 Task: Look for space in Pemba, Mozambique from 1st June, 2023 to 4th June, 2023 for 1 adult in price range Rs.6000 to Rs.16000. Place can be private room with 1  bedroom having 1 bed and 1 bathroom. Property type can be house, flat, guest house. Amenities needed are: wifi. Booking option can be shelf check-in. Required host language is English.
Action: Mouse moved to (519, 112)
Screenshot: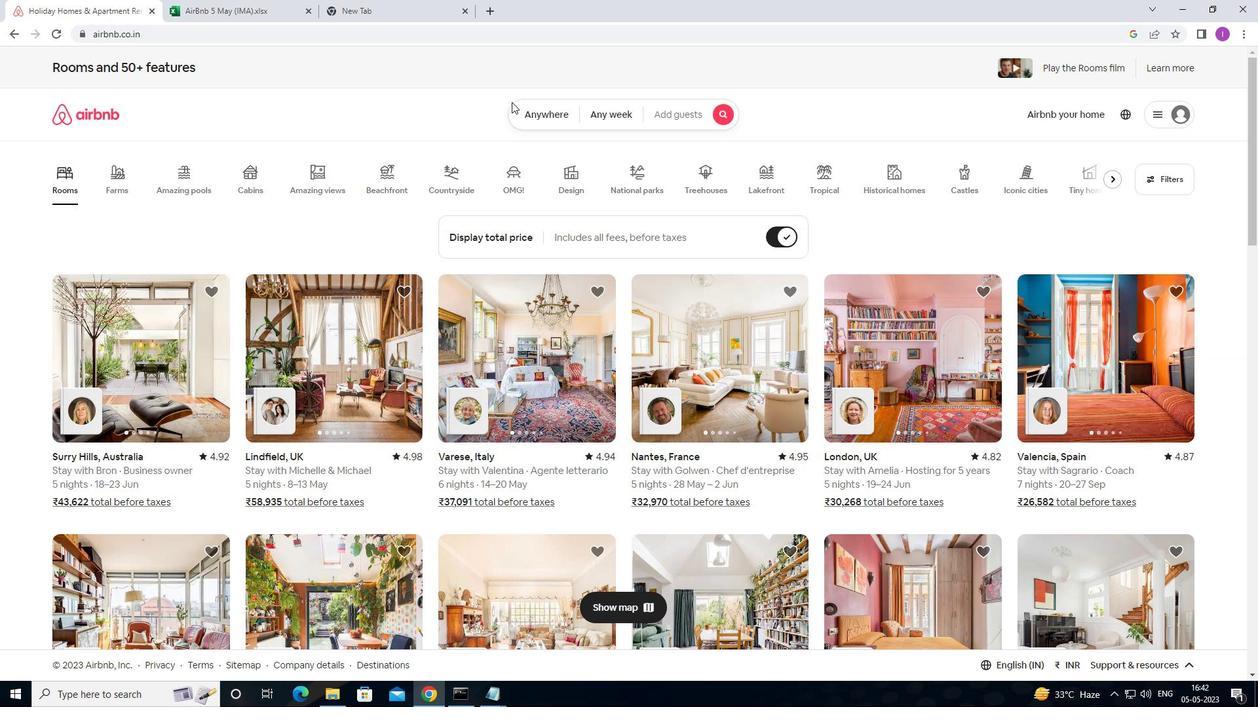 
Action: Mouse pressed left at (519, 112)
Screenshot: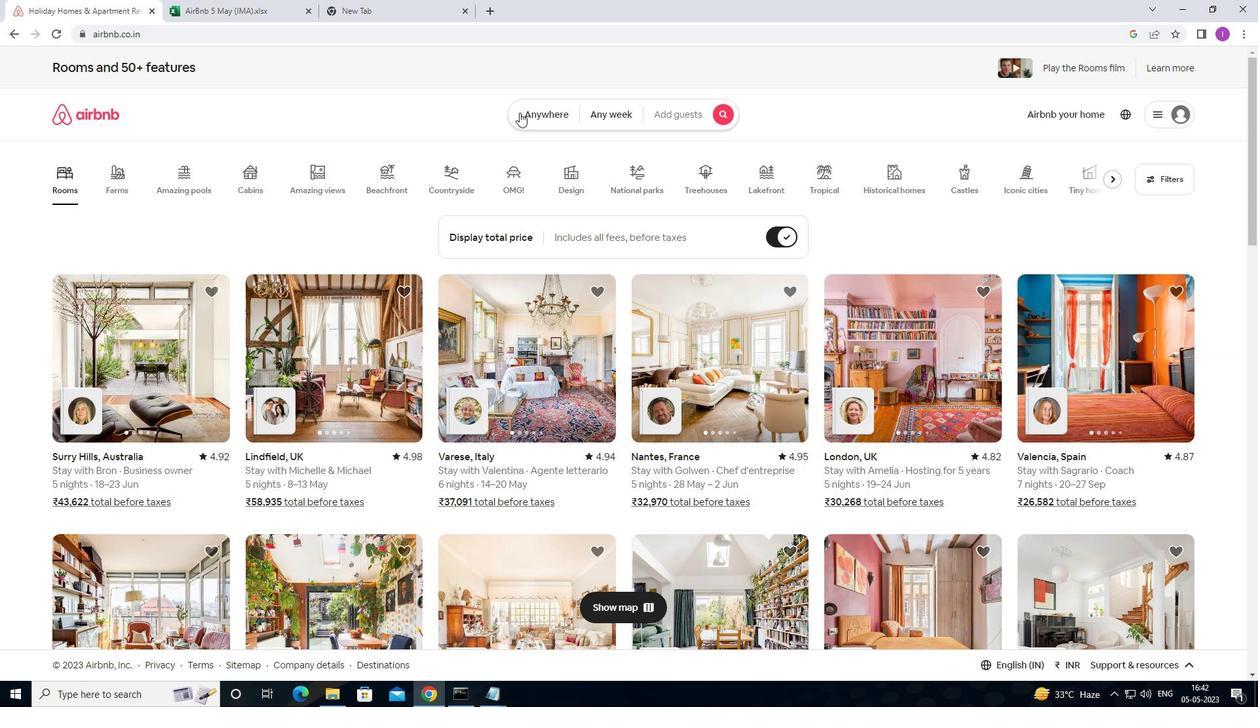 
Action: Mouse moved to (417, 161)
Screenshot: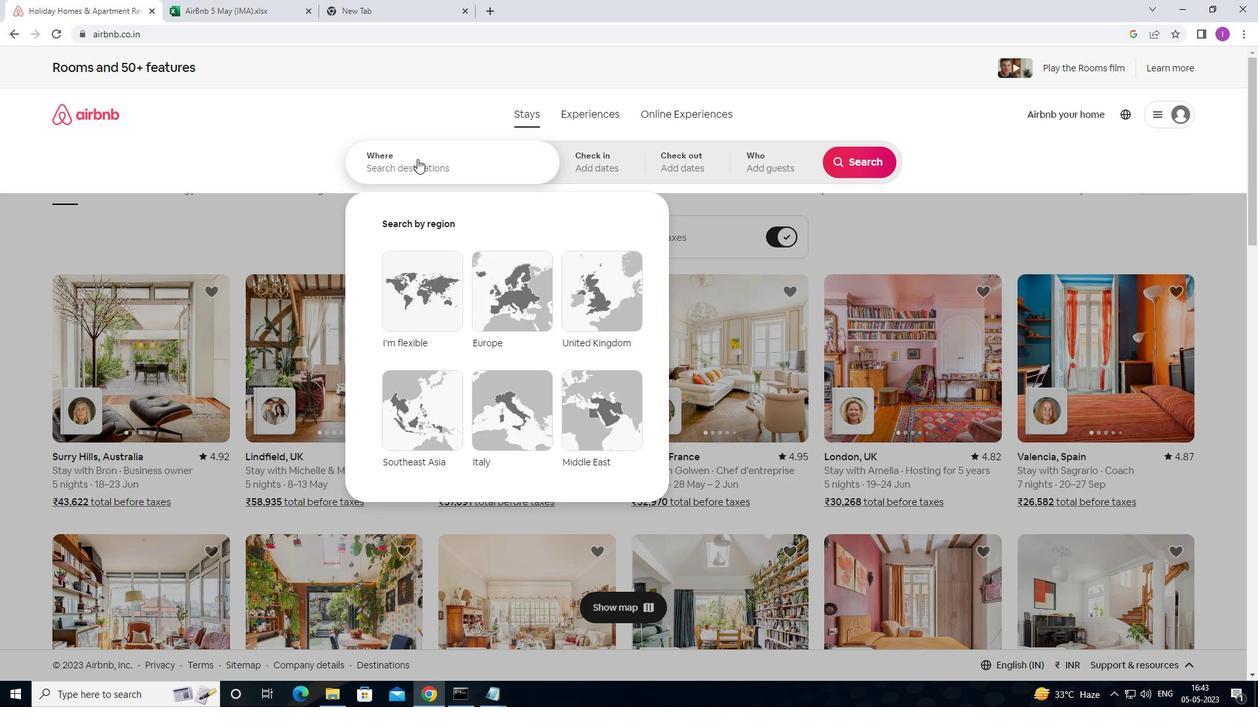 
Action: Mouse pressed left at (417, 161)
Screenshot: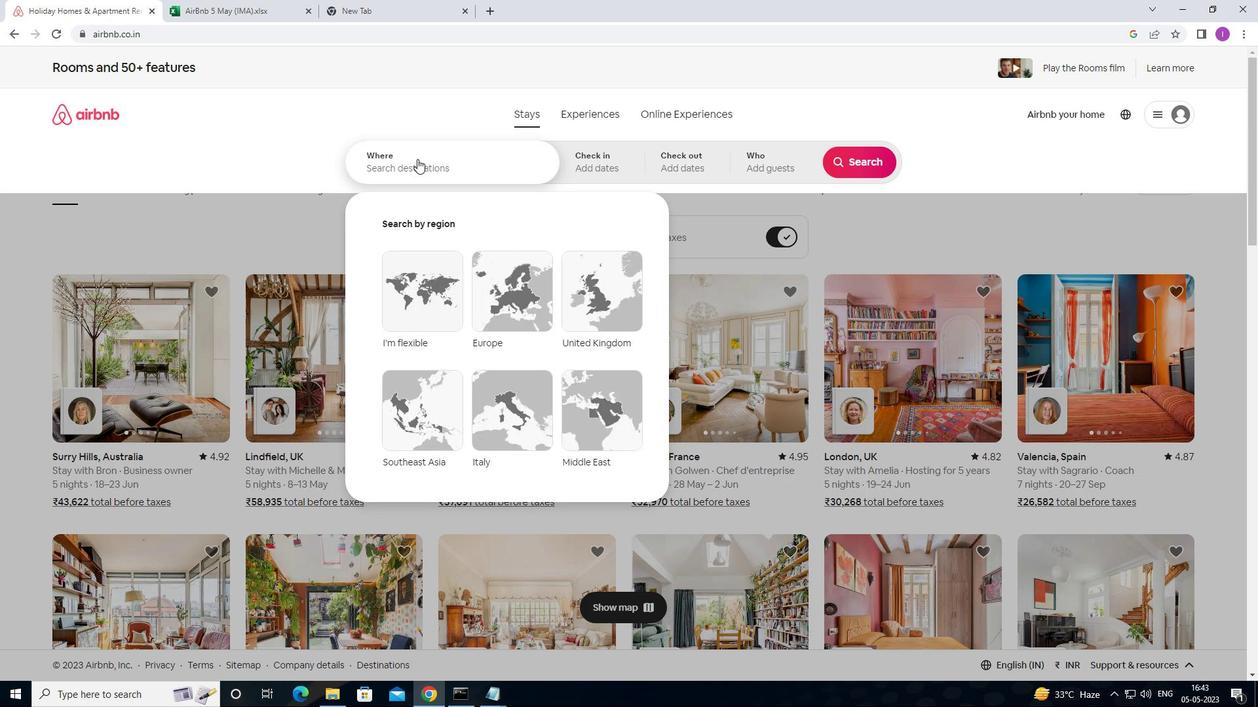 
Action: Key pressed <Key.shift><Key.shift><Key.shift><Key.shift><Key.shift><Key.shift><Key.shift><Key.shift><Key.shift><Key.shift><Key.shift><Key.shift><Key.shift><Key.shift><Key.shift><Key.shift><Key.shift><Key.shift><Key.shift><Key.shift><Key.shift><Key.shift><Key.shift><Key.shift><Key.shift><Key.shift><Key.shift><Key.shift><Key.shift><Key.shift><Key.shift><Key.shift><Key.shift><Key.shift><Key.shift><Key.shift><Key.shift><Key.shift><Key.shift><Key.shift><Key.shift><Key.shift><Key.shift><Key.shift><Key.shift><Key.shift>PEMBA,<Key.shift>MOZAM
Screenshot: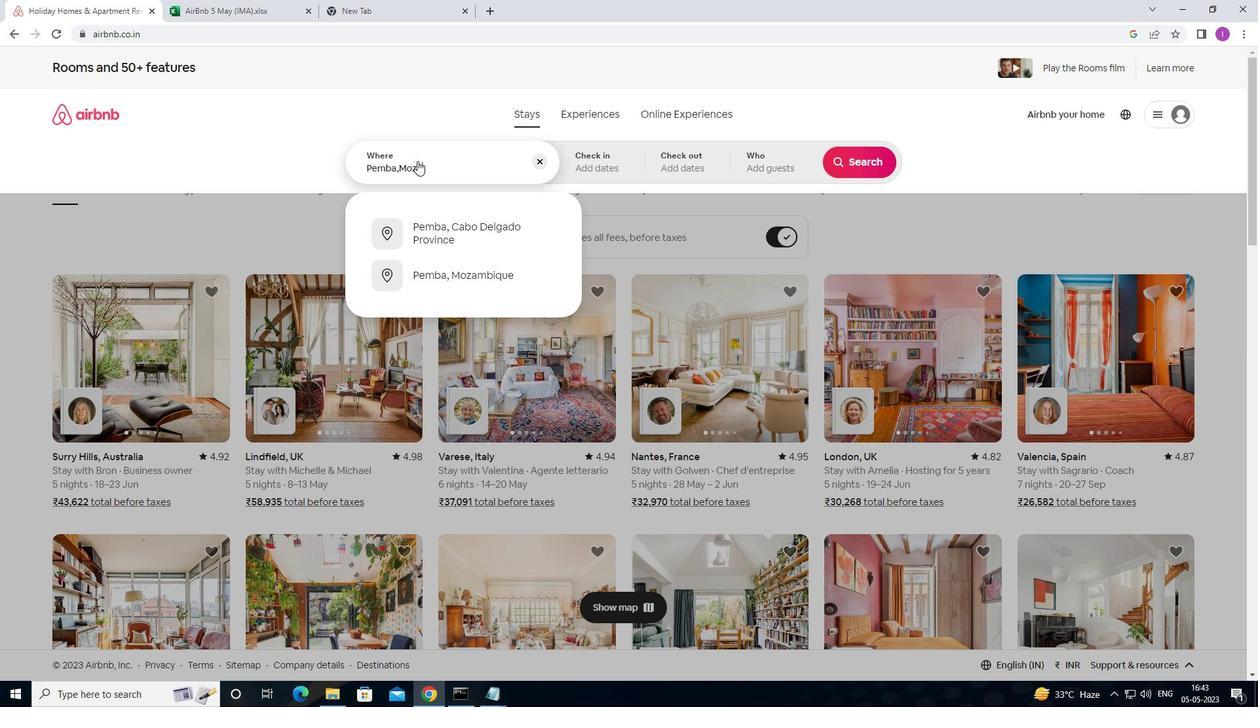 
Action: Mouse moved to (451, 284)
Screenshot: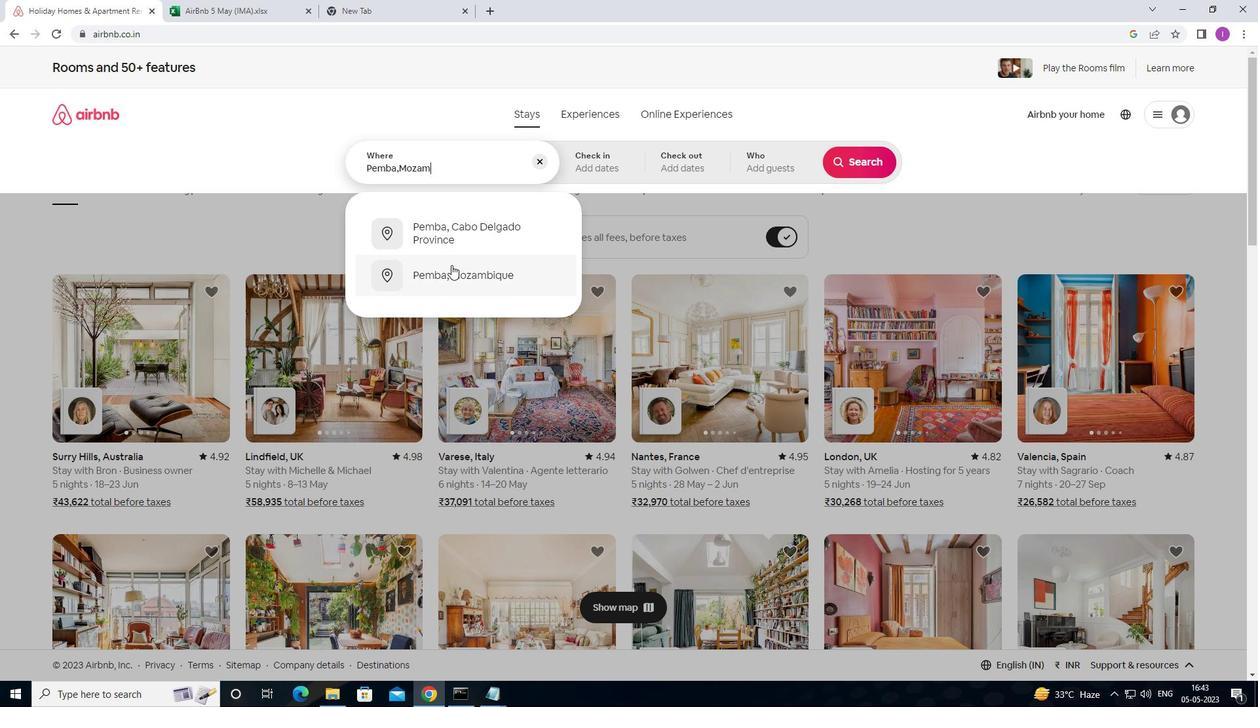 
Action: Mouse pressed left at (451, 284)
Screenshot: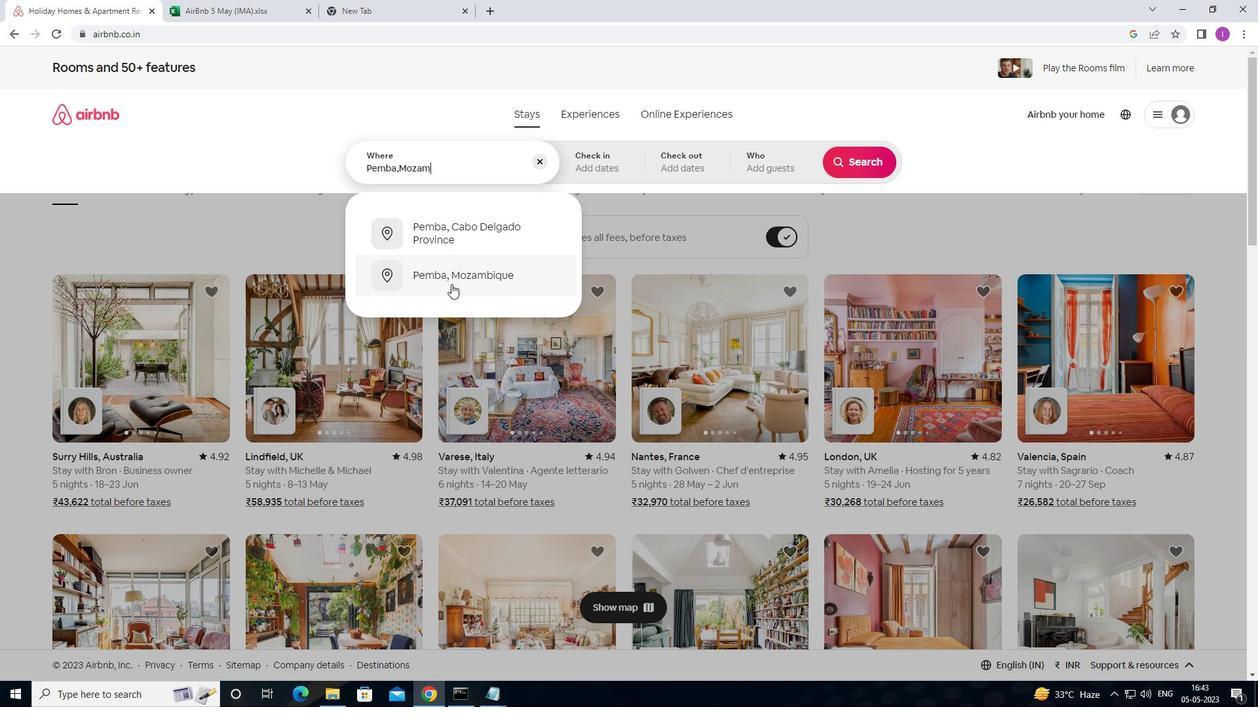 
Action: Mouse moved to (783, 311)
Screenshot: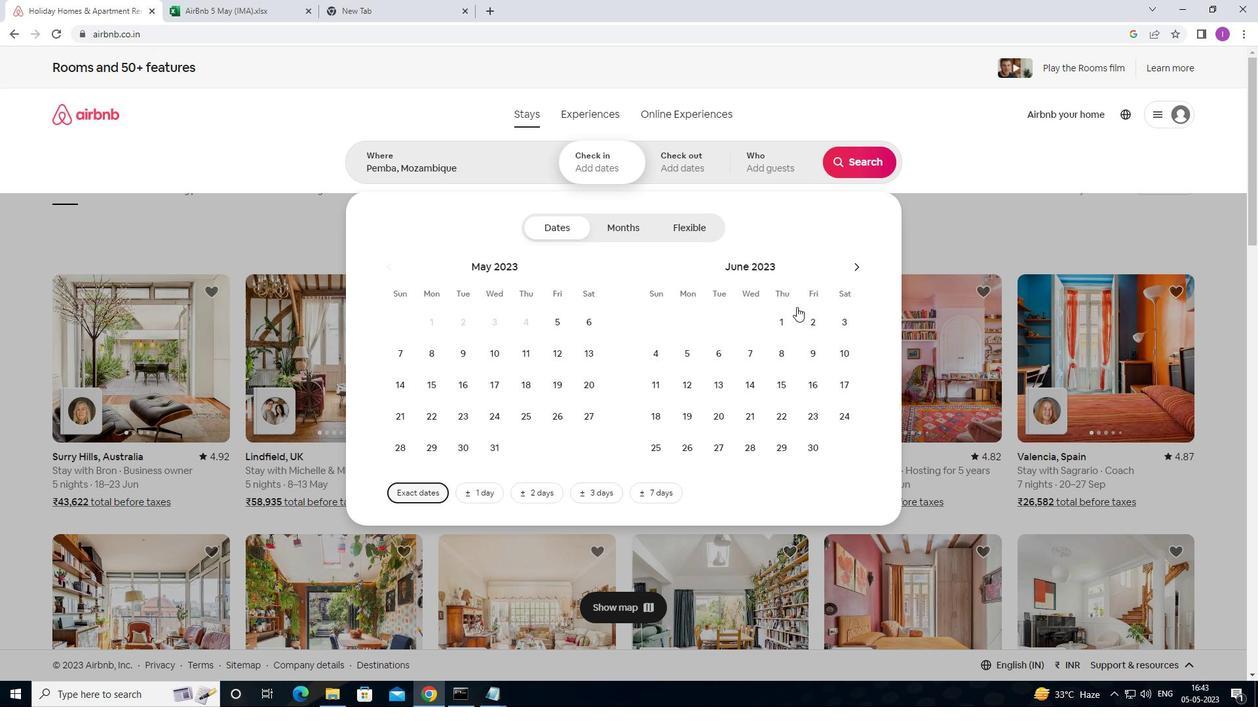 
Action: Mouse pressed left at (783, 311)
Screenshot: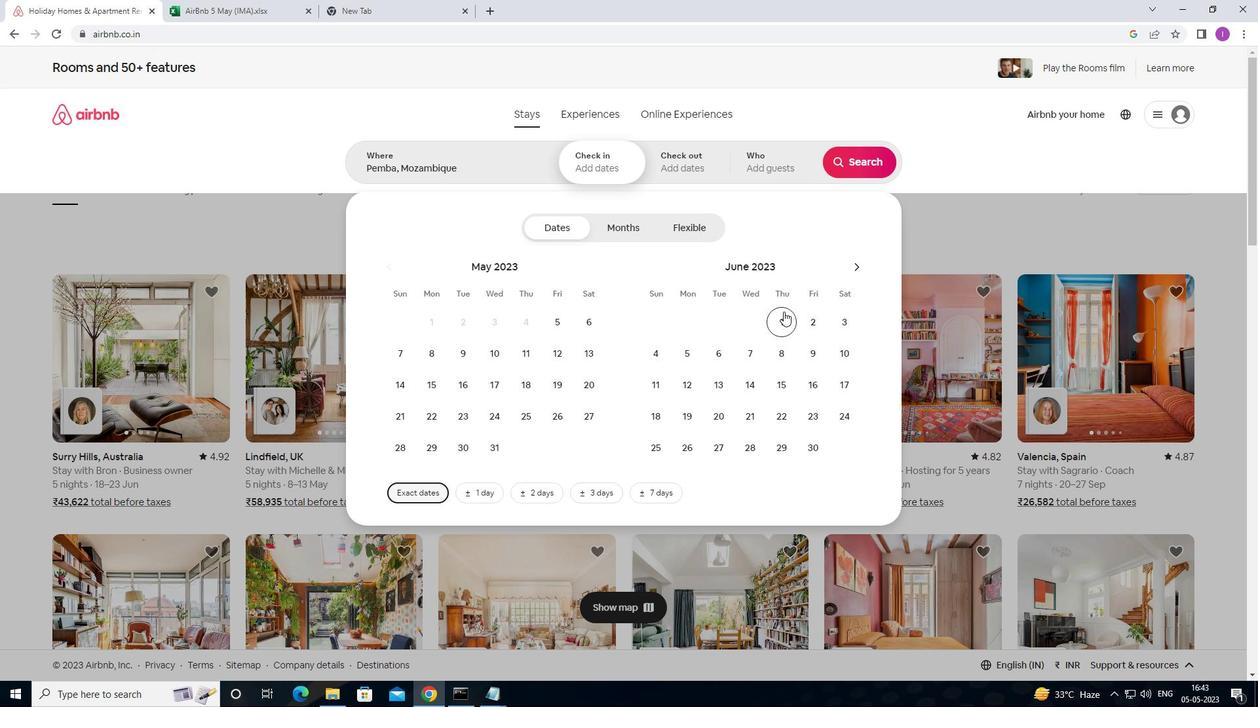 
Action: Mouse moved to (661, 354)
Screenshot: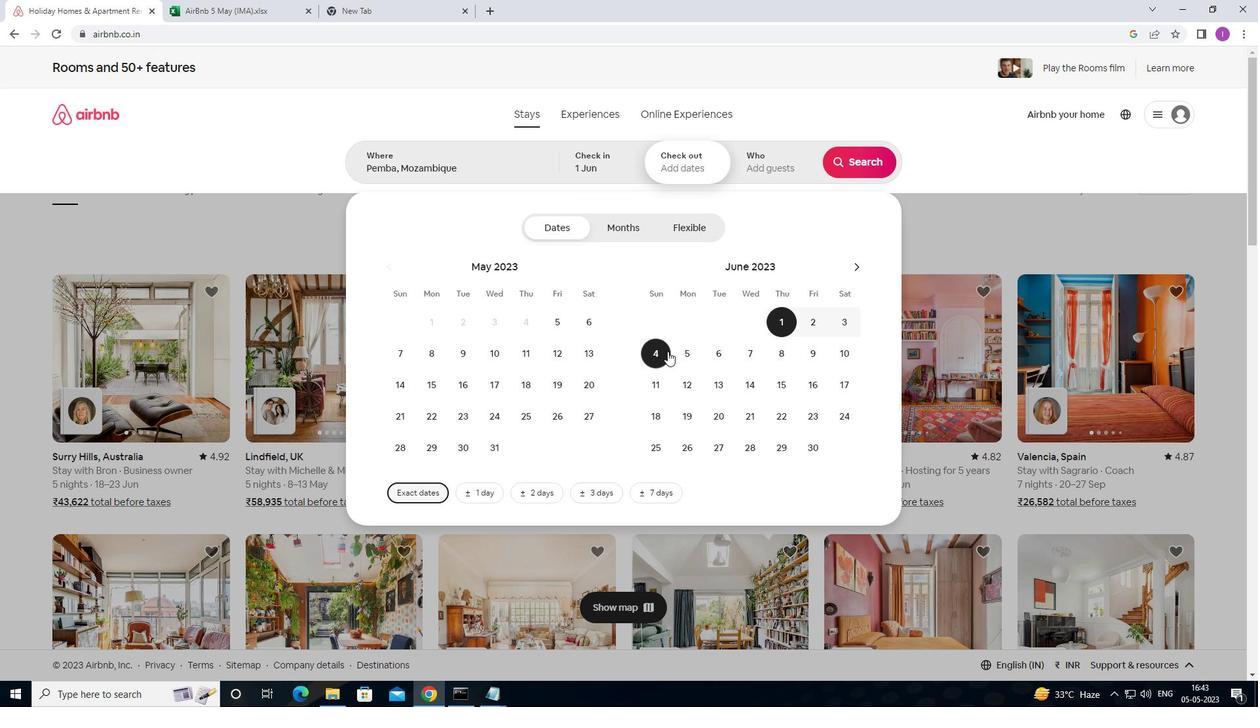 
Action: Mouse pressed left at (661, 354)
Screenshot: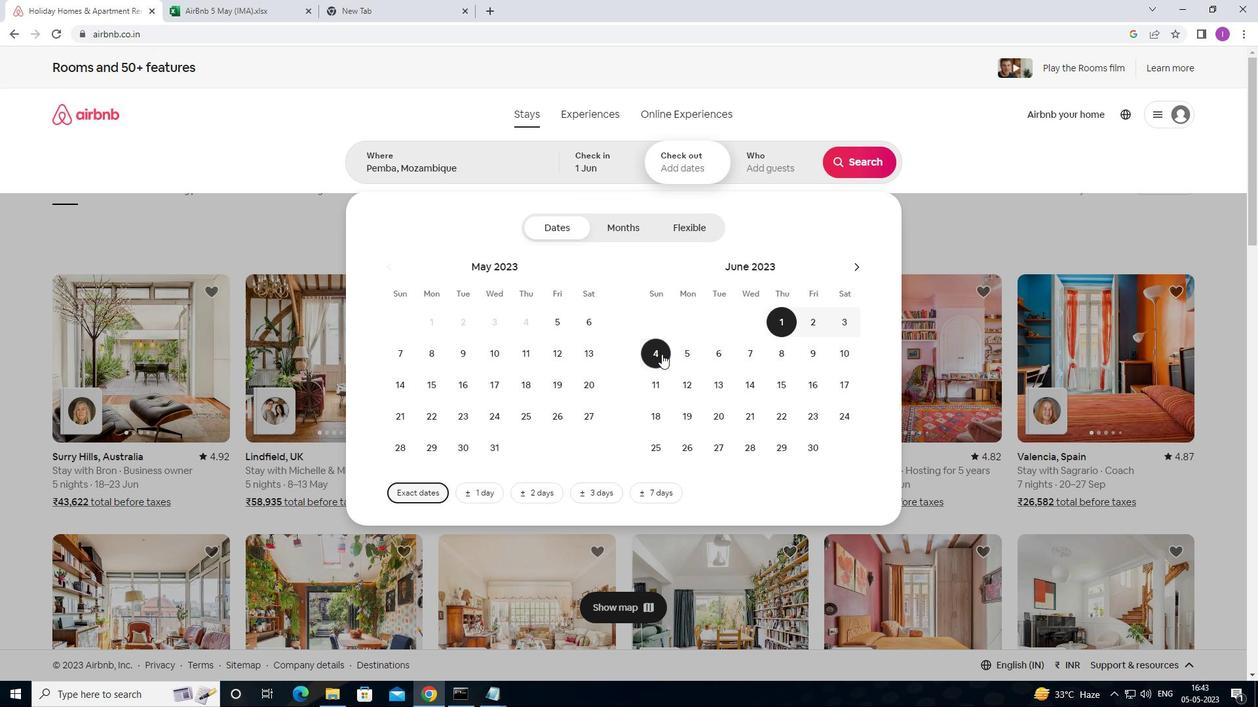 
Action: Mouse moved to (770, 171)
Screenshot: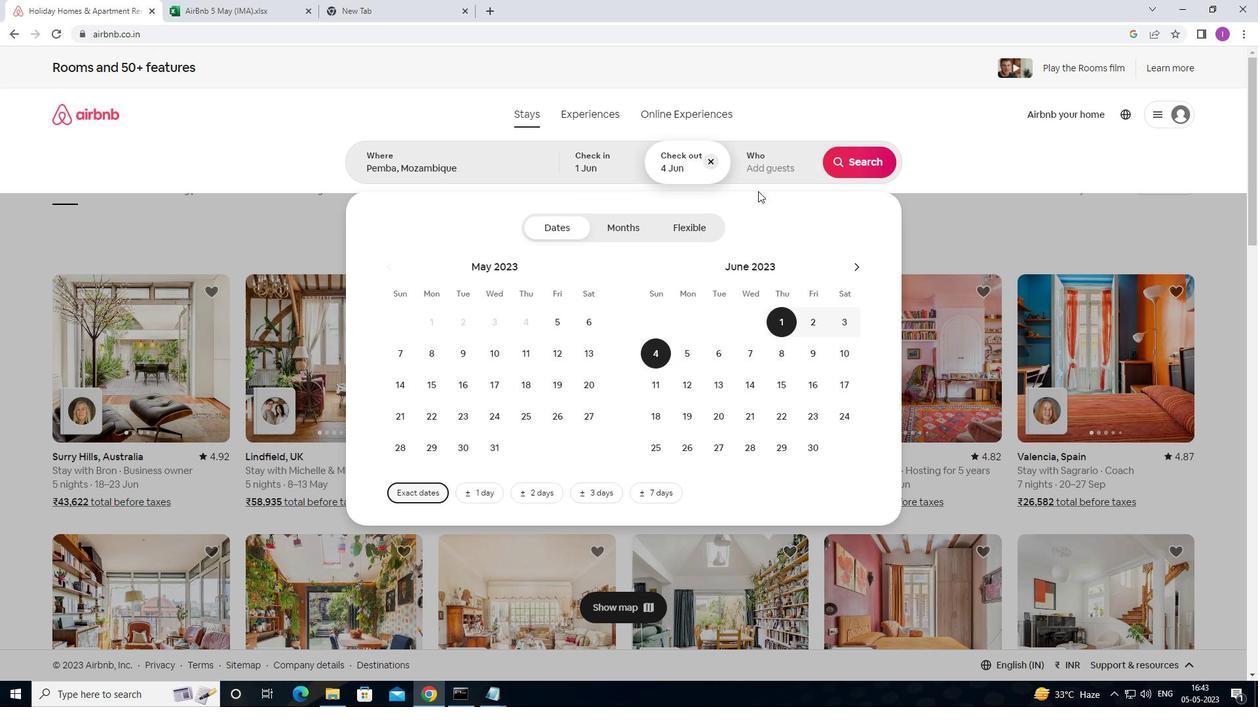 
Action: Mouse pressed left at (770, 171)
Screenshot: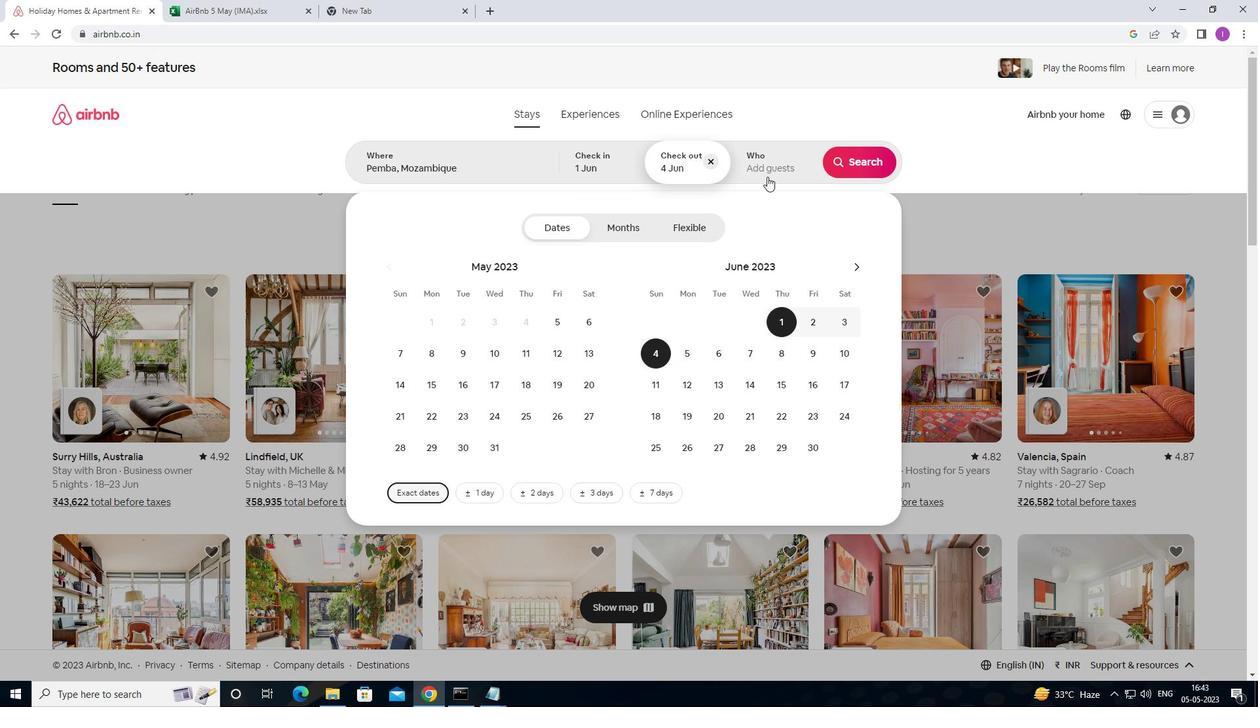 
Action: Mouse moved to (863, 236)
Screenshot: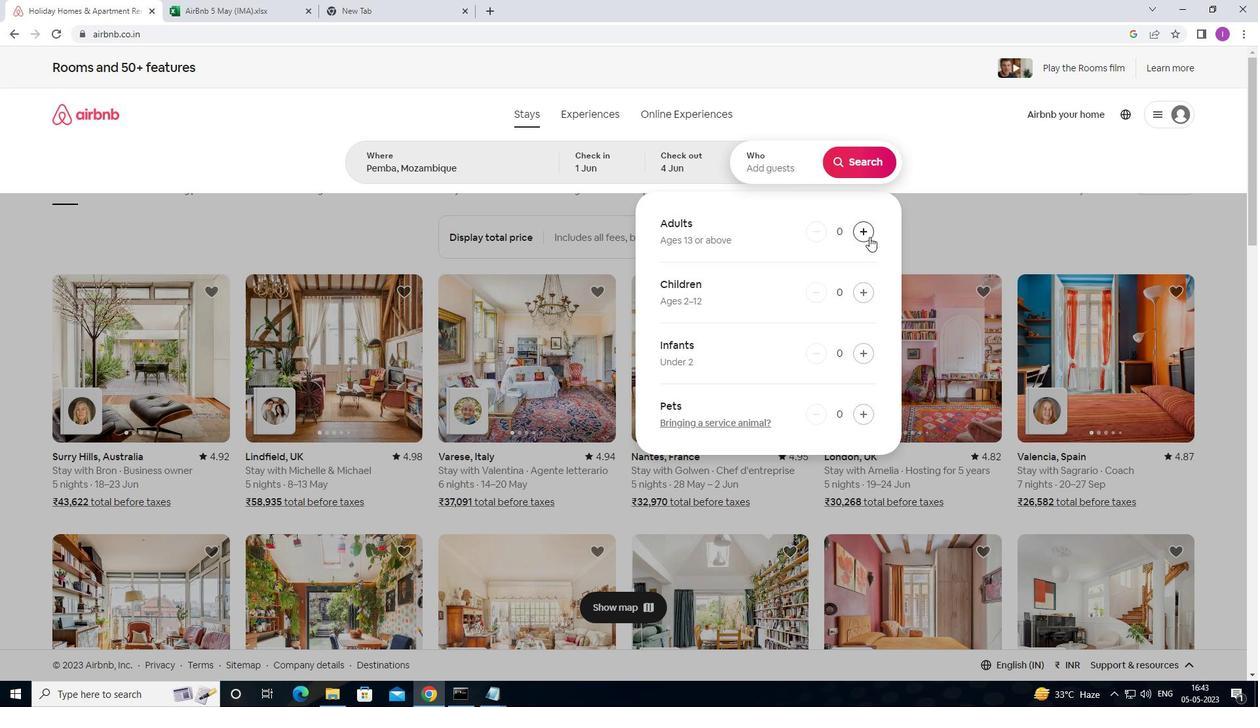 
Action: Mouse pressed left at (863, 236)
Screenshot: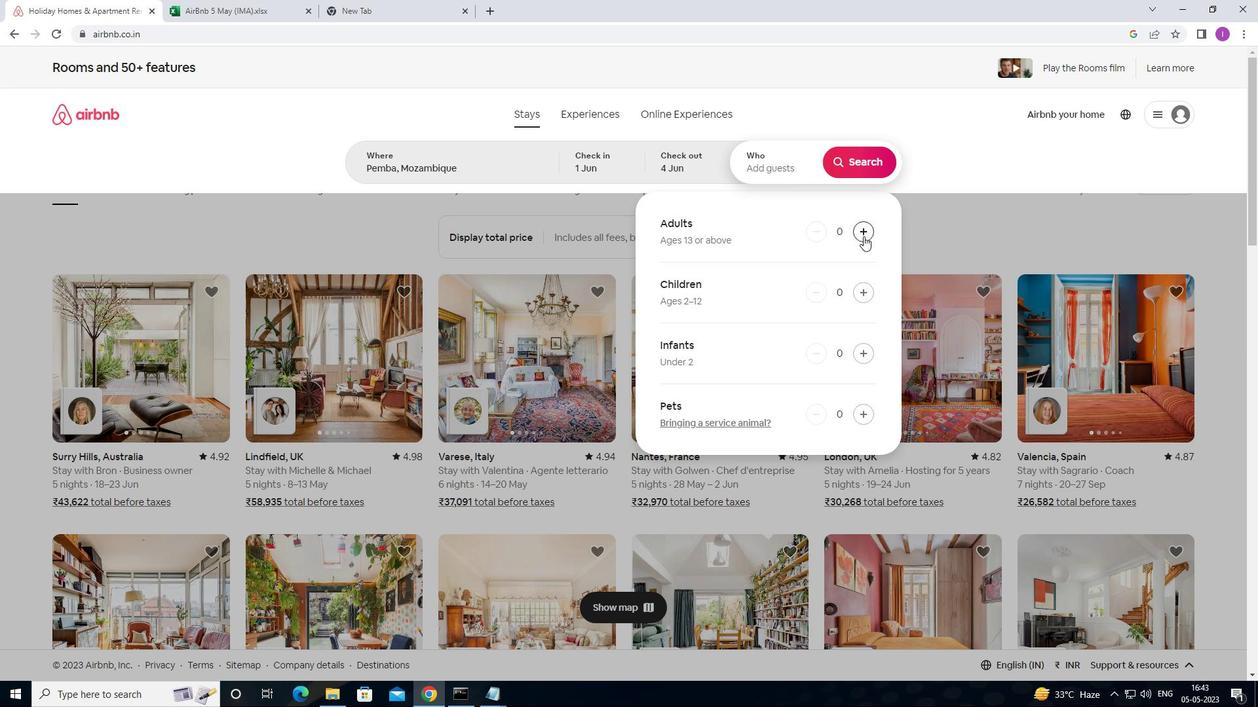 
Action: Mouse moved to (841, 167)
Screenshot: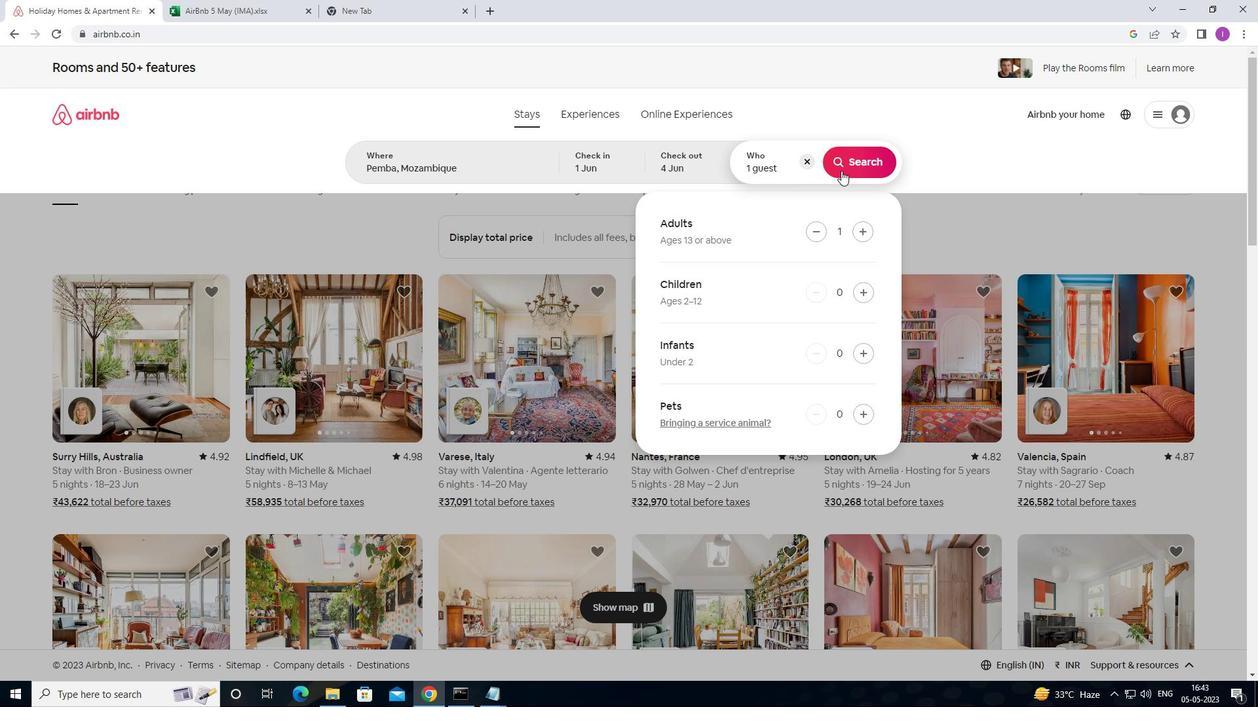 
Action: Mouse pressed left at (841, 167)
Screenshot: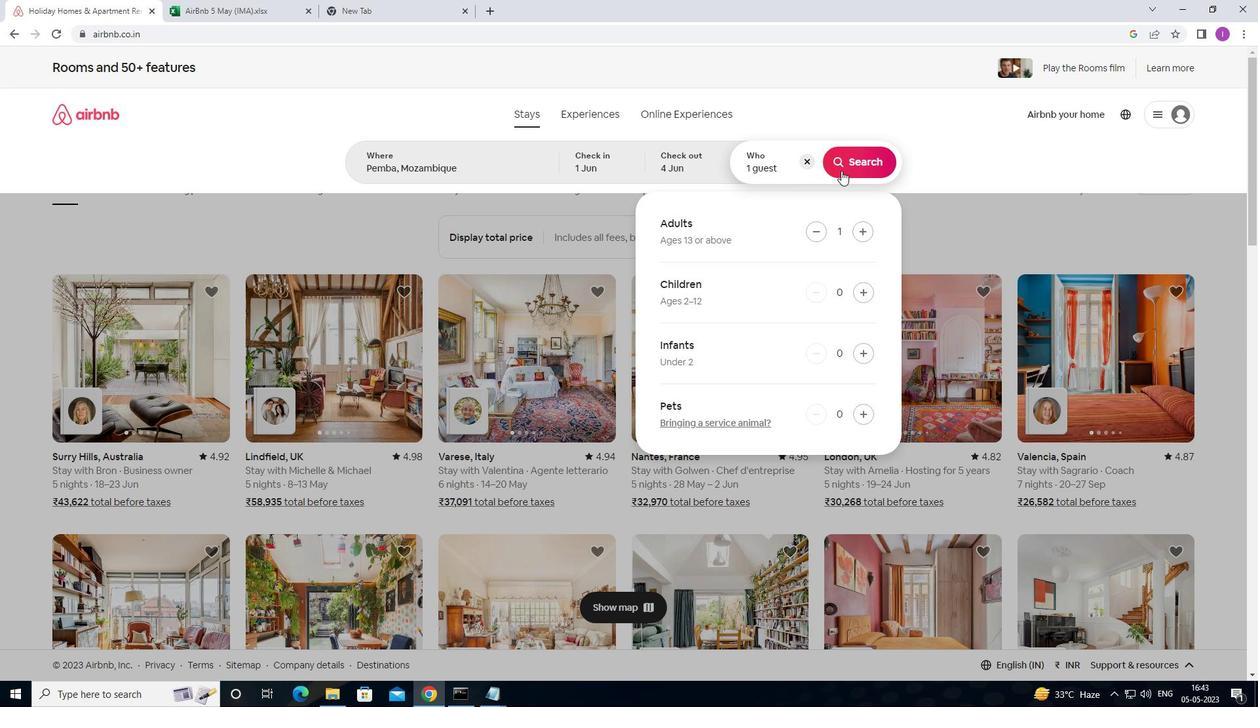 
Action: Mouse moved to (1206, 123)
Screenshot: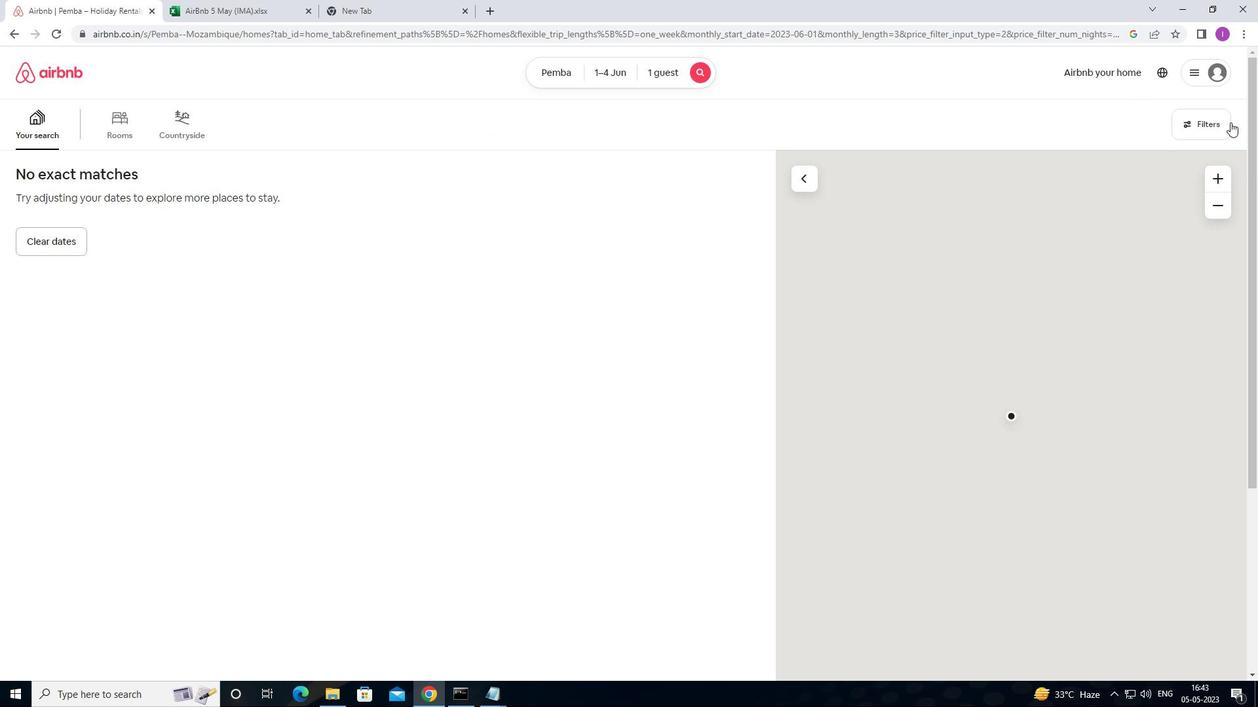 
Action: Mouse pressed left at (1206, 123)
Screenshot: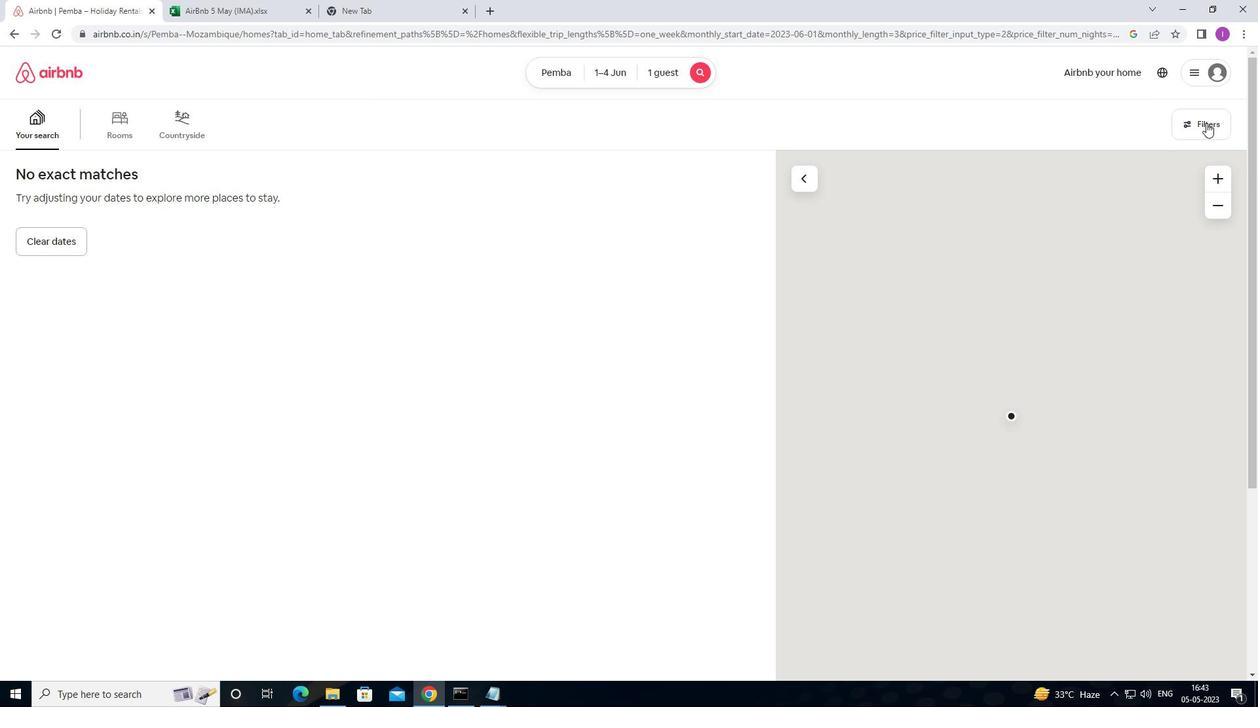 
Action: Mouse moved to (481, 449)
Screenshot: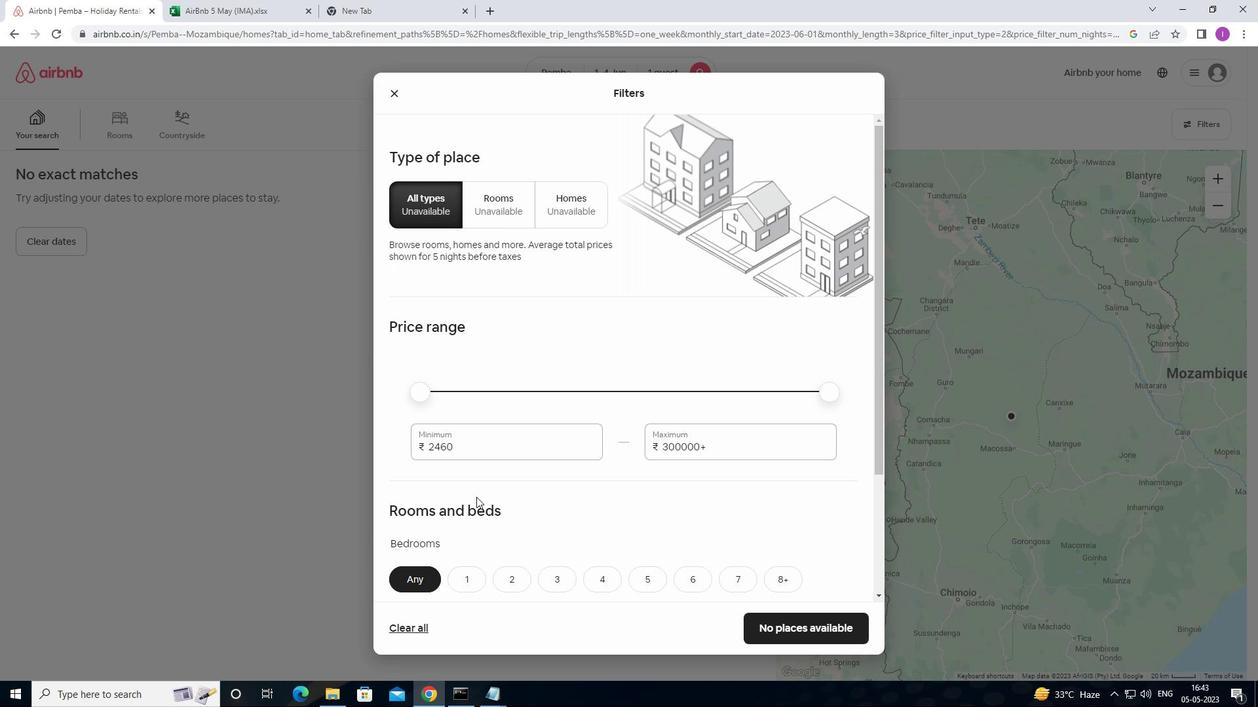 
Action: Mouse pressed left at (481, 449)
Screenshot: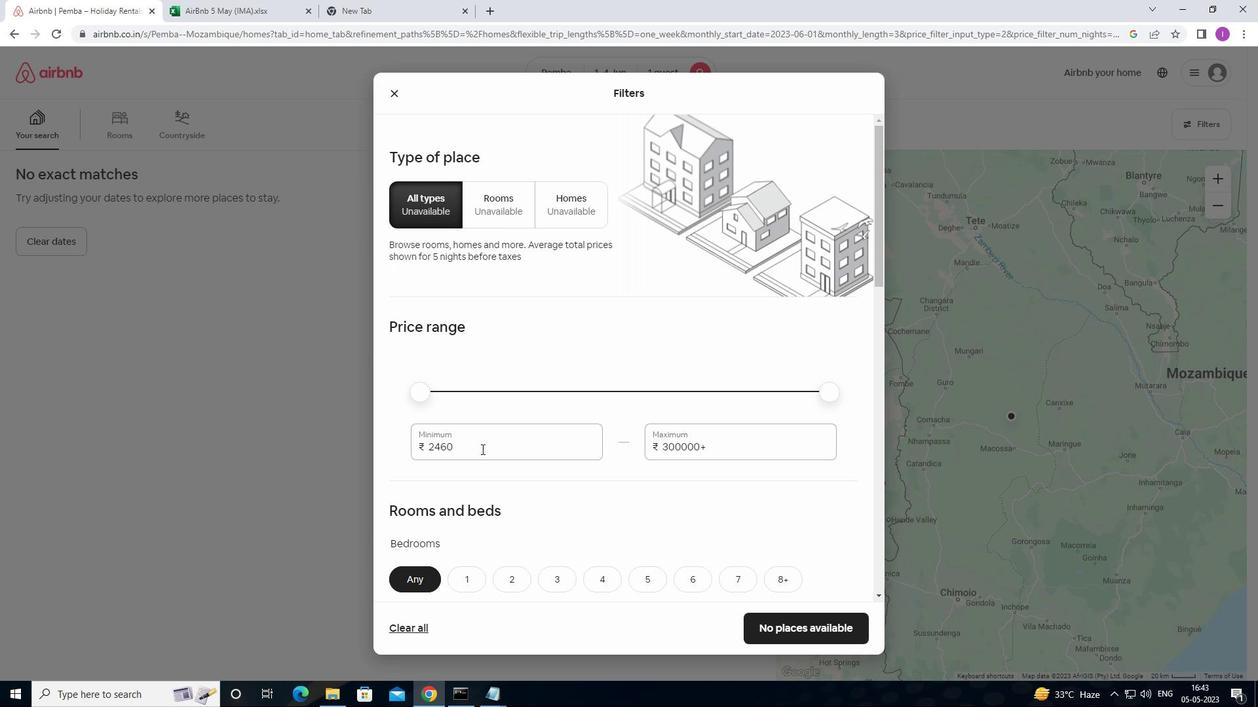 
Action: Mouse moved to (535, 440)
Screenshot: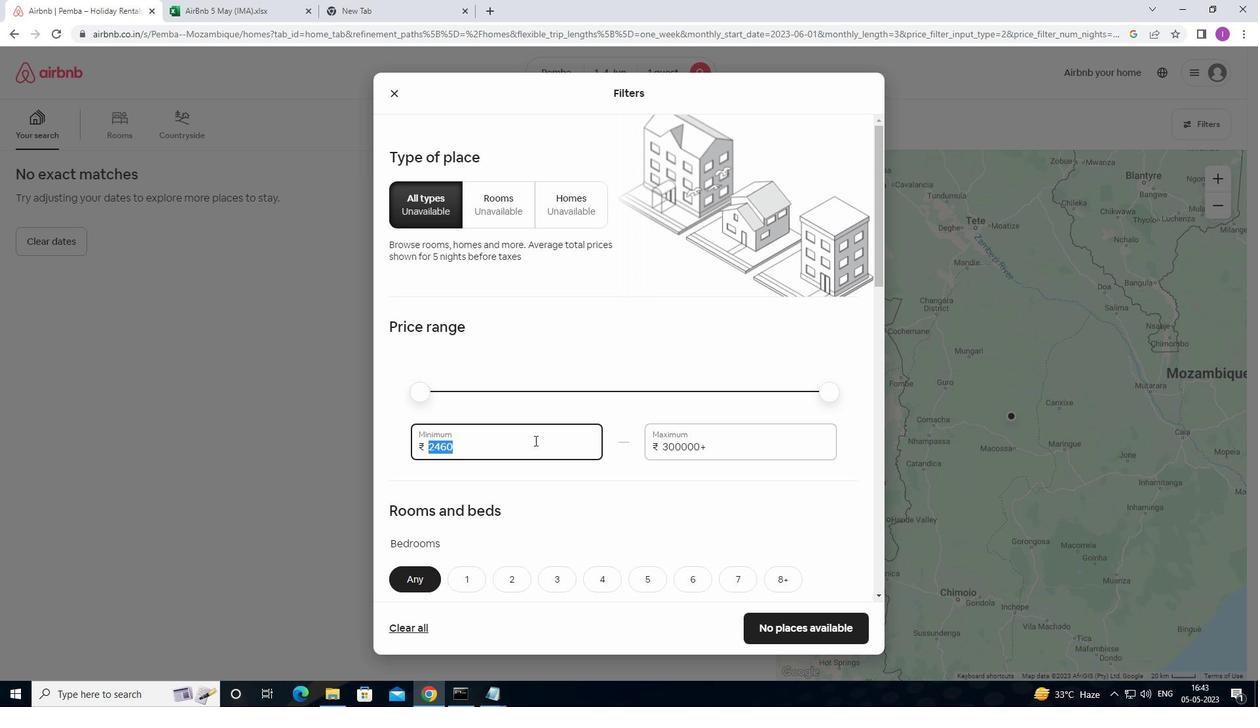 
Action: Key pressed 6
Screenshot: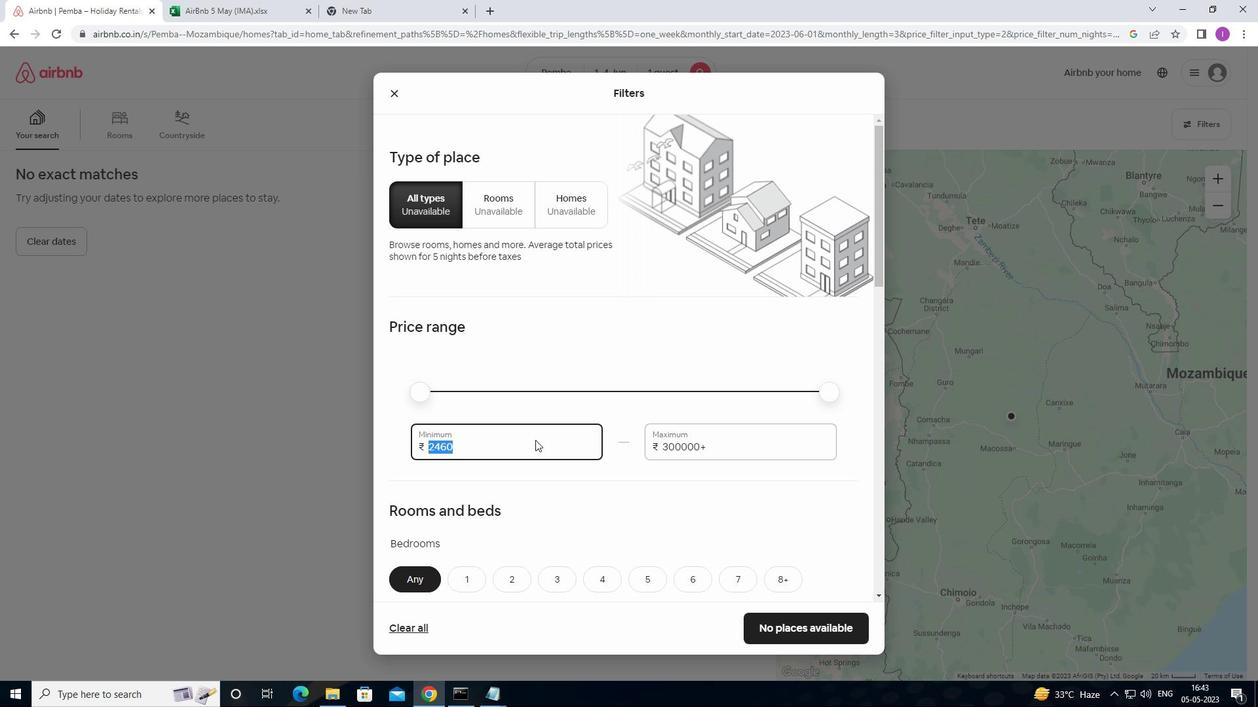 
Action: Mouse moved to (538, 439)
Screenshot: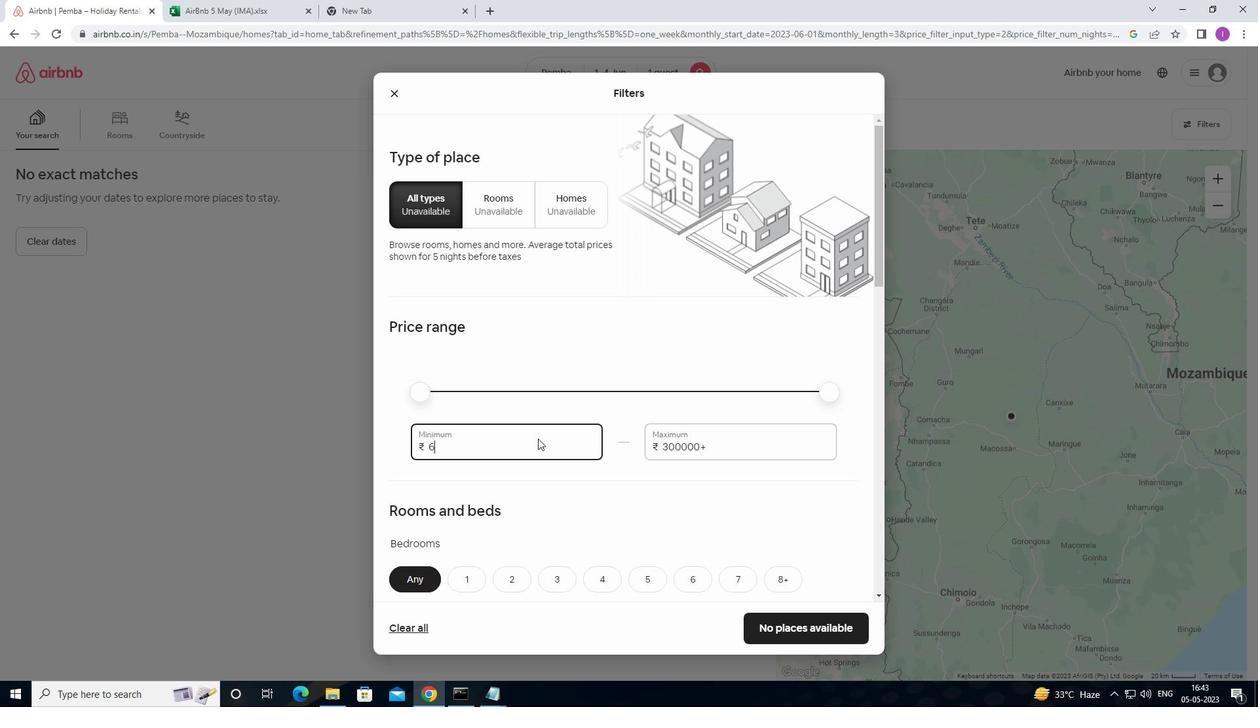 
Action: Key pressed 000
Screenshot: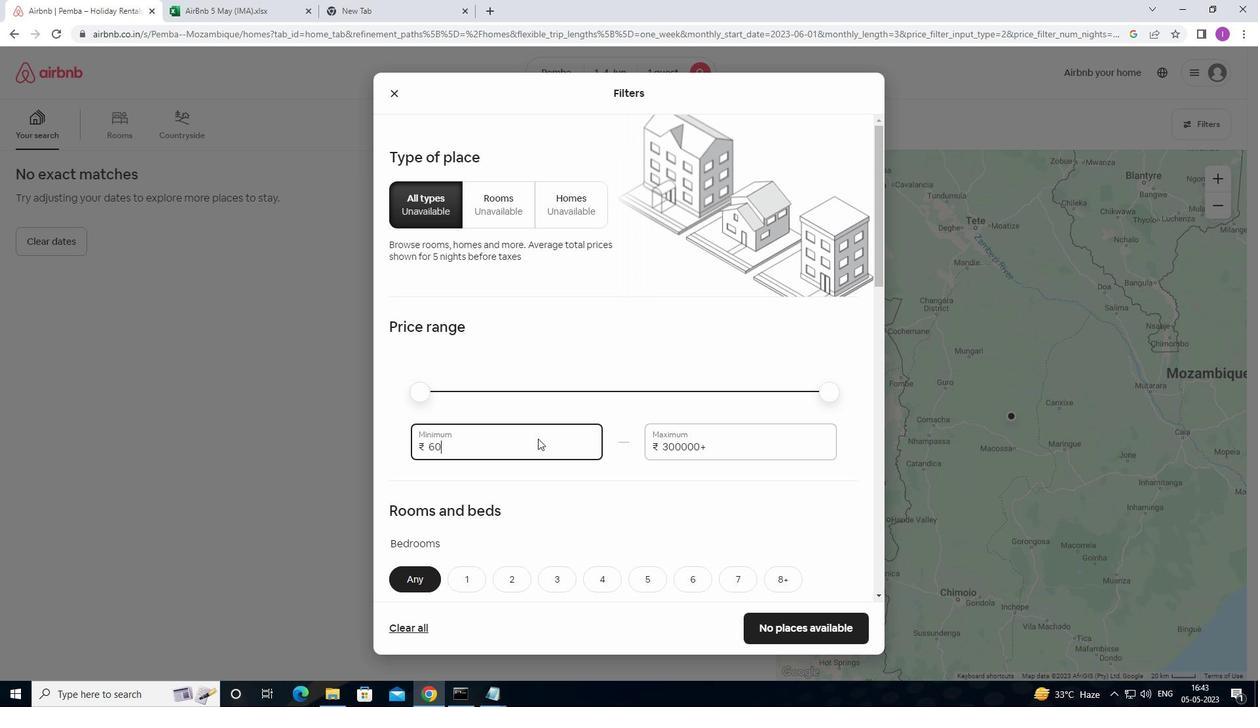 
Action: Mouse moved to (722, 448)
Screenshot: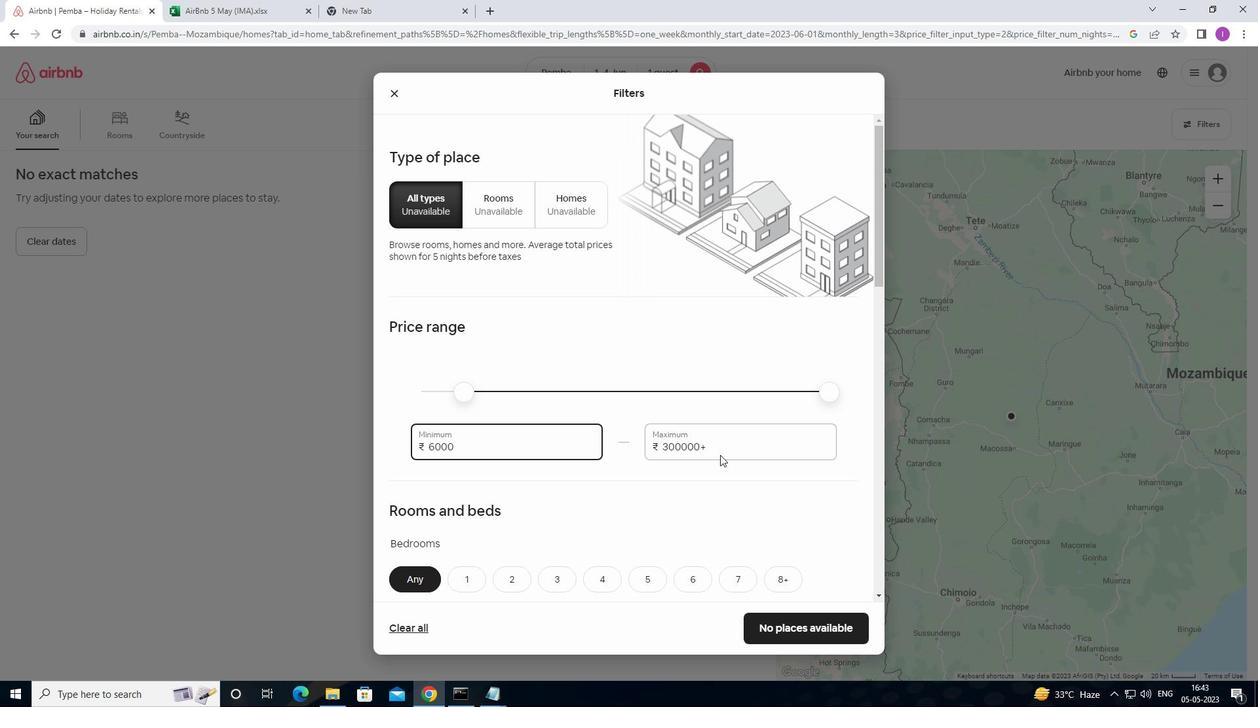 
Action: Mouse pressed left at (722, 448)
Screenshot: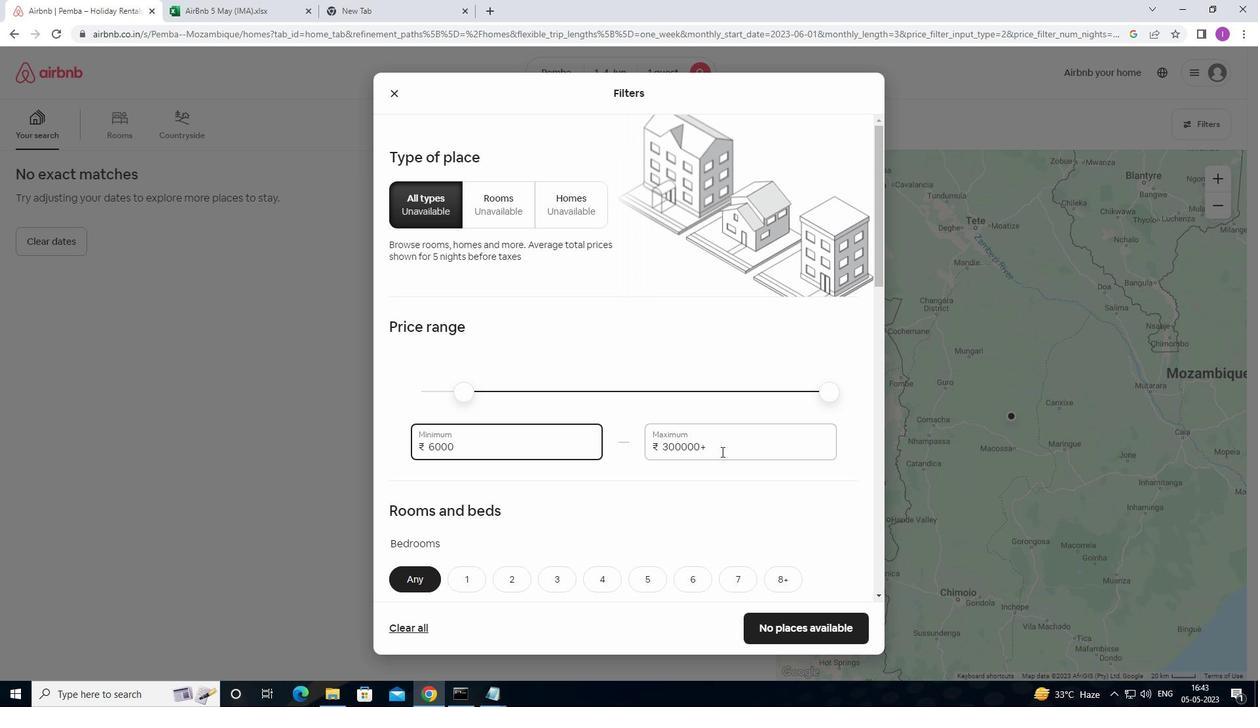 
Action: Mouse moved to (658, 452)
Screenshot: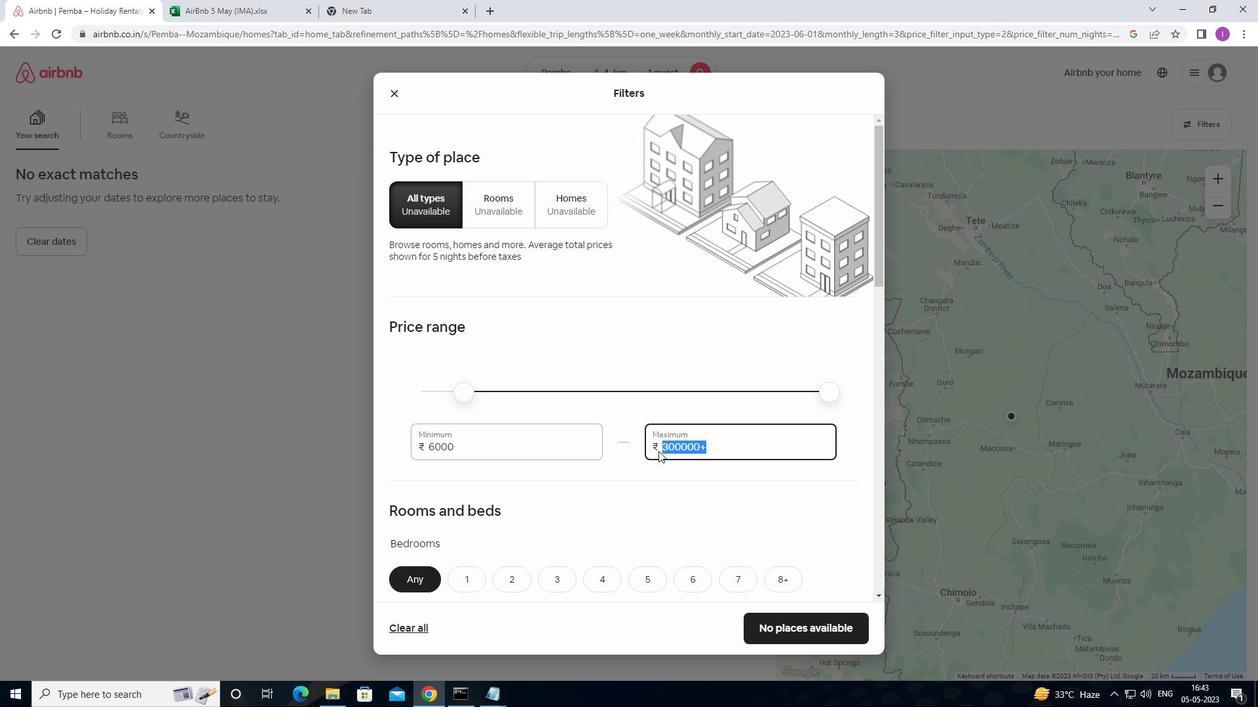 
Action: Key pressed 160
Screenshot: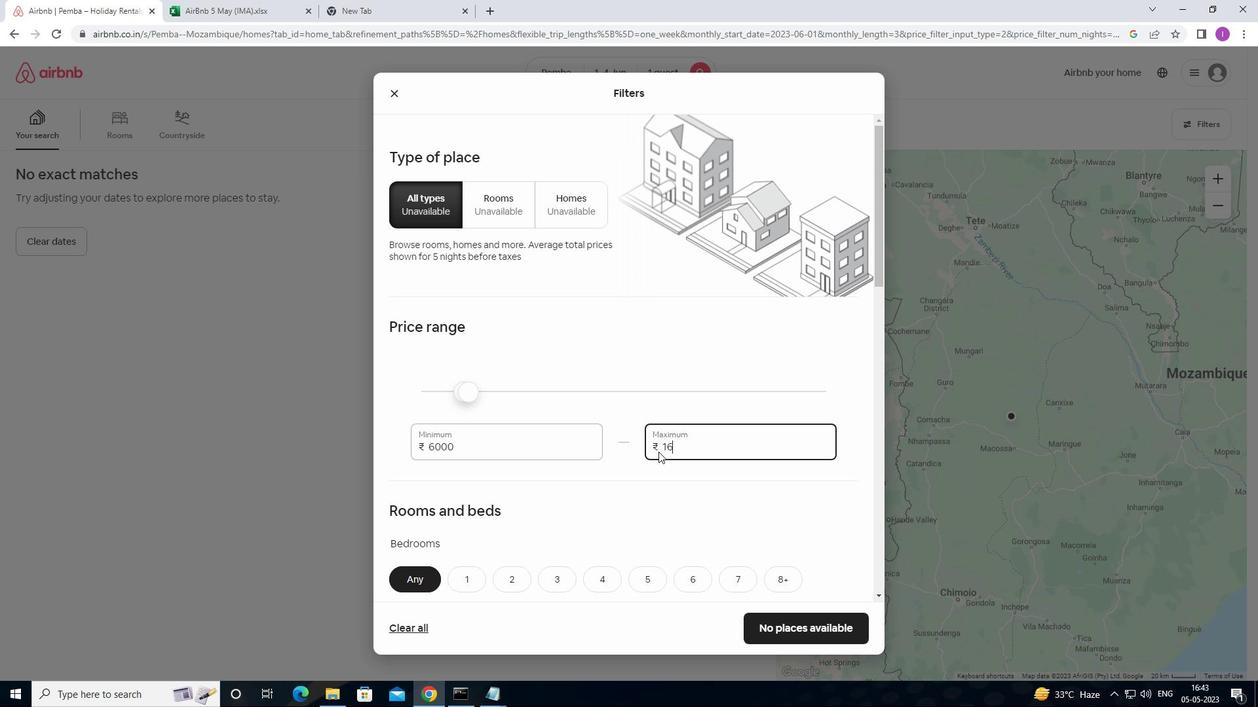 
Action: Mouse moved to (658, 452)
Screenshot: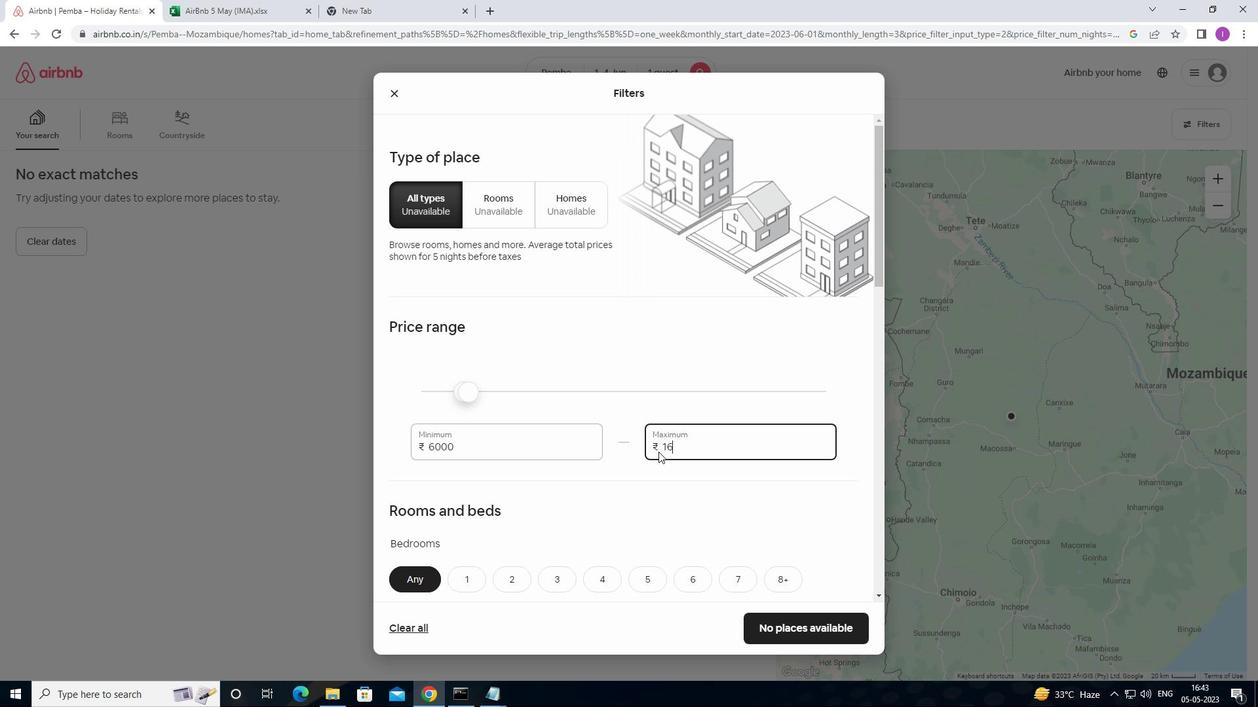 
Action: Key pressed 00
Screenshot: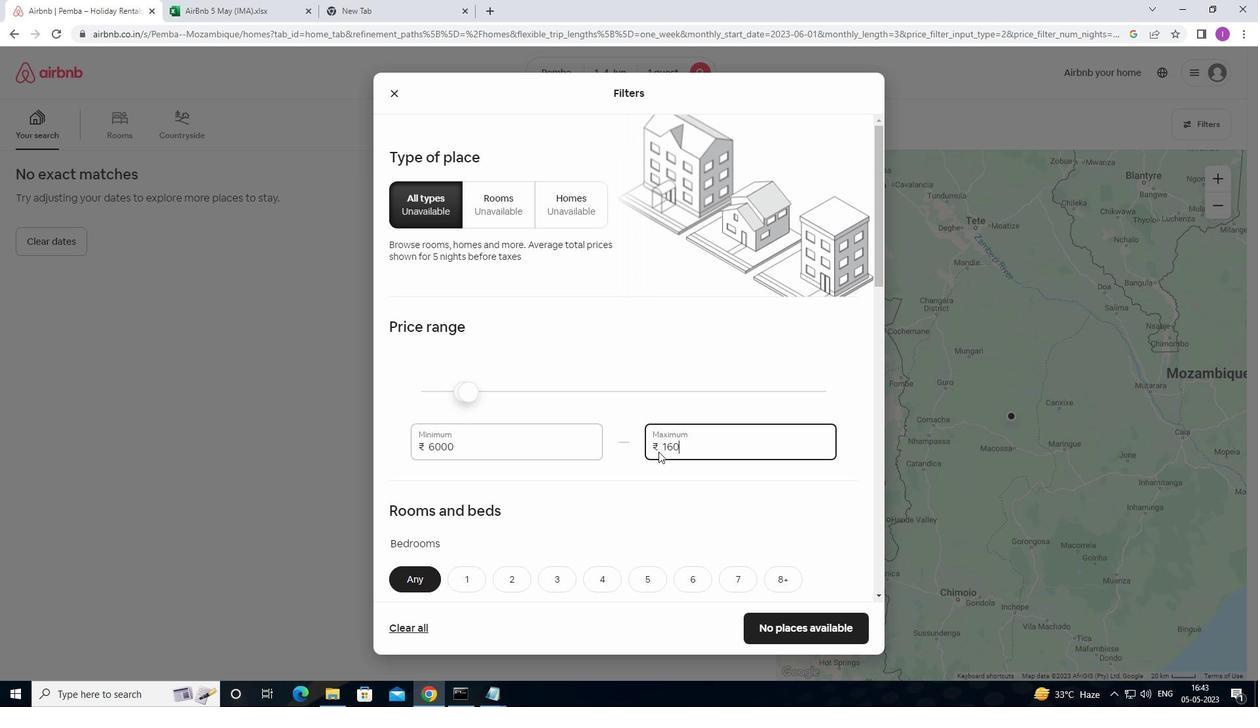 
Action: Mouse moved to (670, 459)
Screenshot: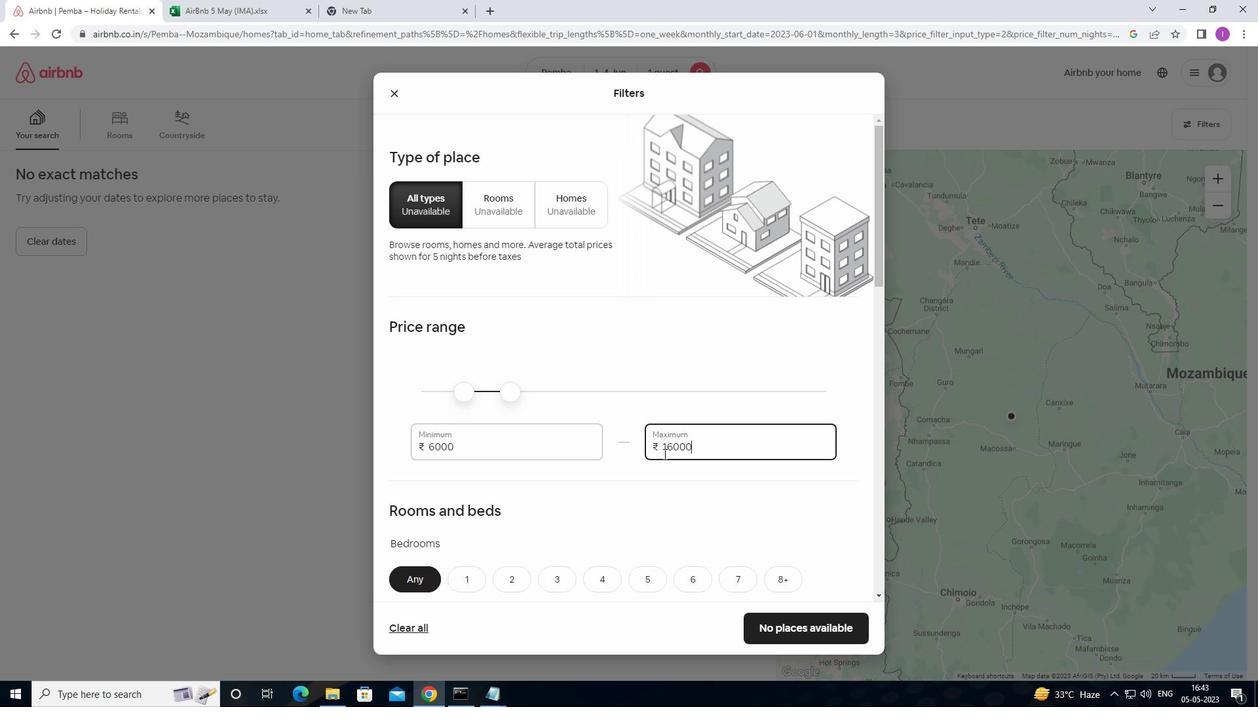 
Action: Mouse scrolled (670, 458) with delta (0, 0)
Screenshot: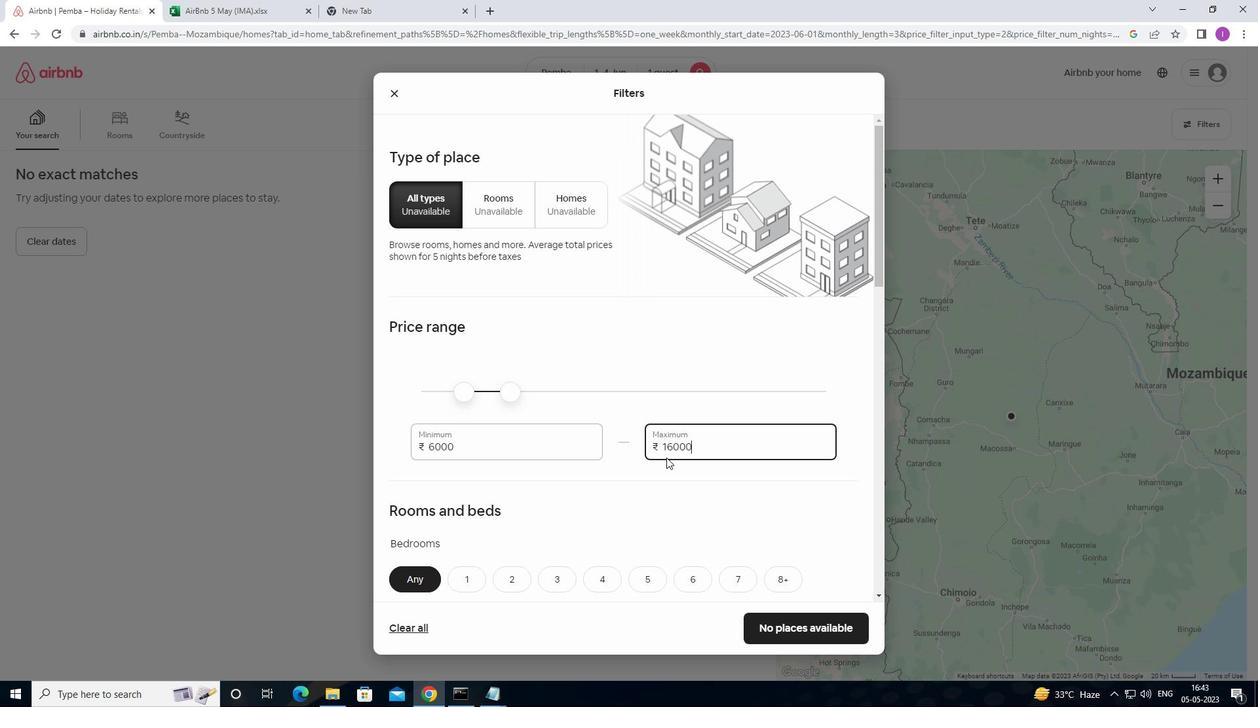 
Action: Mouse moved to (670, 461)
Screenshot: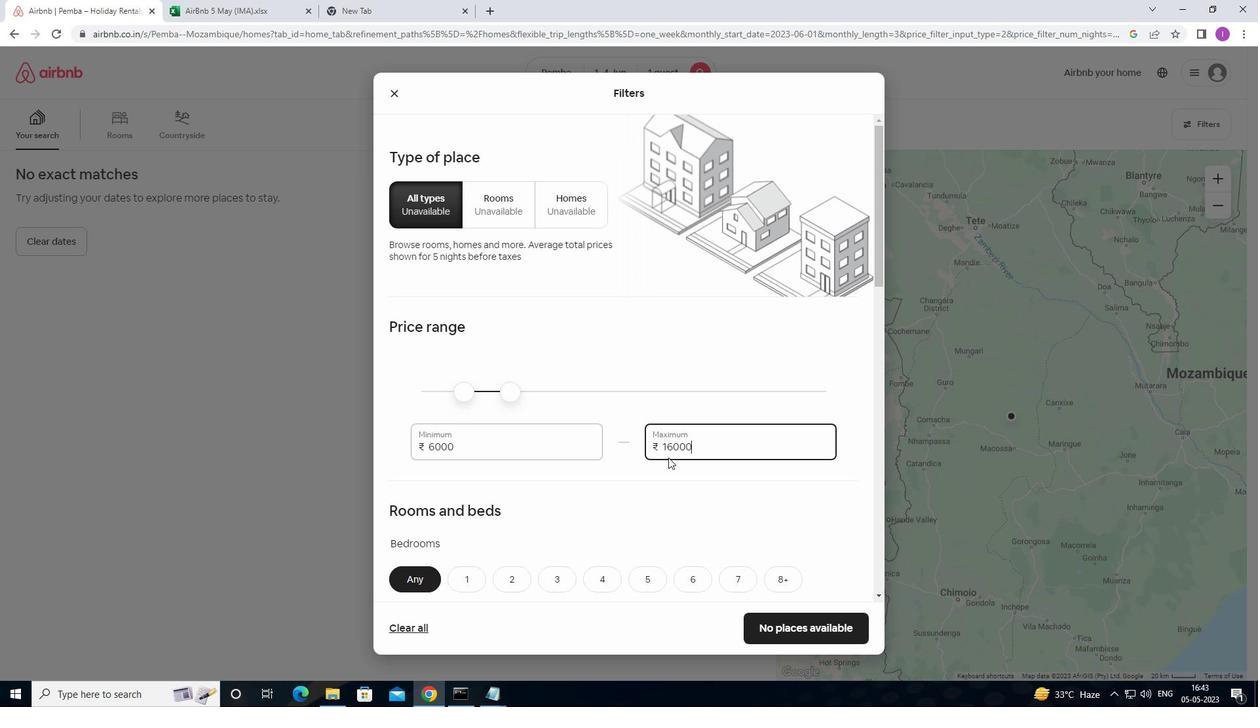 
Action: Mouse scrolled (670, 460) with delta (0, 0)
Screenshot: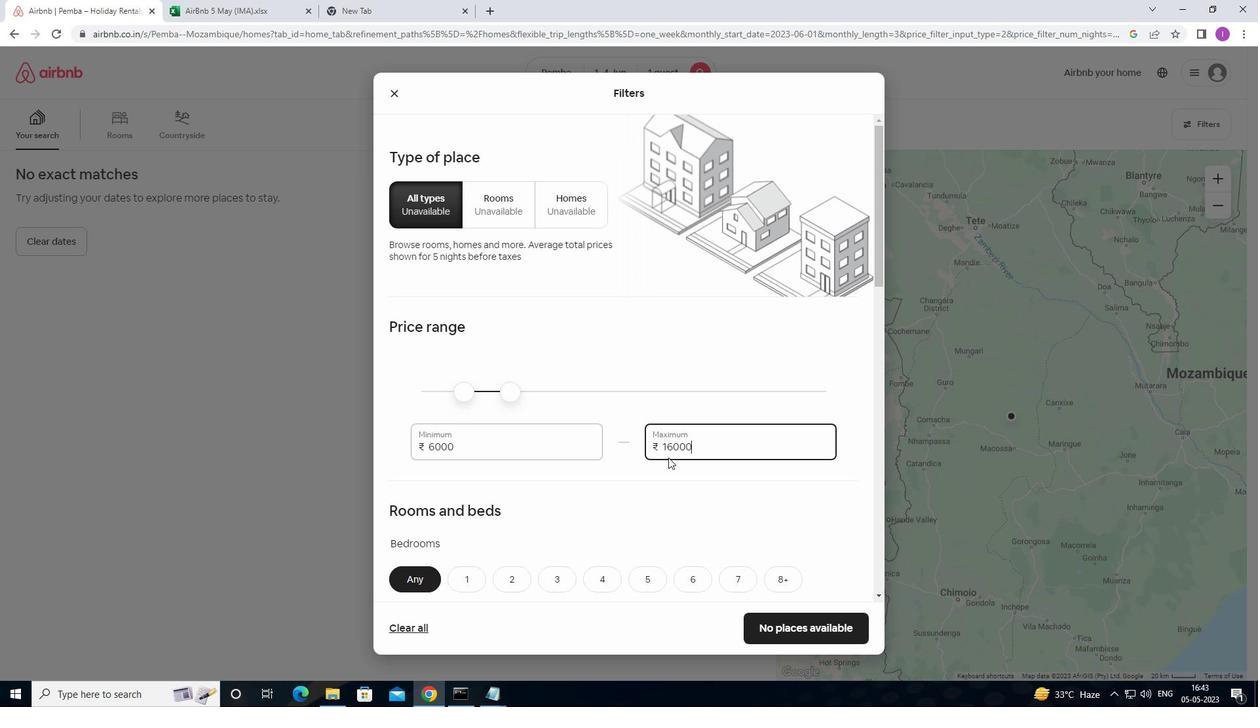 
Action: Mouse scrolled (670, 460) with delta (0, 0)
Screenshot: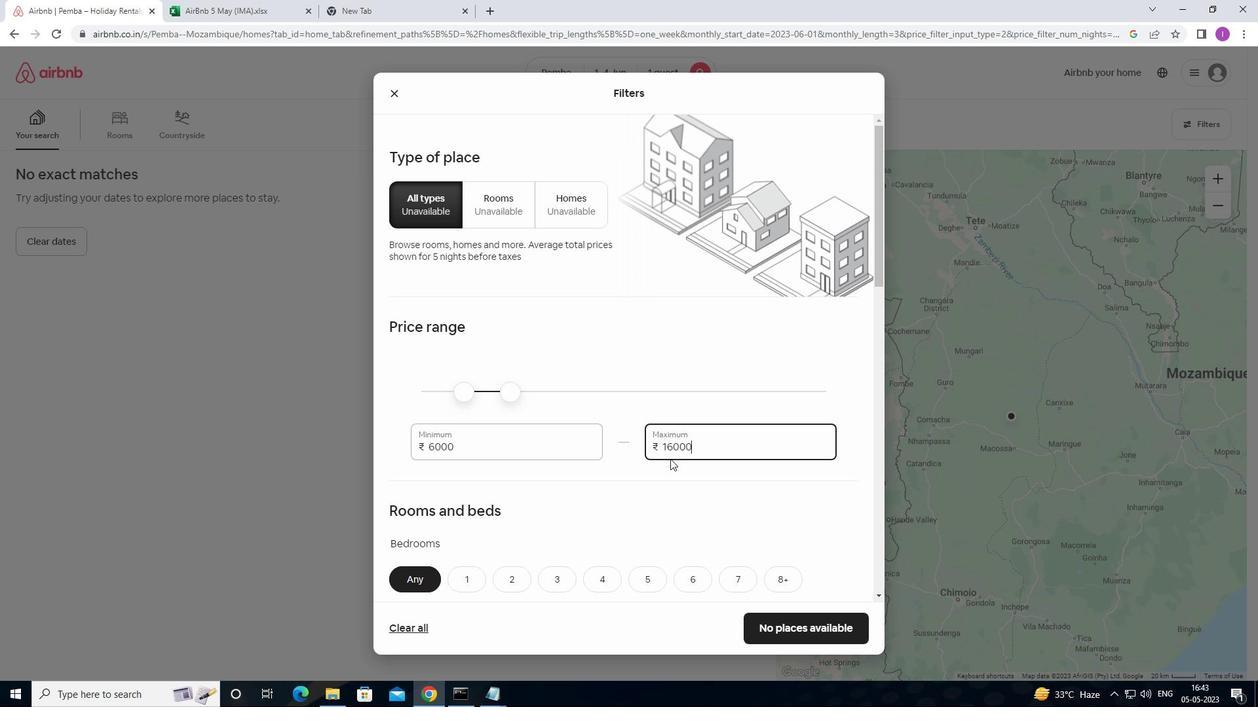 
Action: Mouse moved to (477, 384)
Screenshot: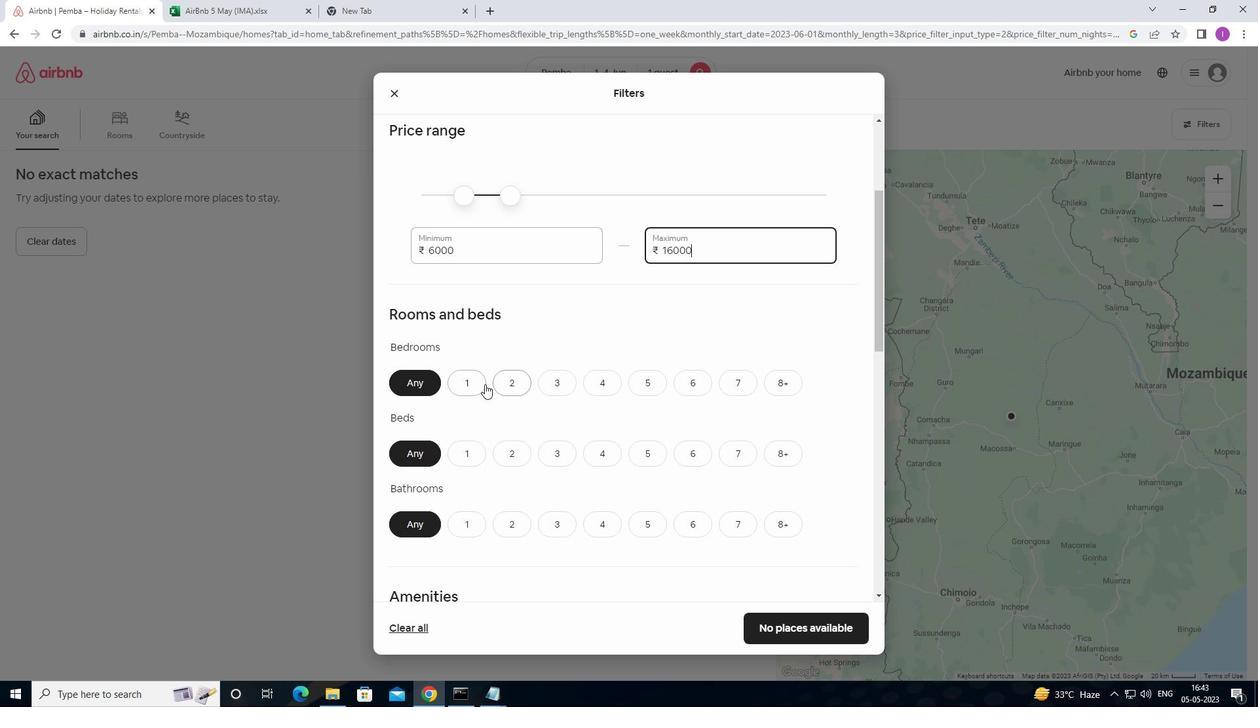 
Action: Mouse pressed left at (477, 384)
Screenshot: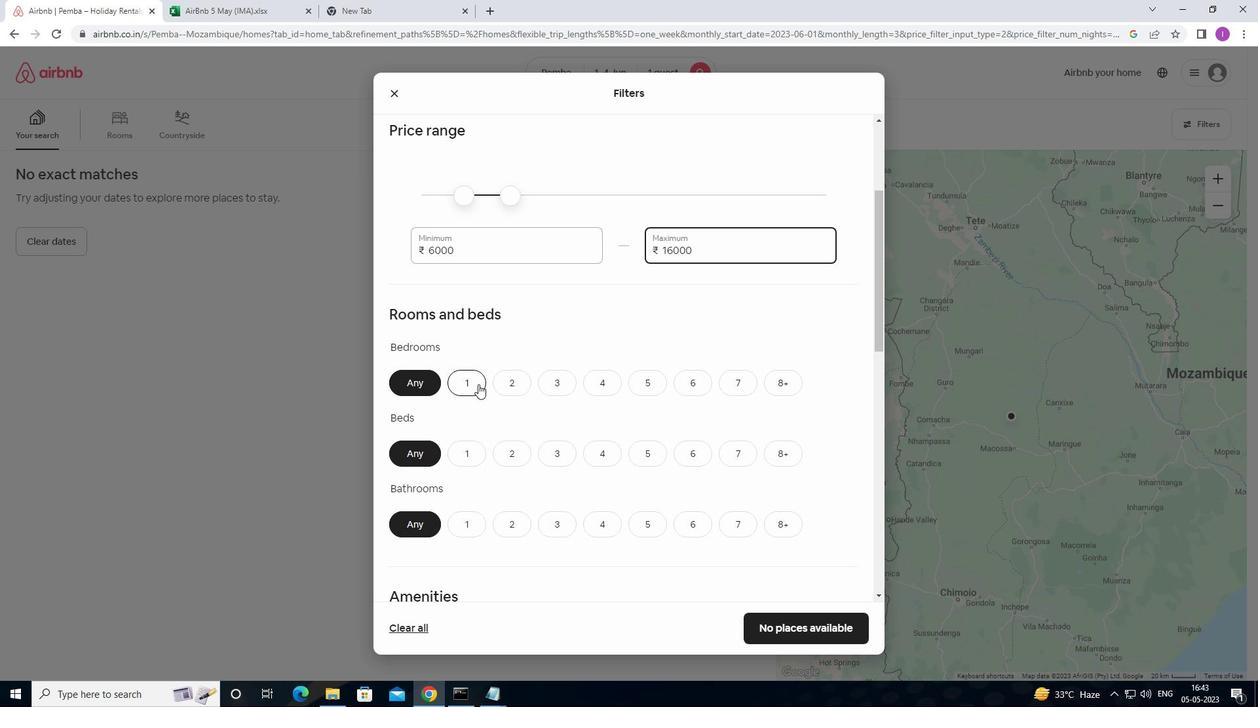 
Action: Mouse moved to (469, 460)
Screenshot: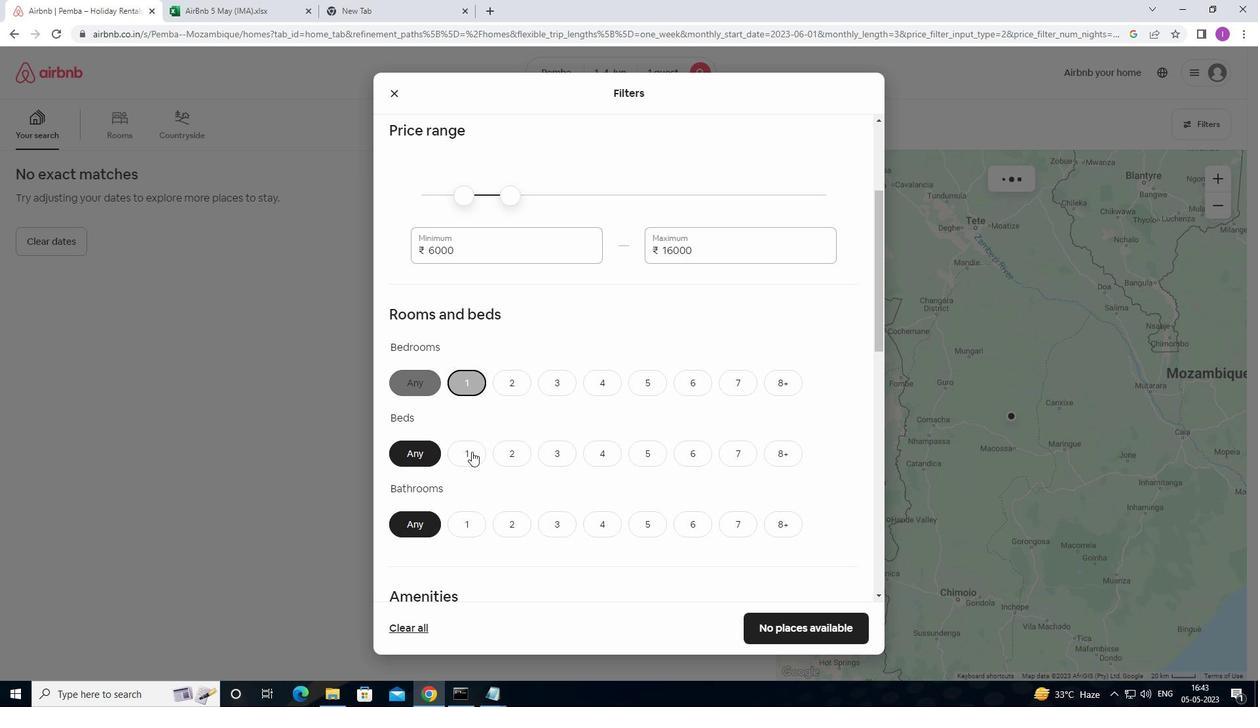 
Action: Mouse pressed left at (469, 460)
Screenshot: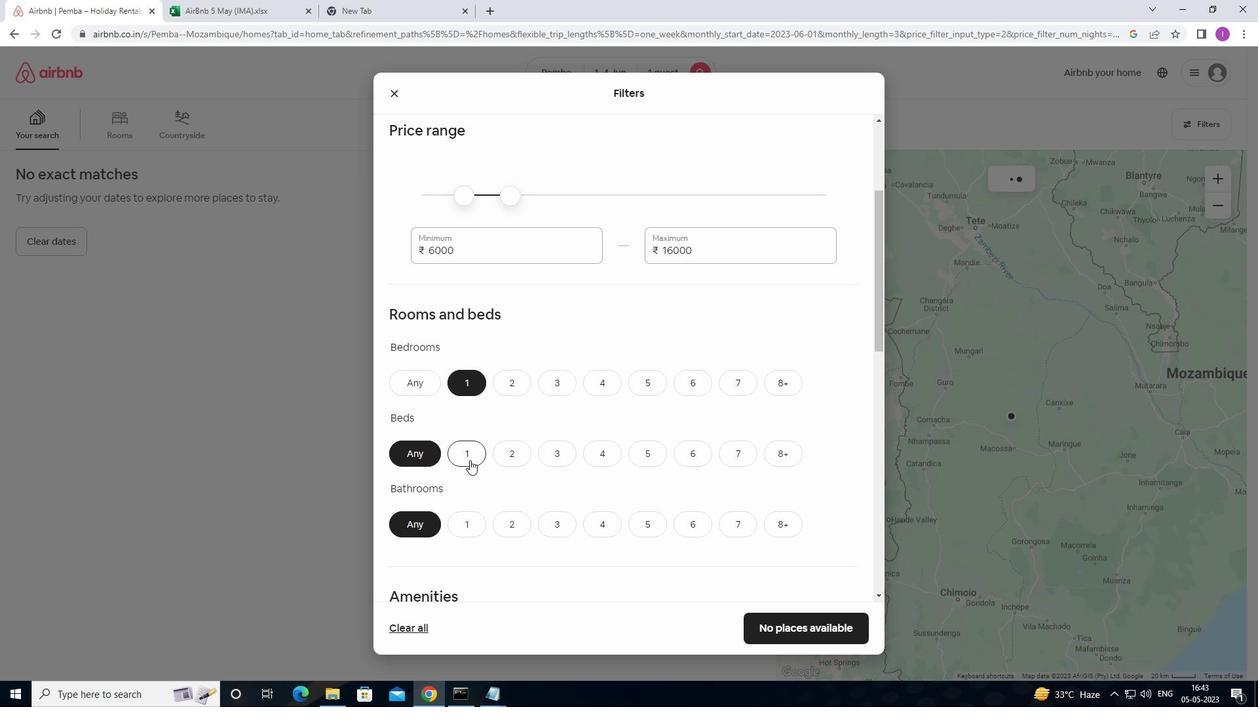 
Action: Mouse moved to (460, 523)
Screenshot: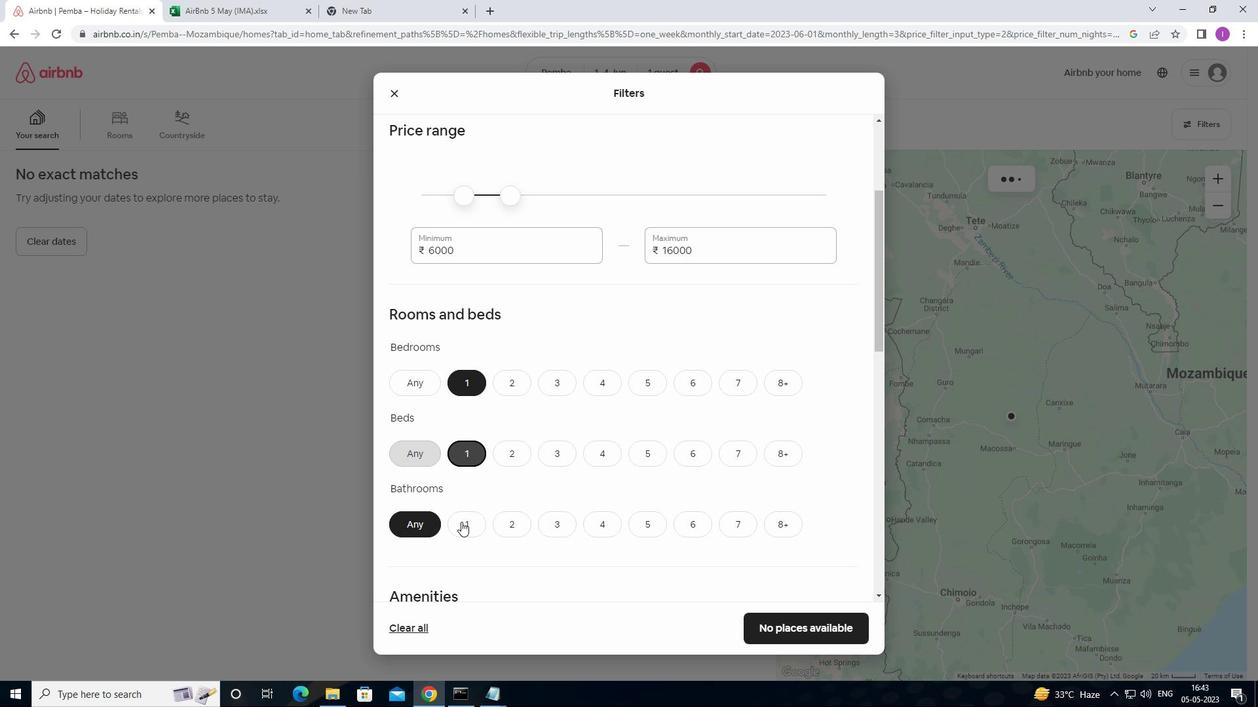 
Action: Mouse pressed left at (460, 523)
Screenshot: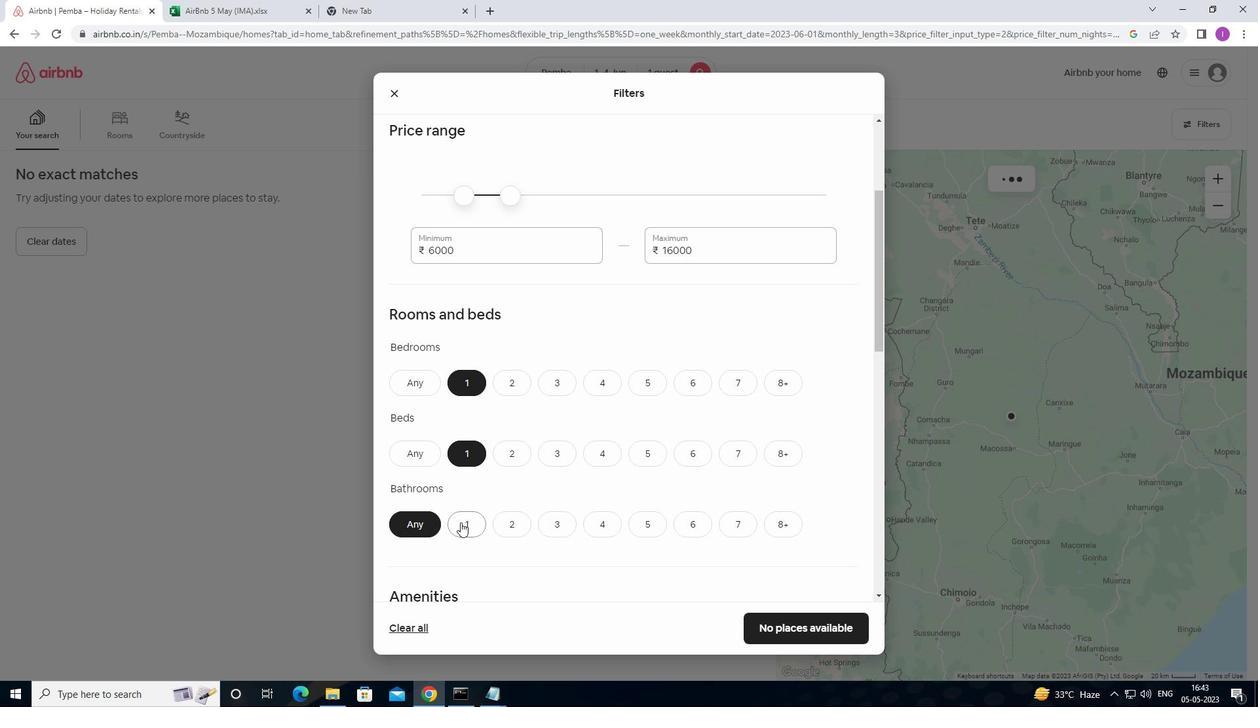 
Action: Mouse moved to (545, 508)
Screenshot: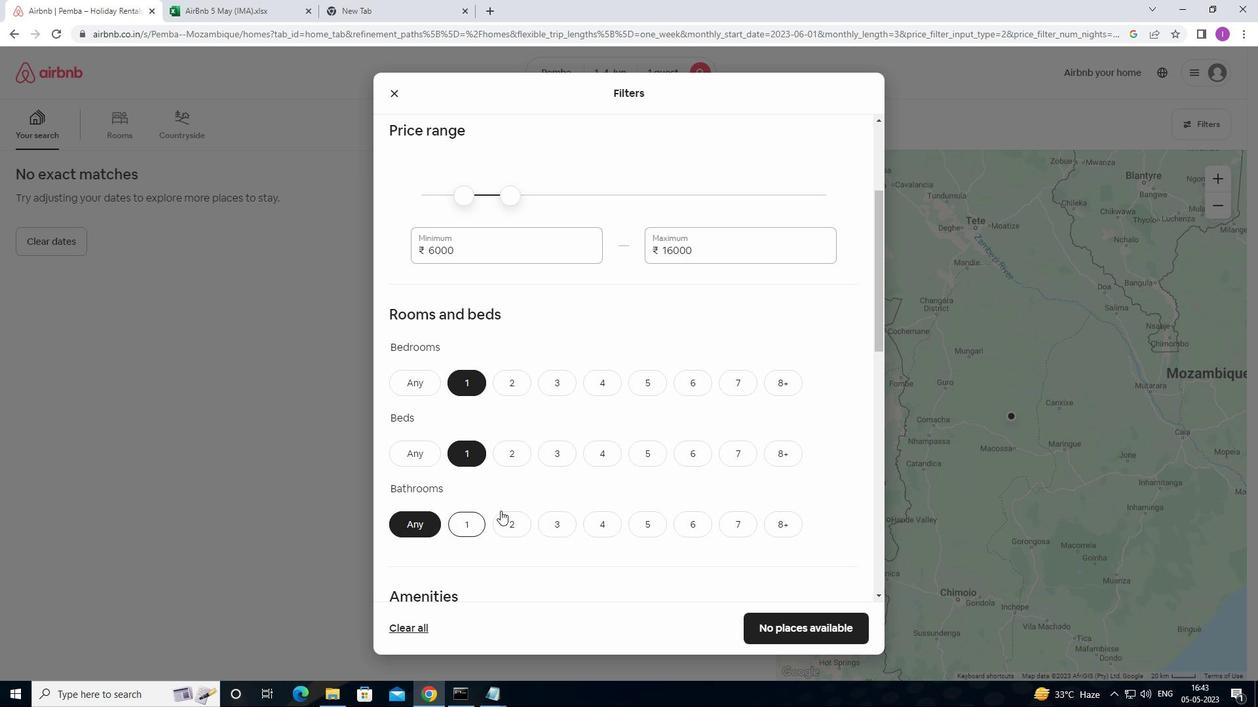 
Action: Mouse scrolled (545, 507) with delta (0, 0)
Screenshot: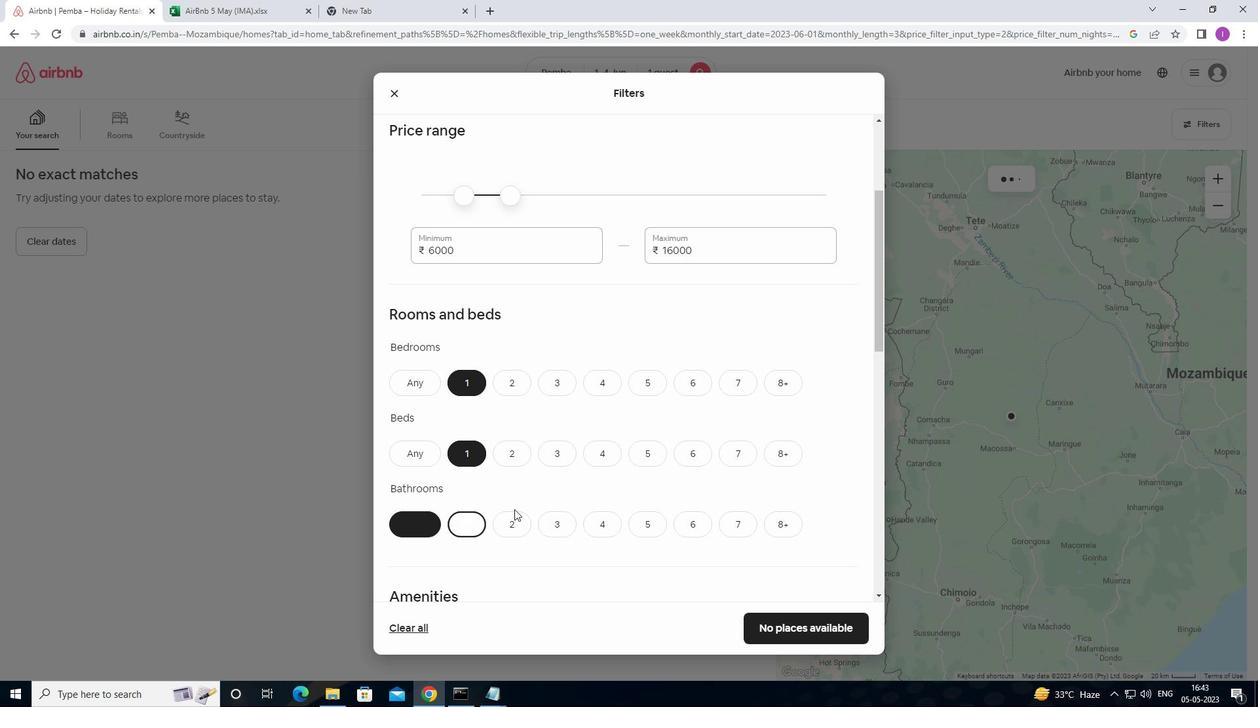 
Action: Mouse scrolled (545, 507) with delta (0, 0)
Screenshot: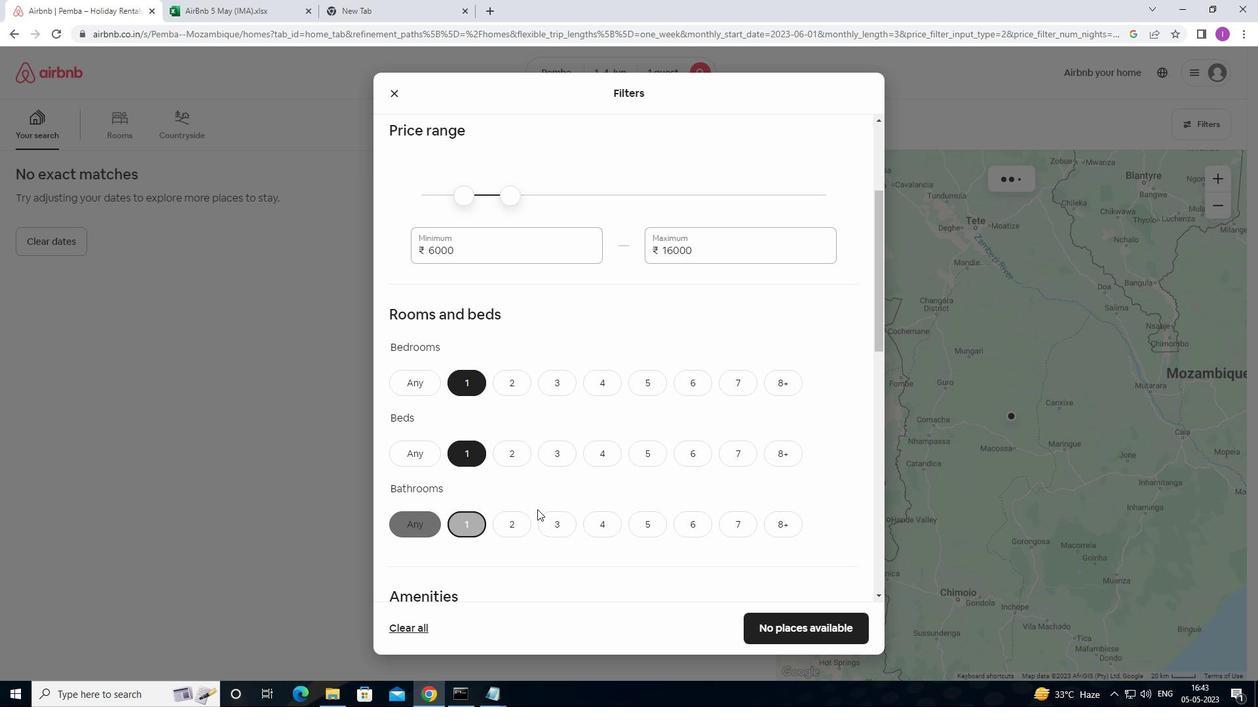 
Action: Mouse scrolled (545, 507) with delta (0, 0)
Screenshot: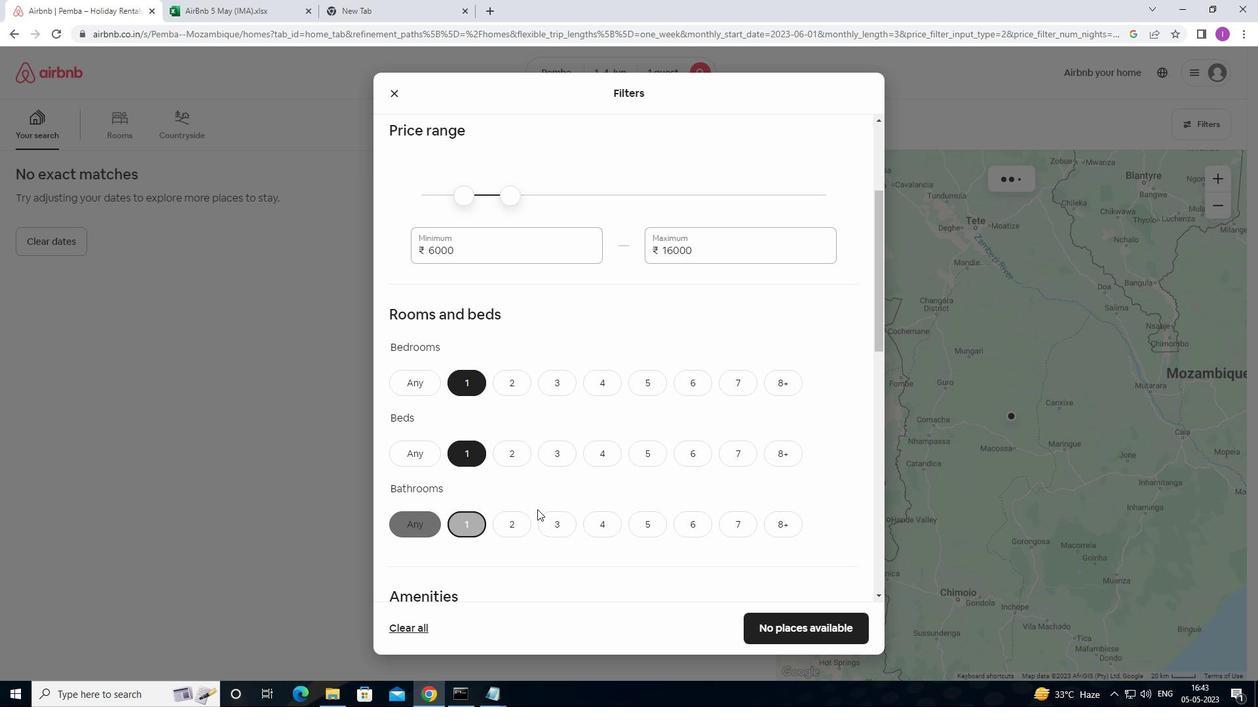 
Action: Mouse scrolled (545, 507) with delta (0, 0)
Screenshot: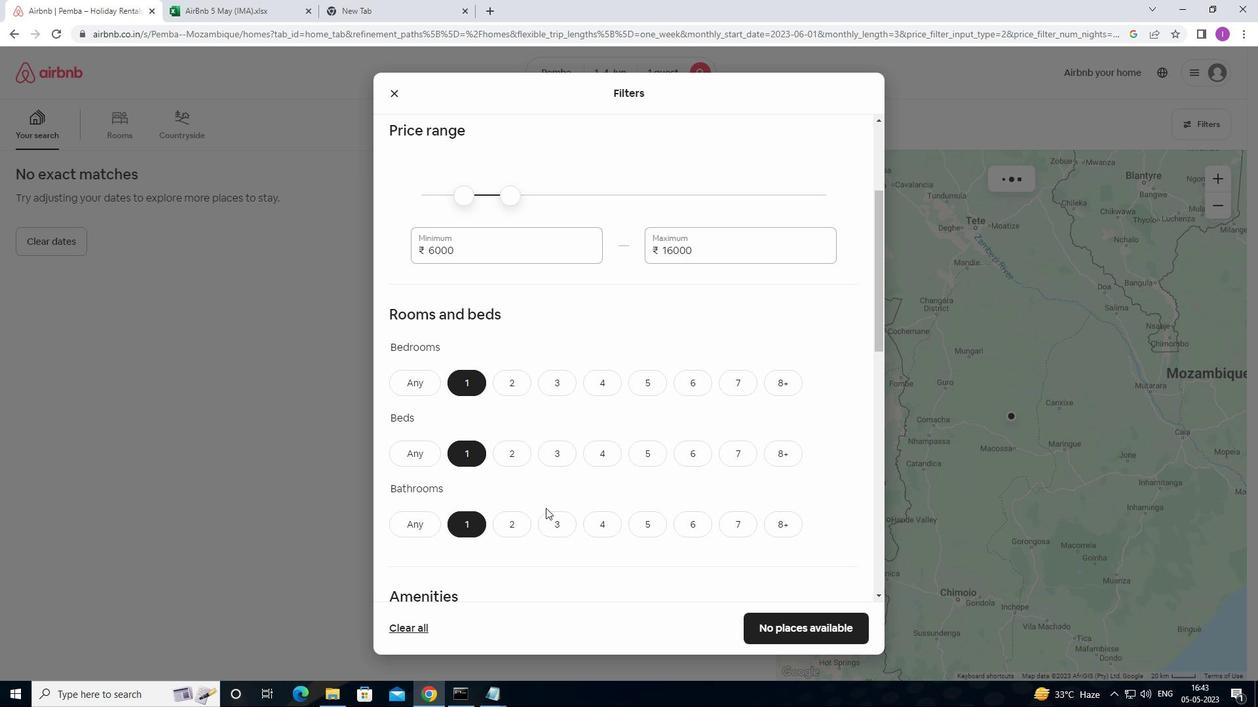 
Action: Mouse moved to (537, 472)
Screenshot: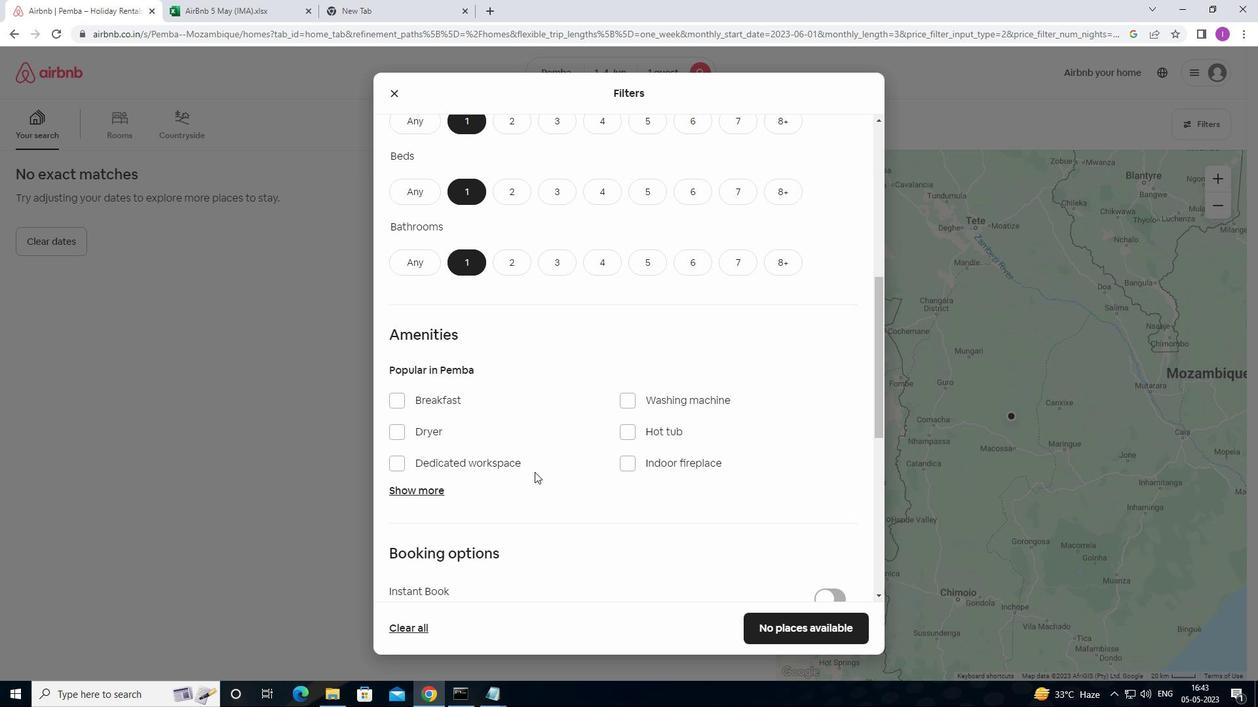 
Action: Mouse scrolled (537, 471) with delta (0, 0)
Screenshot: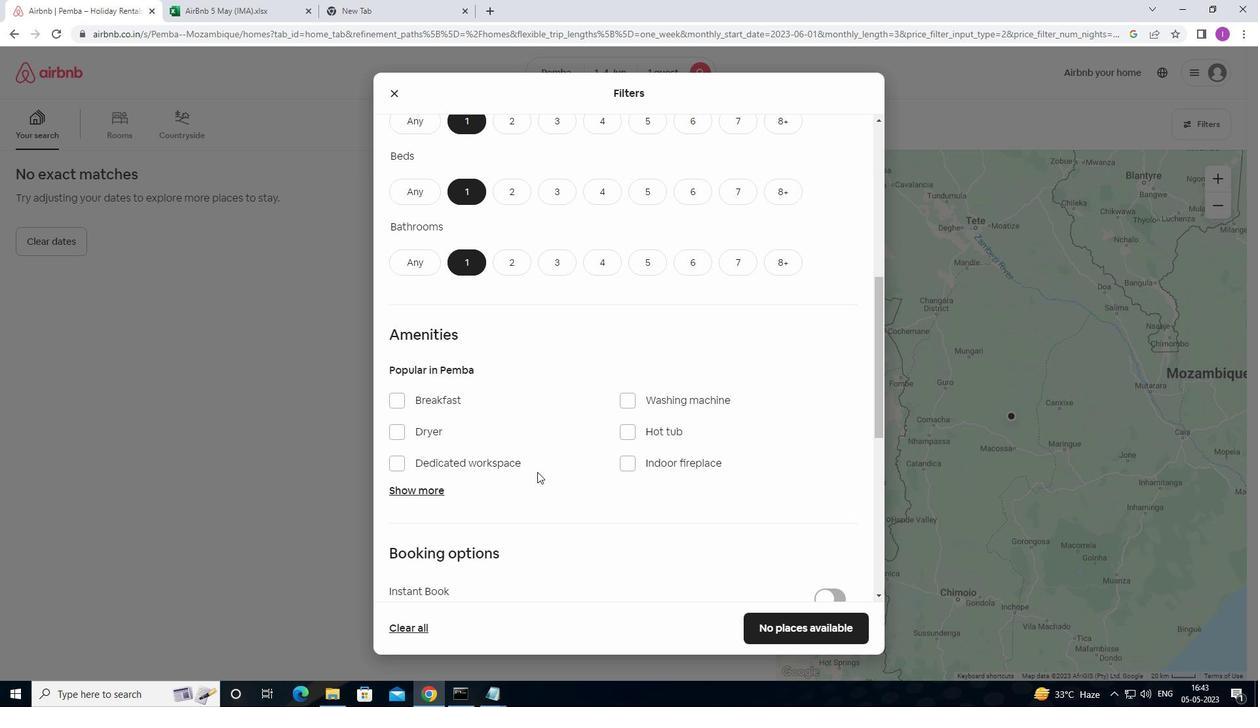 
Action: Mouse moved to (421, 427)
Screenshot: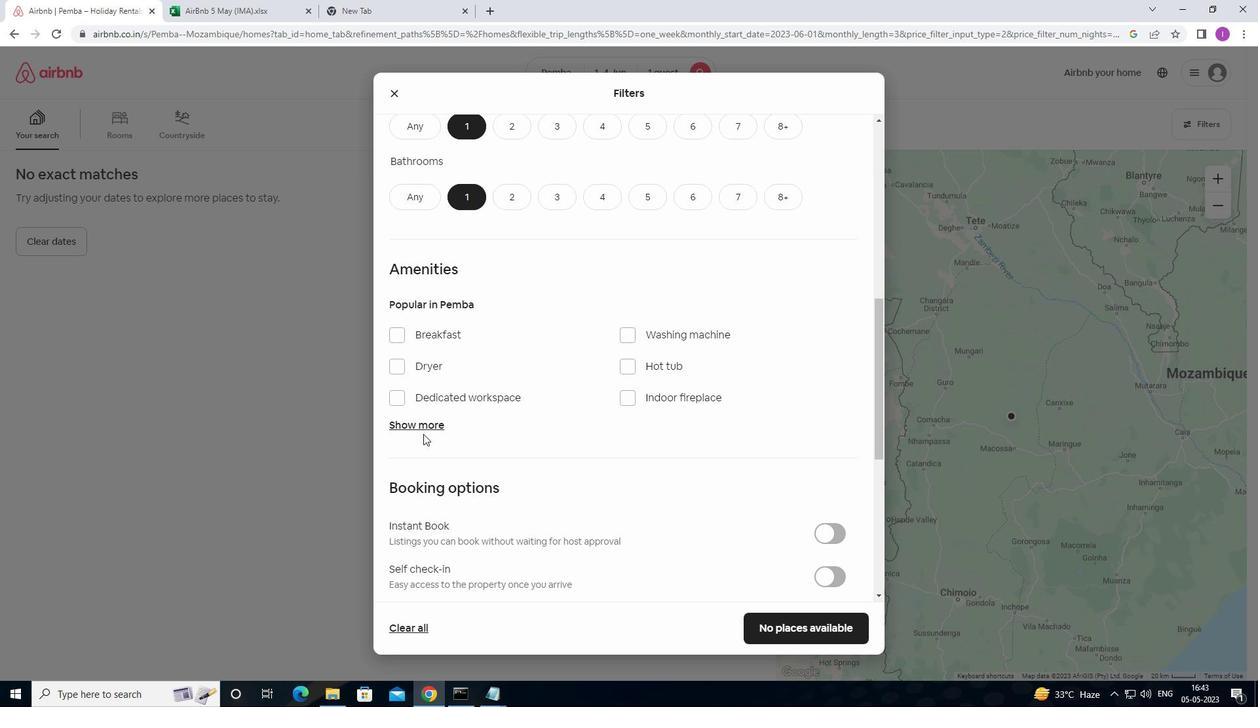 
Action: Mouse pressed left at (421, 427)
Screenshot: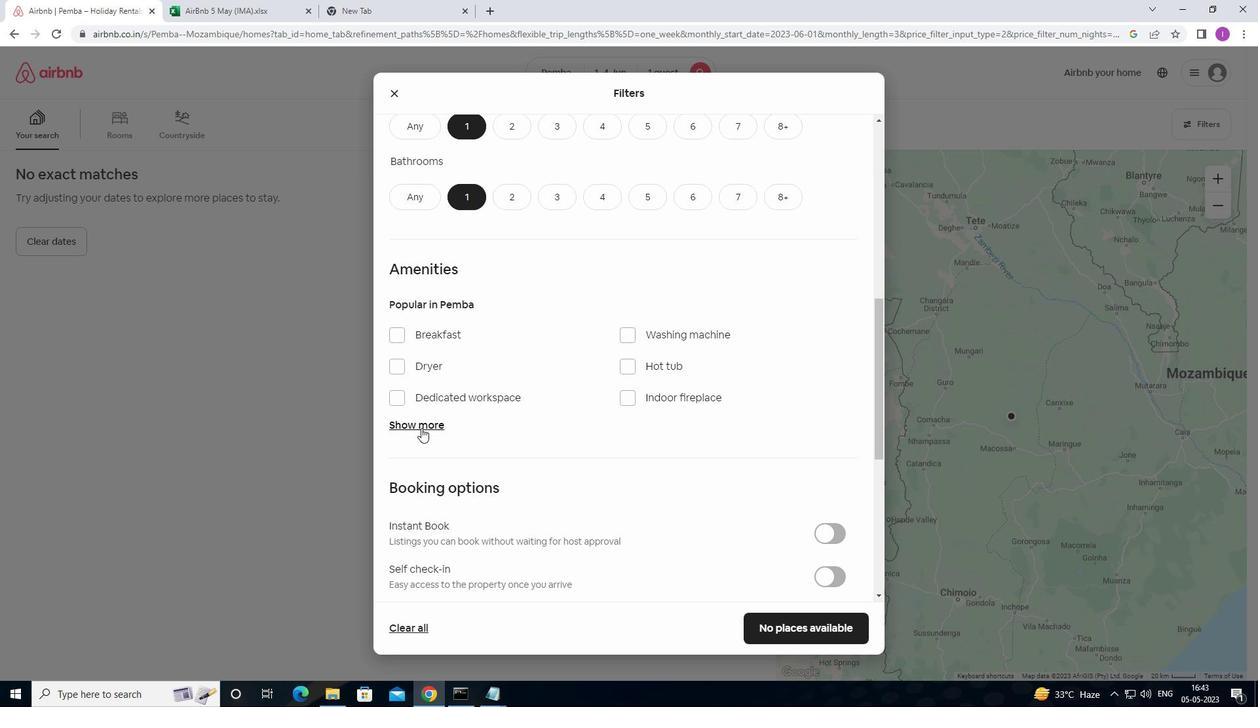
Action: Mouse moved to (395, 473)
Screenshot: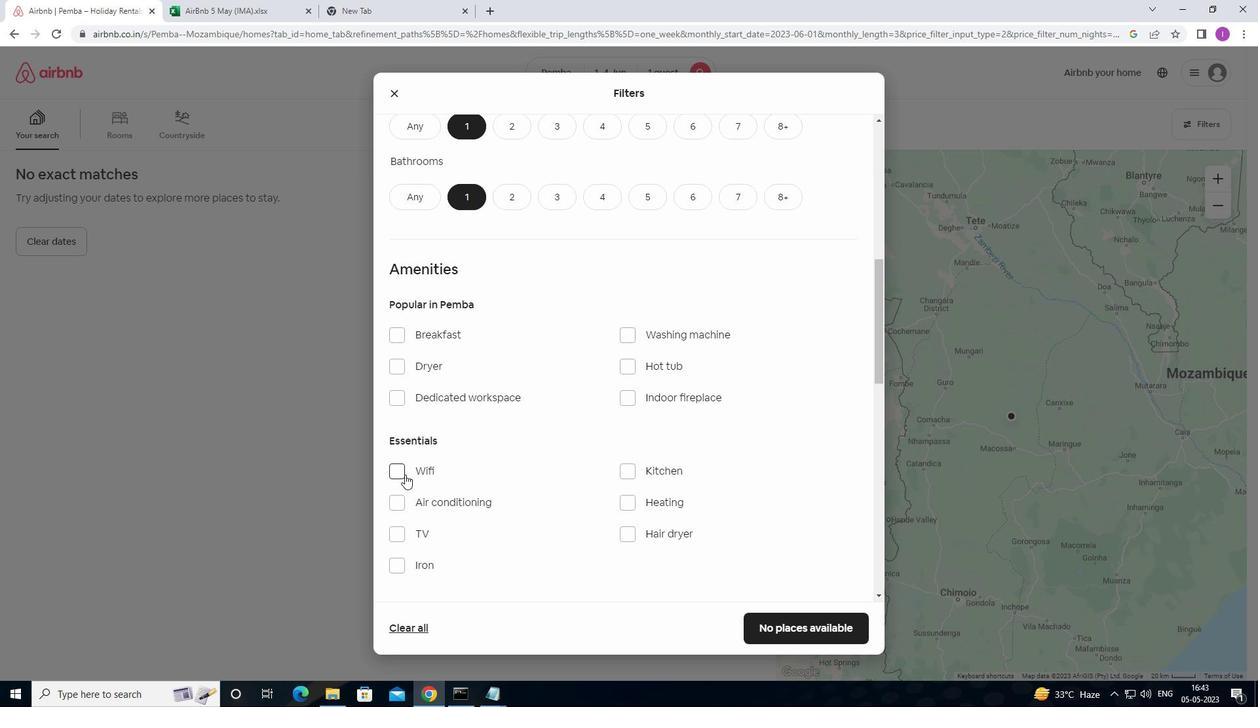 
Action: Mouse pressed left at (395, 473)
Screenshot: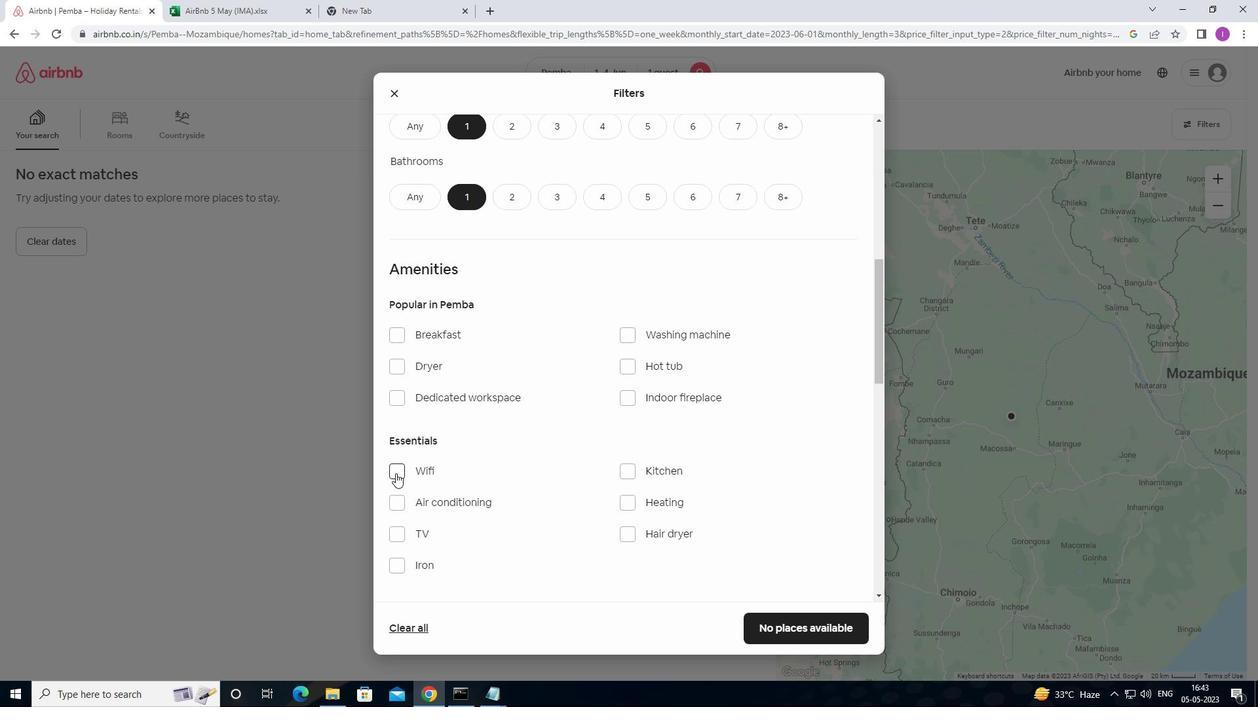 
Action: Mouse moved to (550, 470)
Screenshot: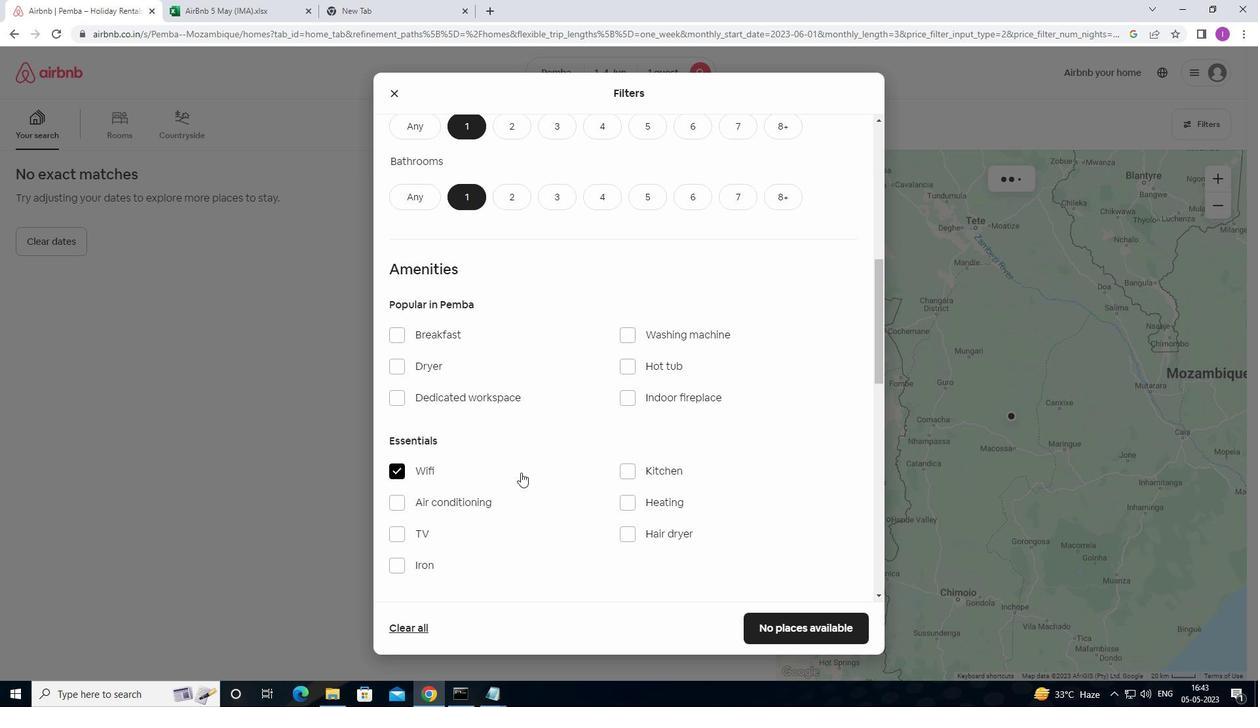 
Action: Mouse scrolled (550, 469) with delta (0, 0)
Screenshot: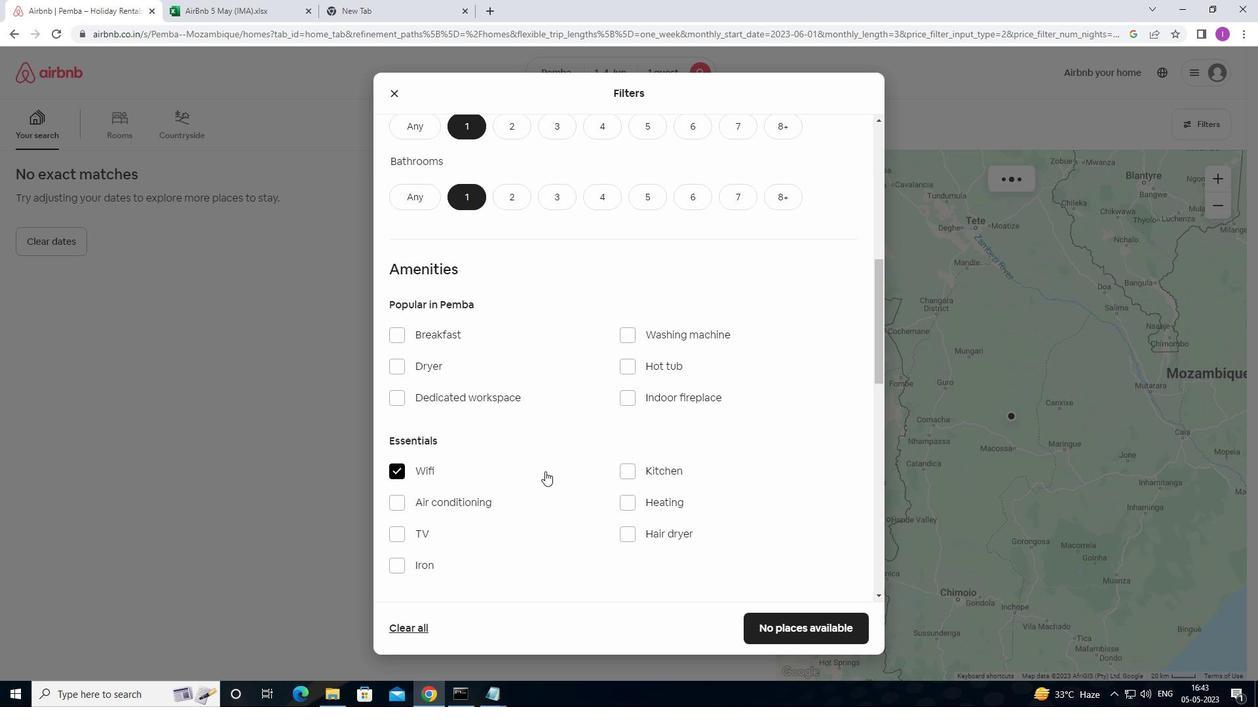 
Action: Mouse scrolled (550, 469) with delta (0, 0)
Screenshot: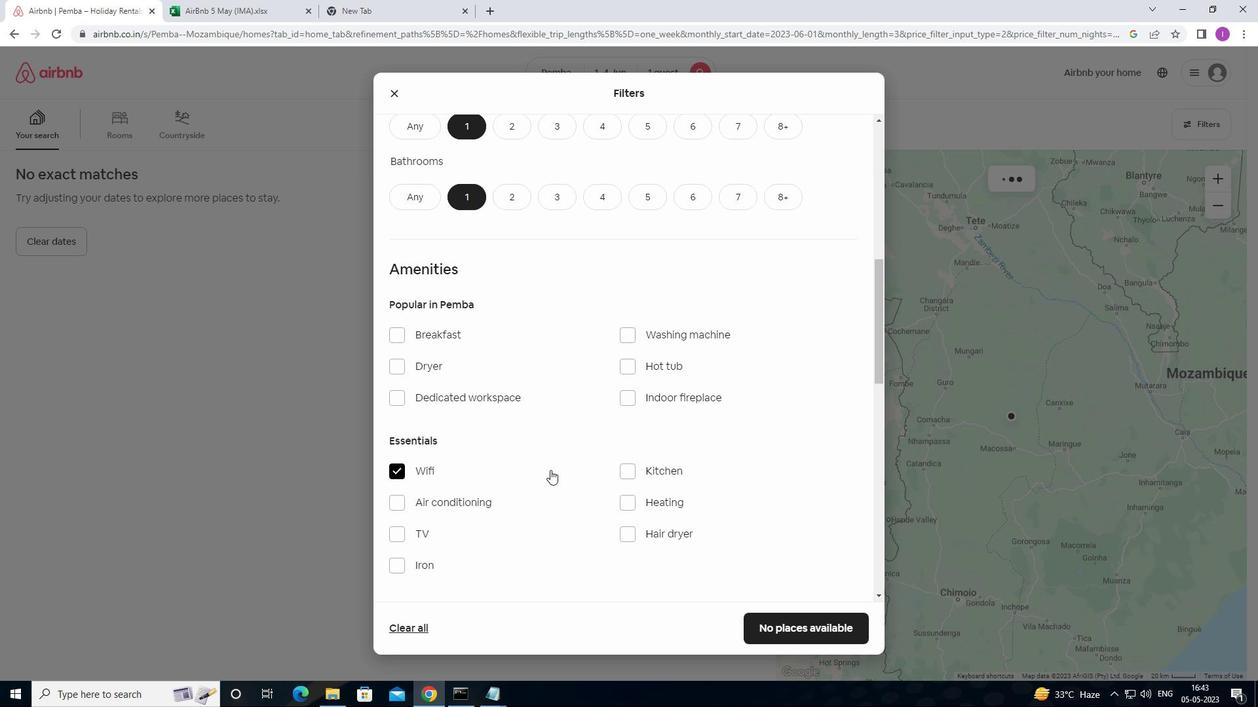 
Action: Mouse scrolled (550, 469) with delta (0, 0)
Screenshot: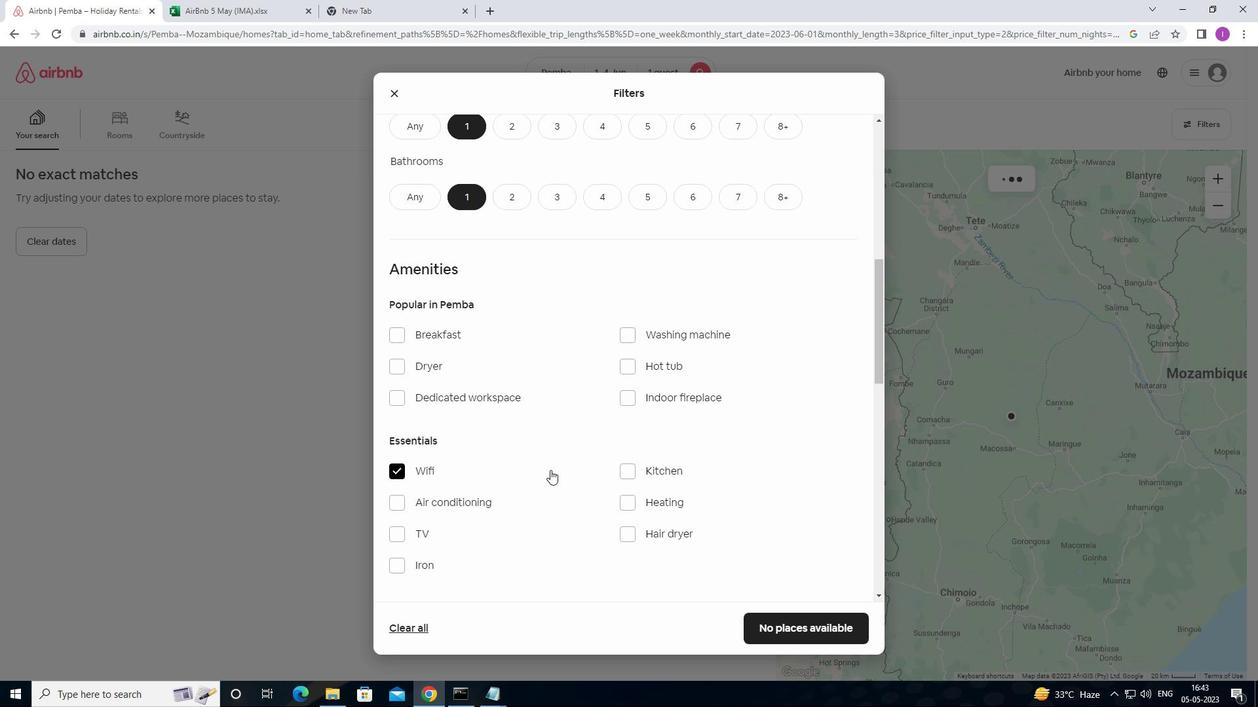
Action: Mouse scrolled (550, 469) with delta (0, 0)
Screenshot: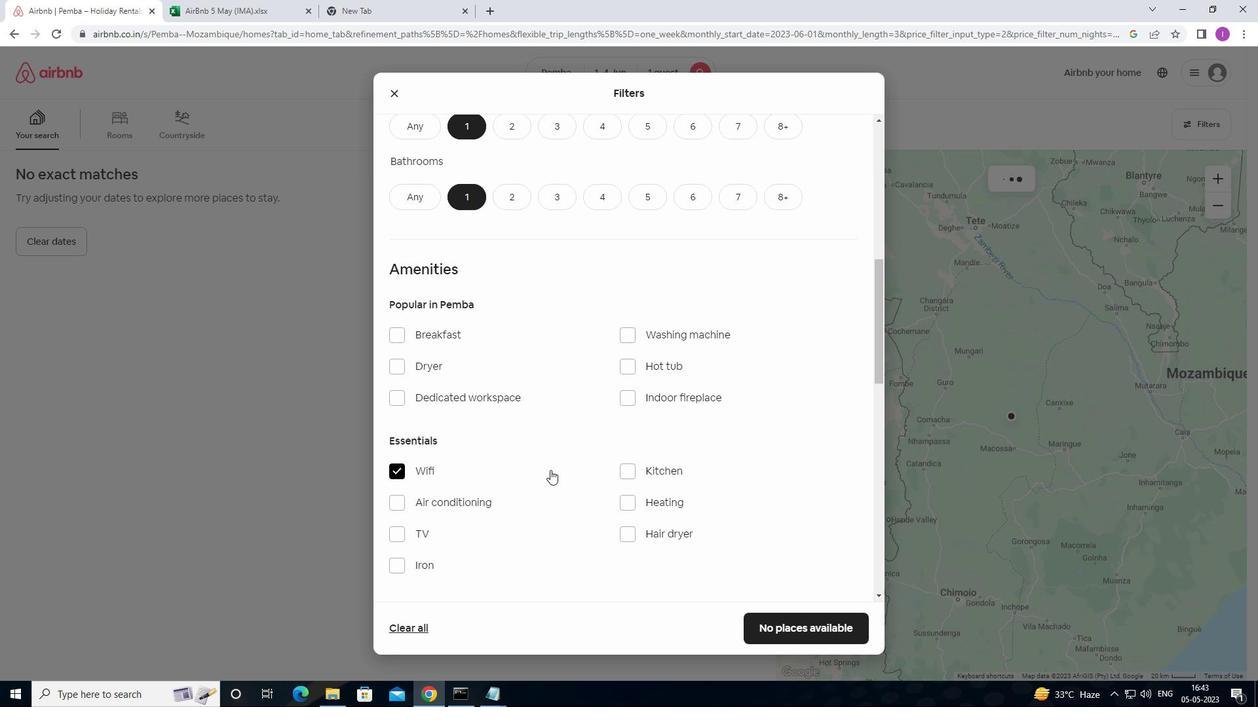 
Action: Mouse moved to (634, 464)
Screenshot: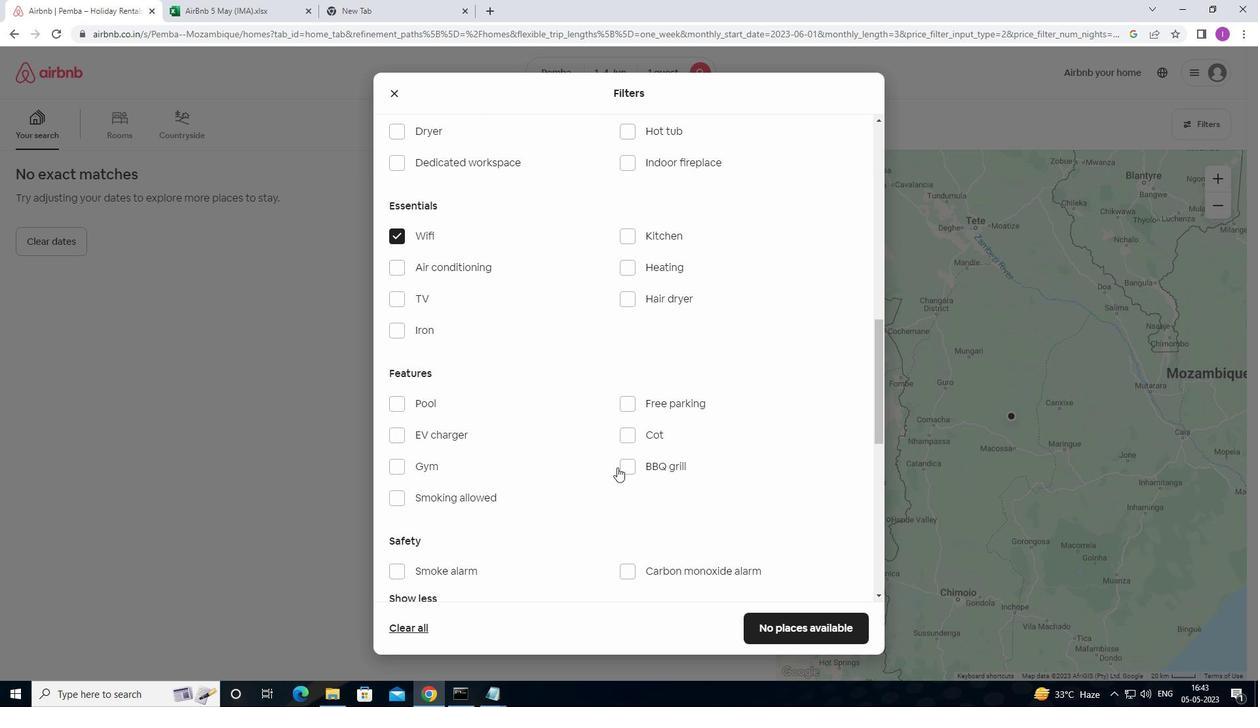 
Action: Mouse scrolled (634, 464) with delta (0, 0)
Screenshot: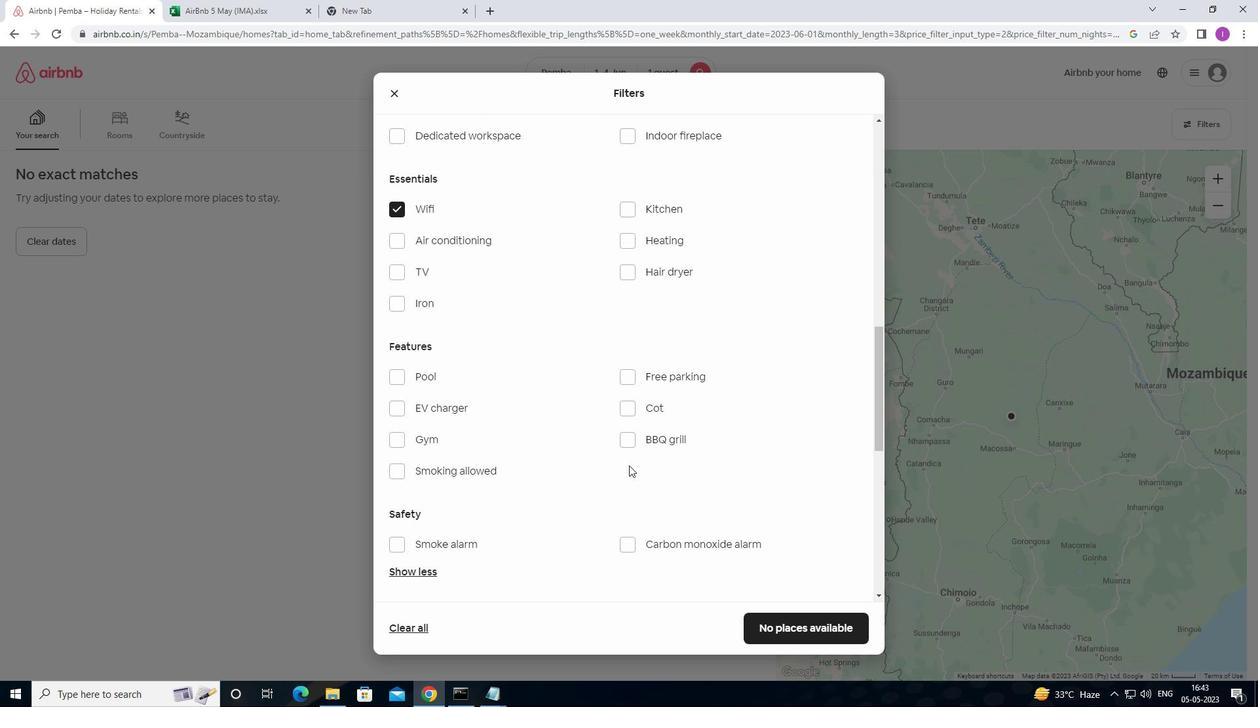 
Action: Mouse scrolled (634, 464) with delta (0, 0)
Screenshot: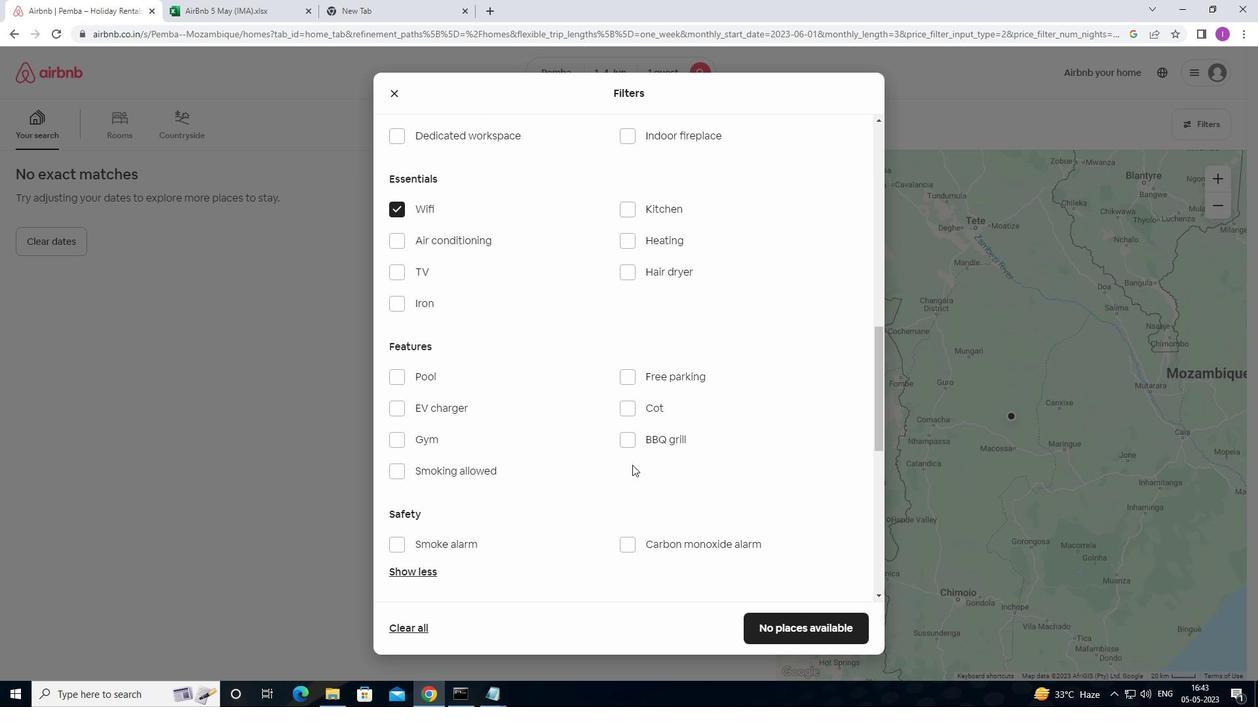 
Action: Mouse scrolled (634, 464) with delta (0, 0)
Screenshot: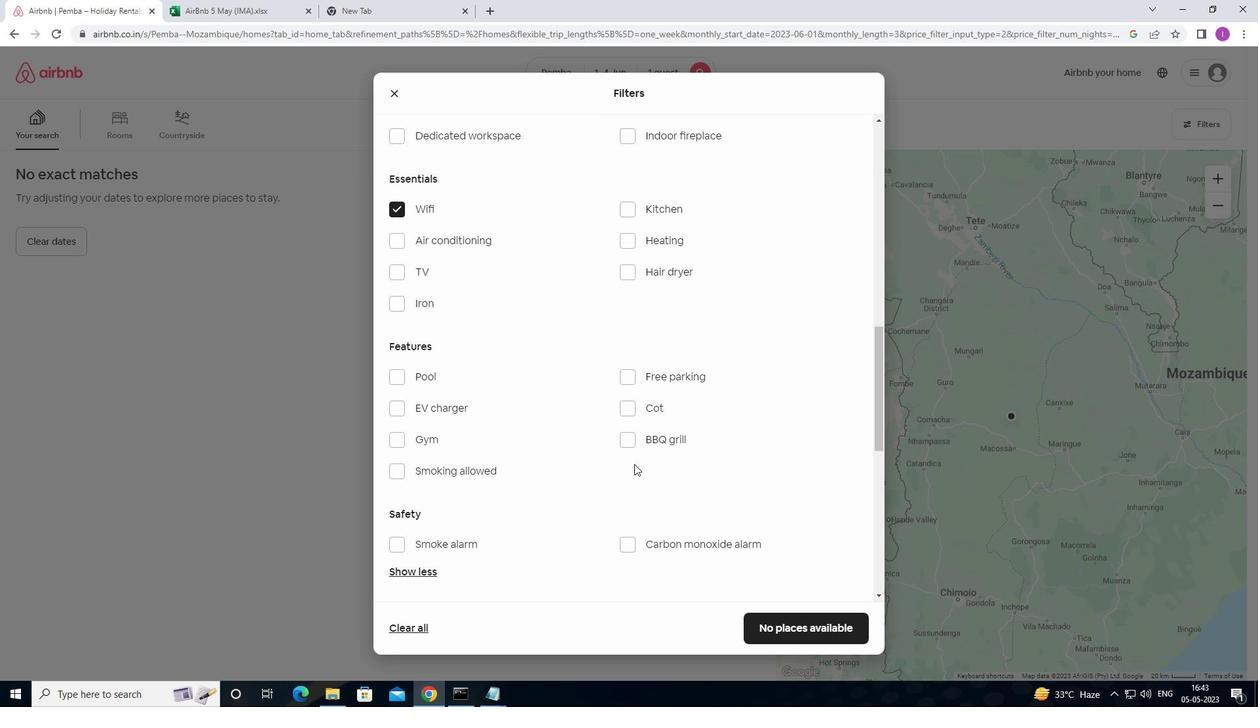 
Action: Mouse scrolled (634, 464) with delta (0, 0)
Screenshot: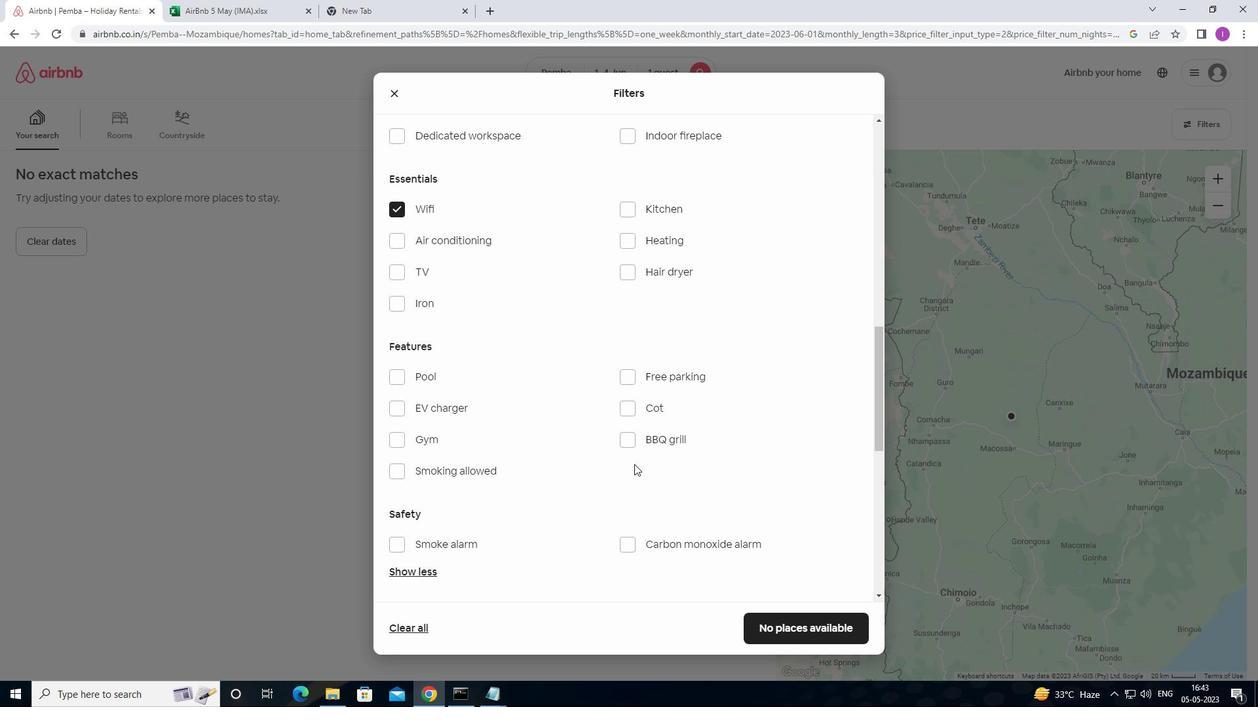 
Action: Mouse moved to (826, 461)
Screenshot: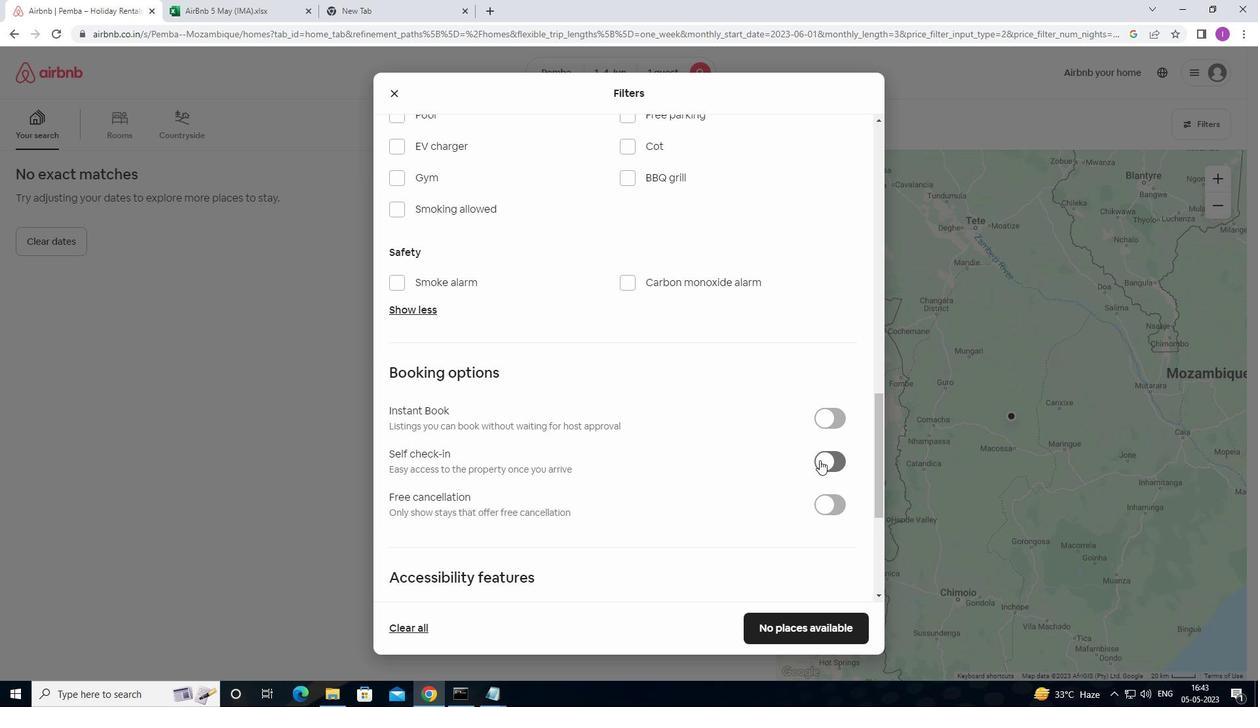 
Action: Mouse pressed left at (826, 461)
Screenshot: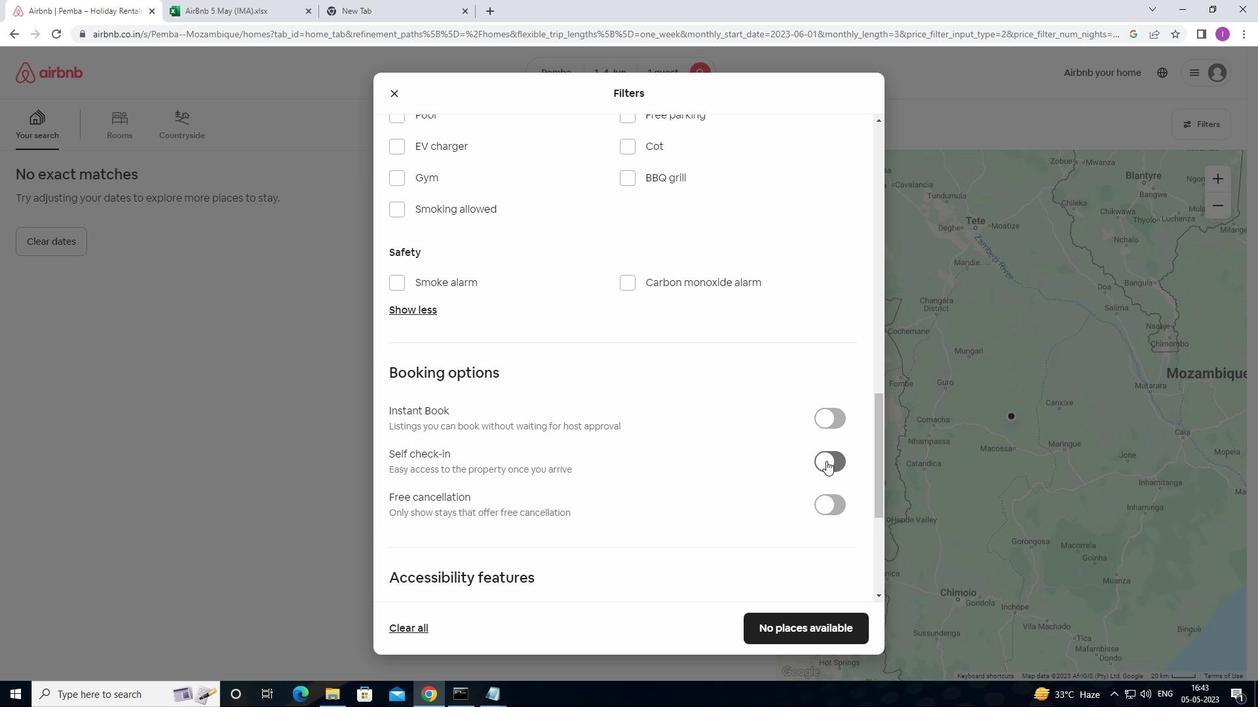 
Action: Mouse moved to (640, 521)
Screenshot: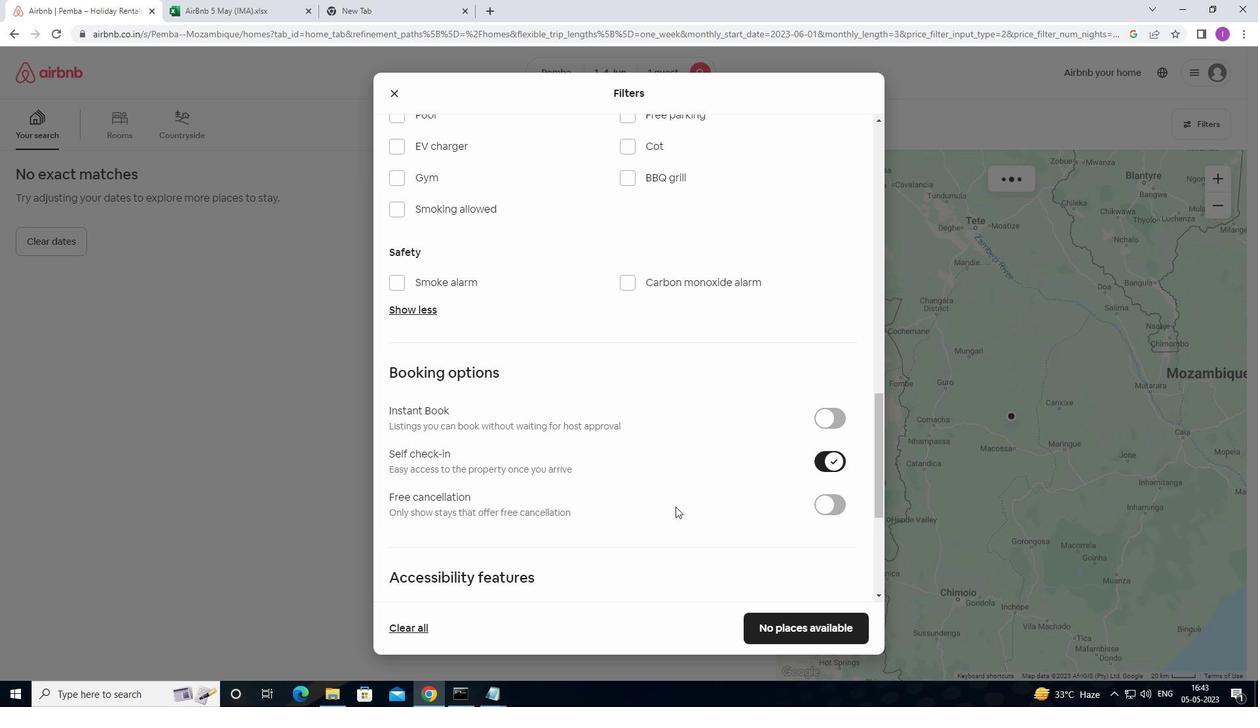 
Action: Mouse scrolled (640, 520) with delta (0, 0)
Screenshot: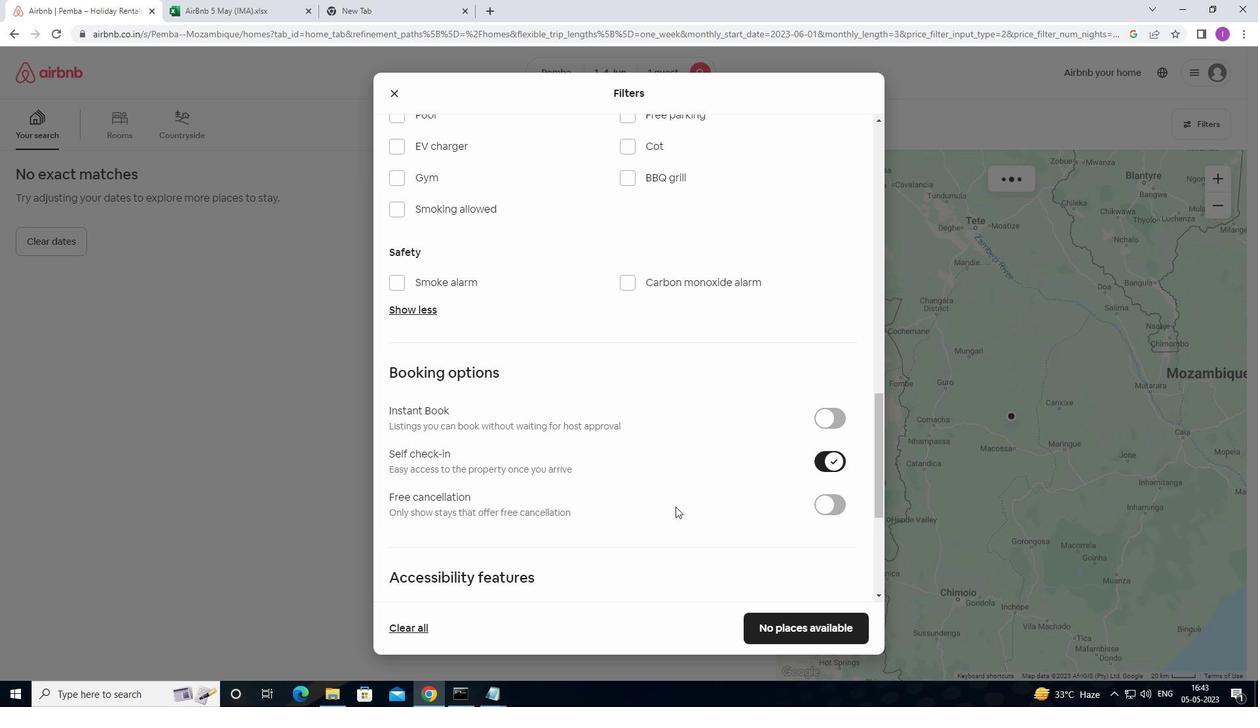 
Action: Mouse moved to (639, 521)
Screenshot: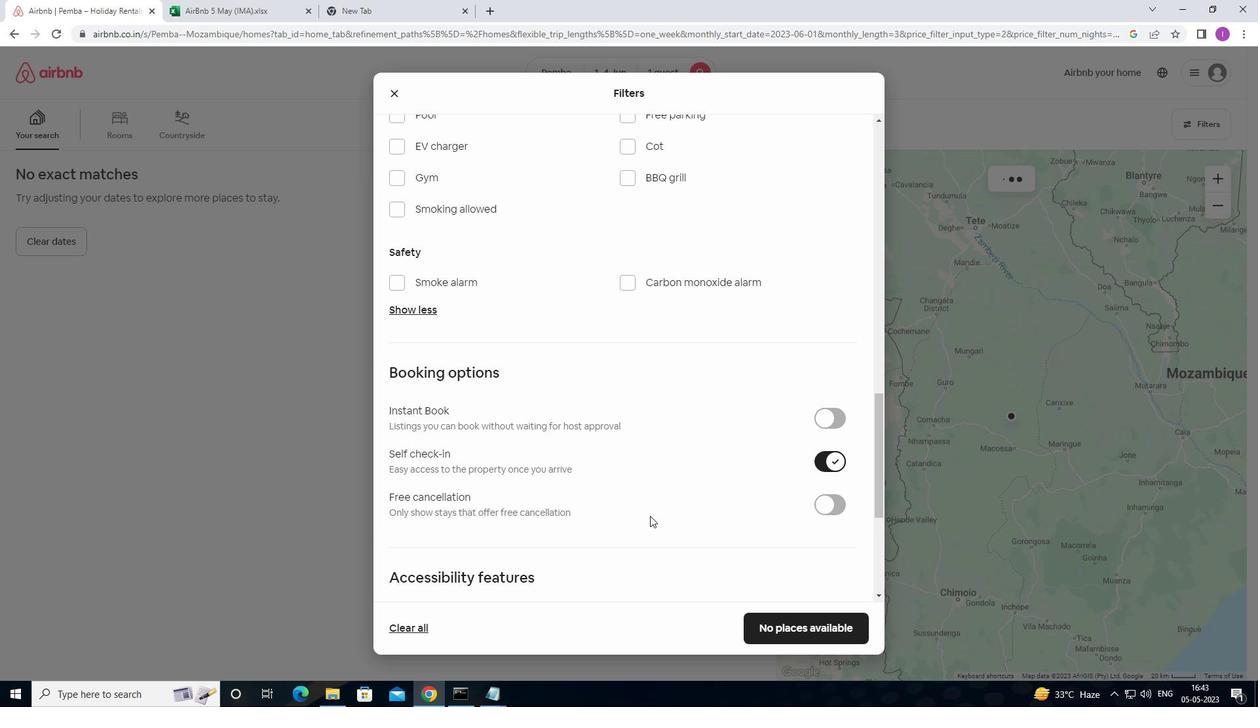 
Action: Mouse scrolled (639, 521) with delta (0, 0)
Screenshot: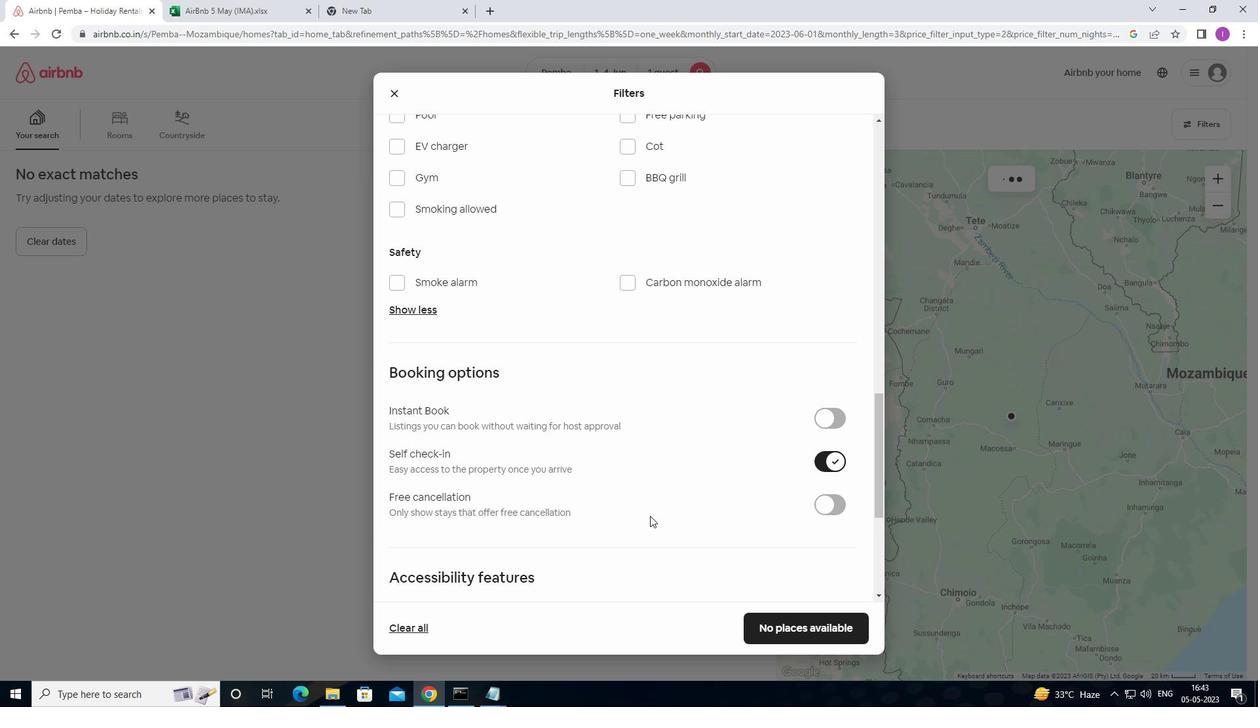 
Action: Mouse moved to (639, 521)
Screenshot: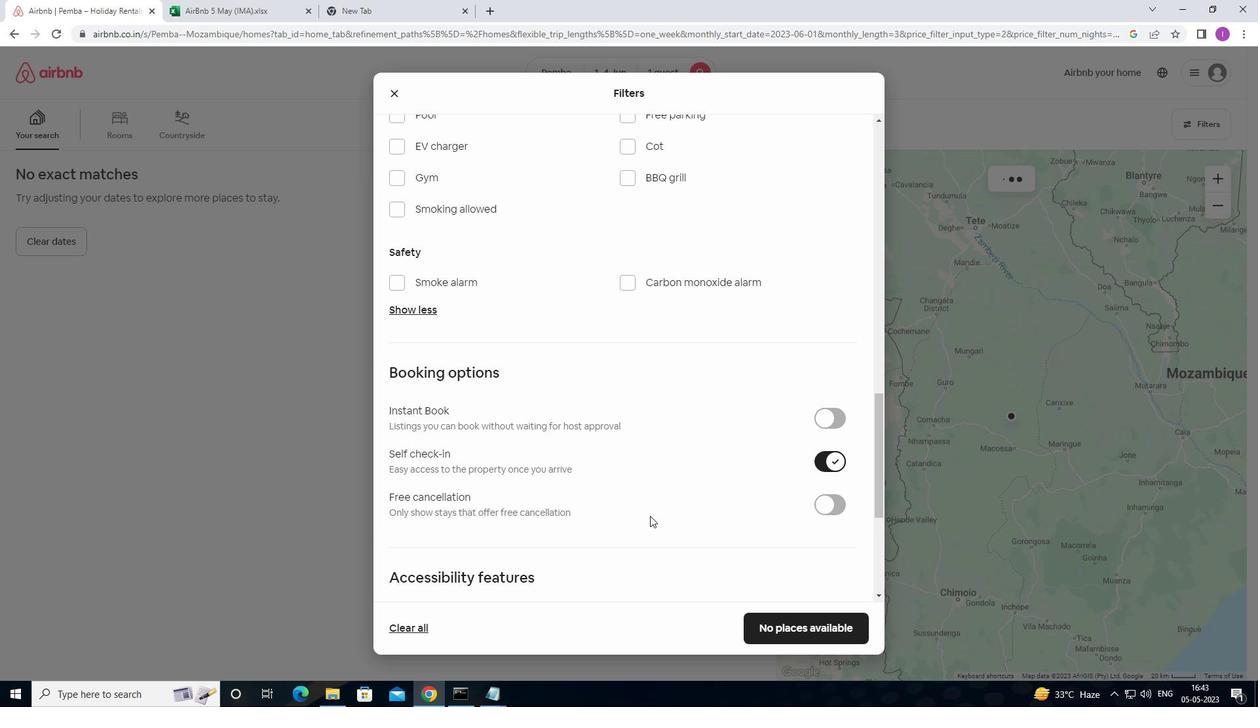 
Action: Mouse scrolled (639, 521) with delta (0, 0)
Screenshot: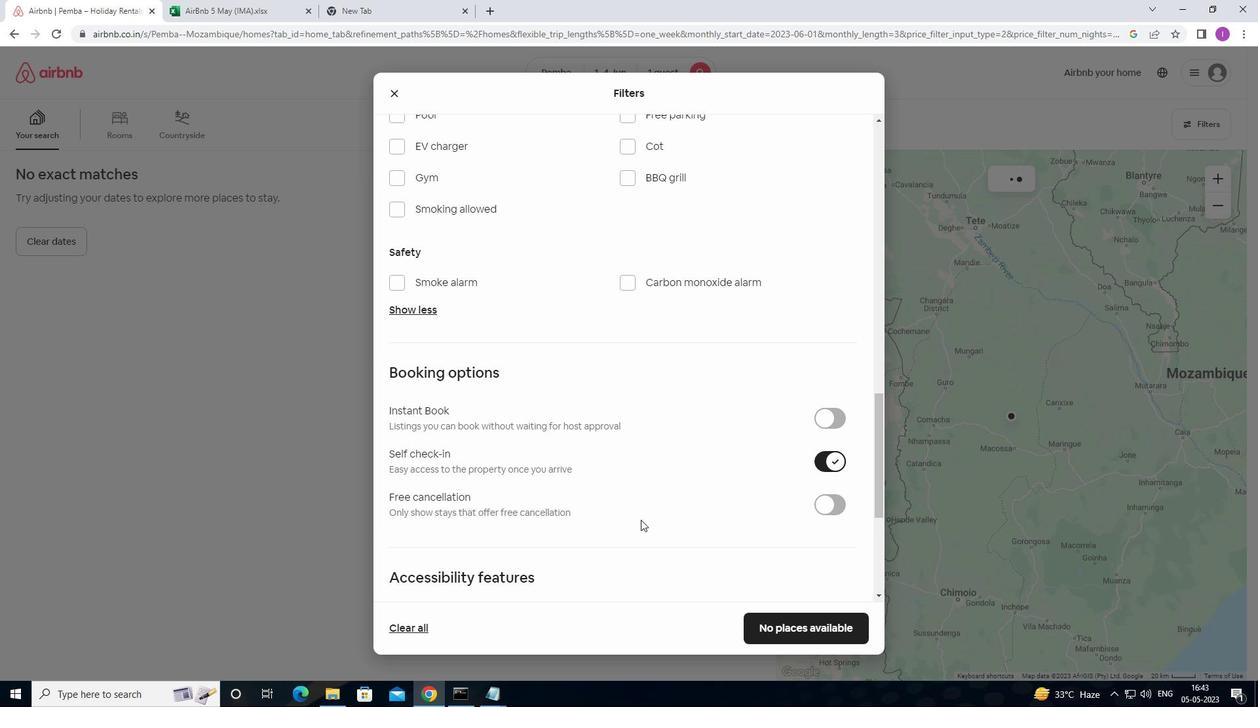 
Action: Mouse moved to (639, 522)
Screenshot: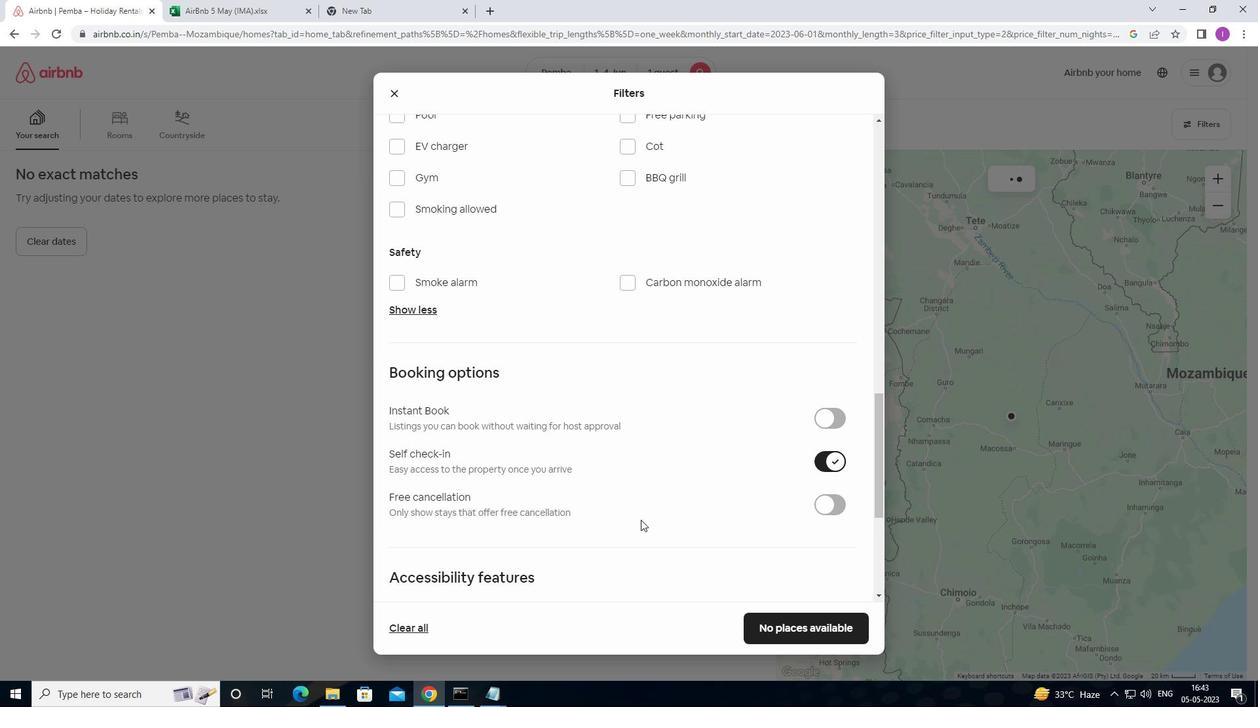 
Action: Mouse scrolled (639, 521) with delta (0, 0)
Screenshot: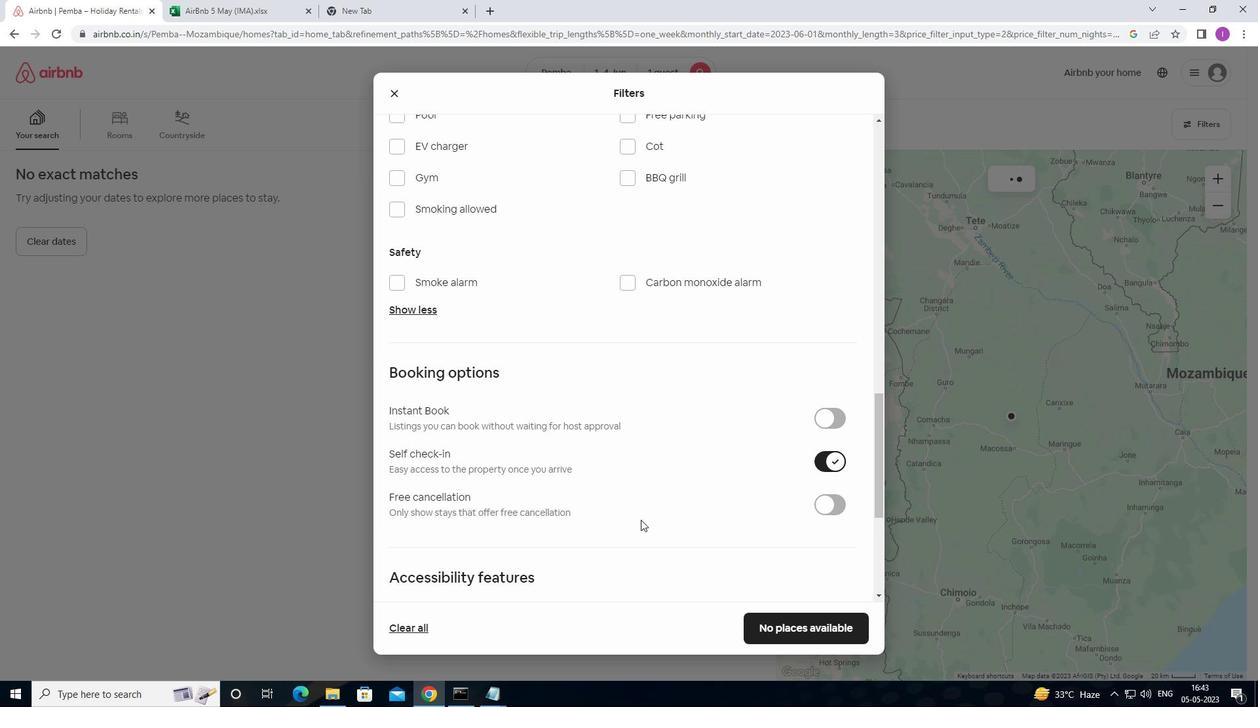 
Action: Mouse moved to (635, 523)
Screenshot: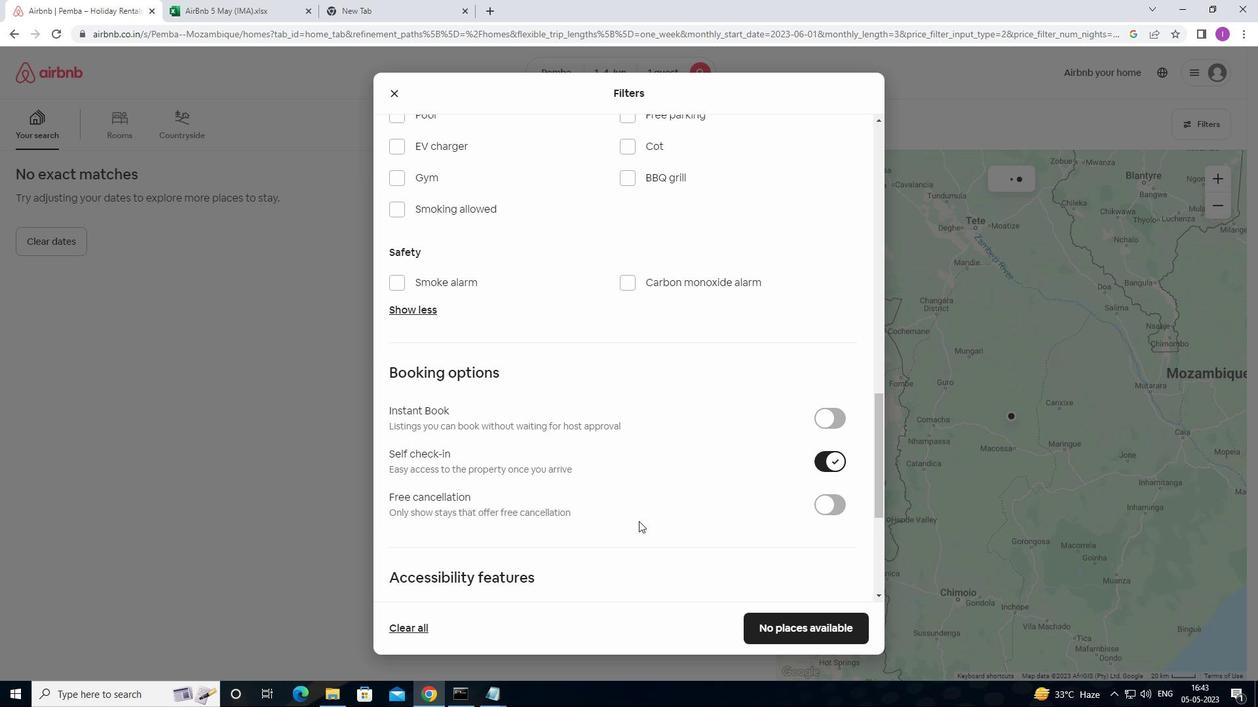 
Action: Mouse scrolled (635, 523) with delta (0, 0)
Screenshot: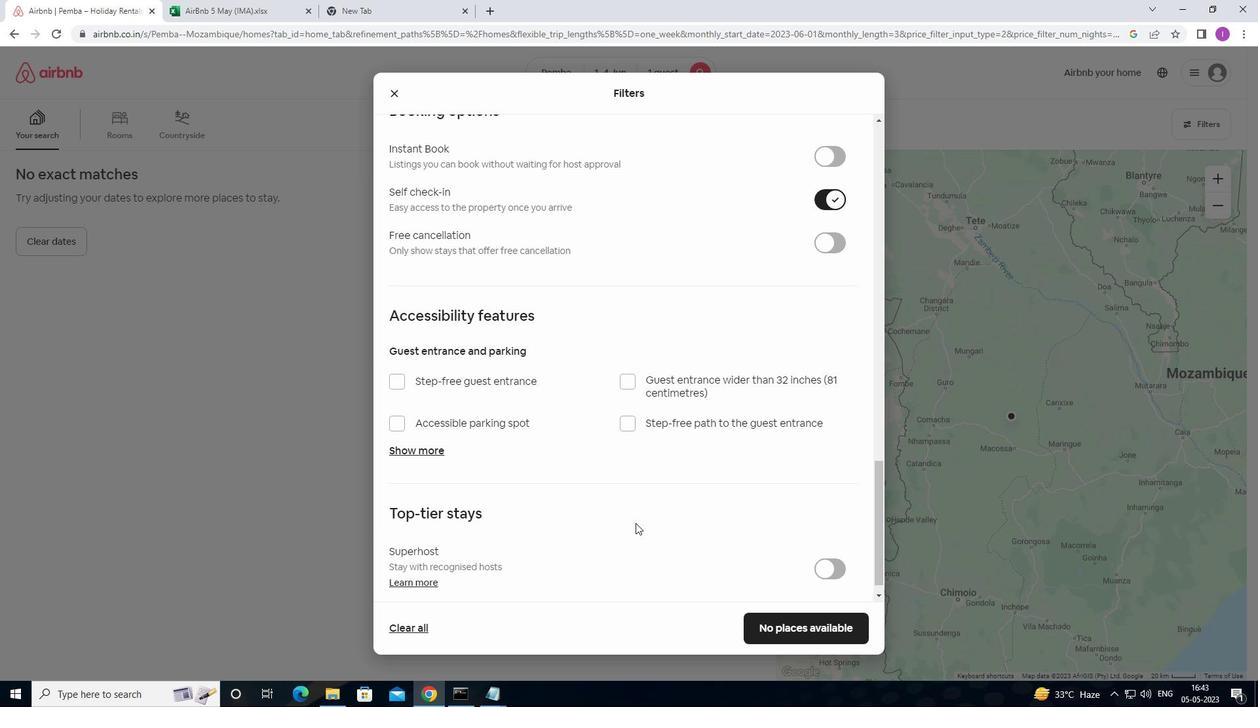 
Action: Mouse scrolled (635, 523) with delta (0, 0)
Screenshot: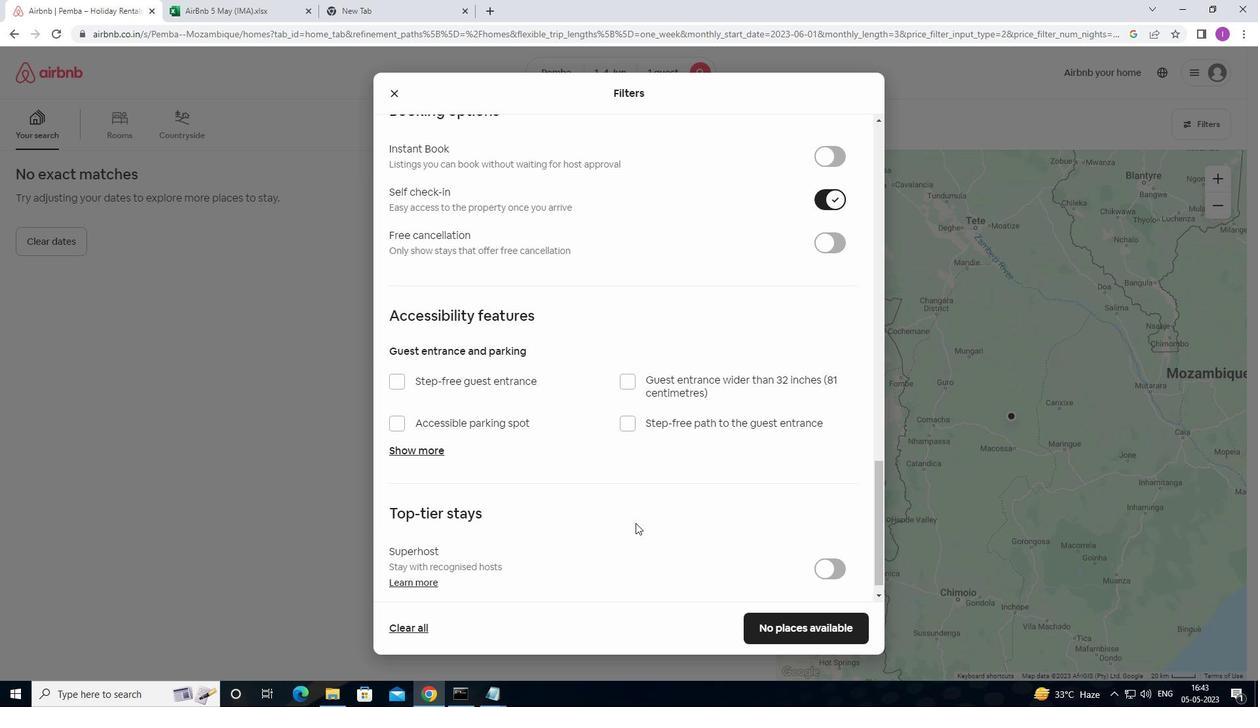 
Action: Mouse scrolled (635, 523) with delta (0, 0)
Screenshot: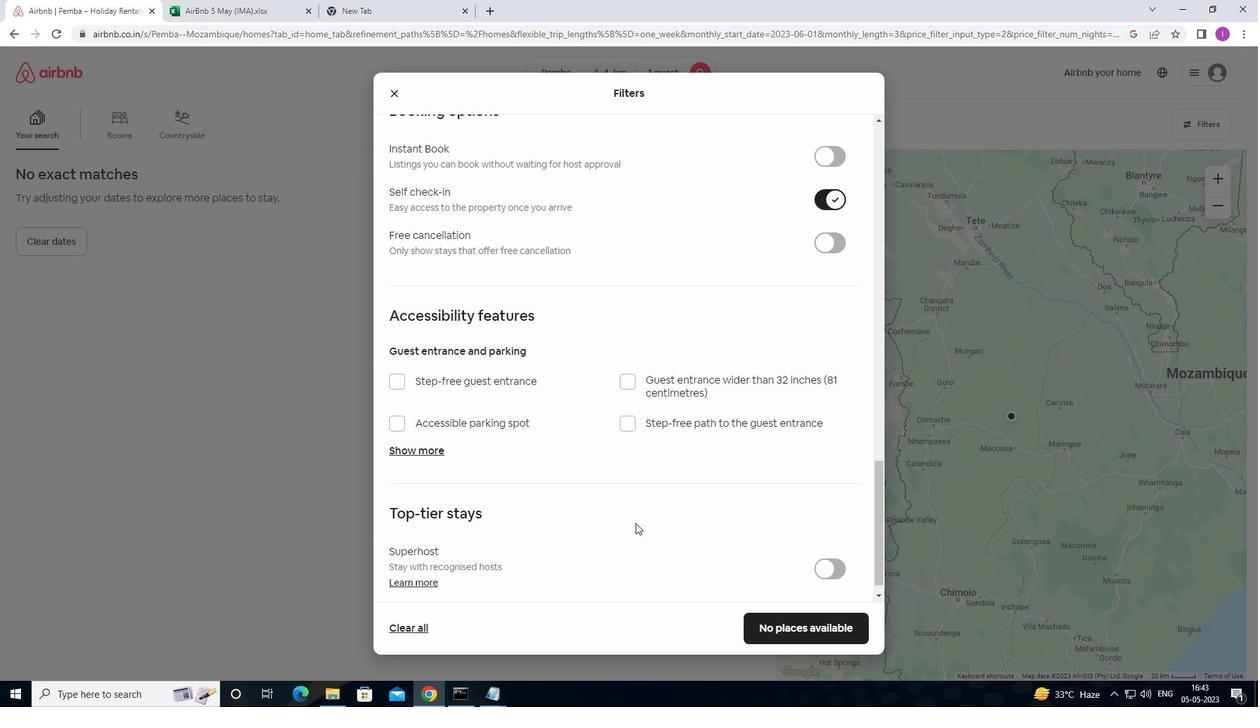 
Action: Mouse scrolled (635, 523) with delta (0, 0)
Screenshot: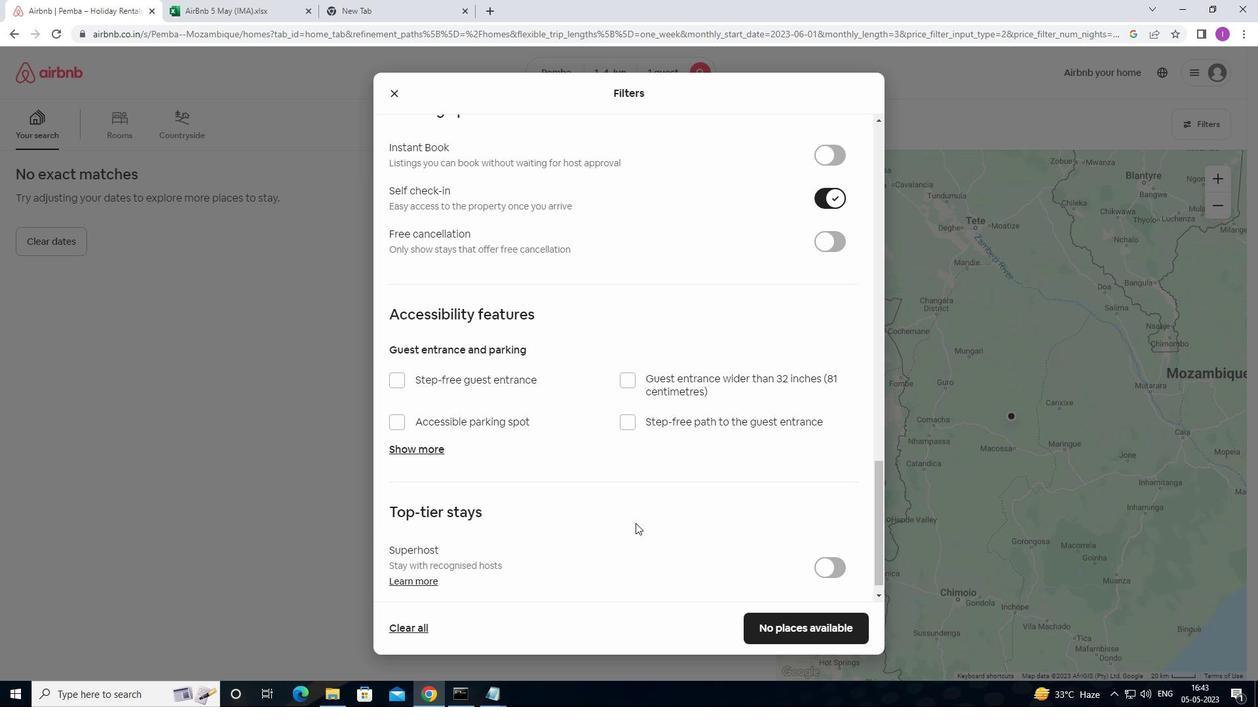 
Action: Mouse moved to (779, 535)
Screenshot: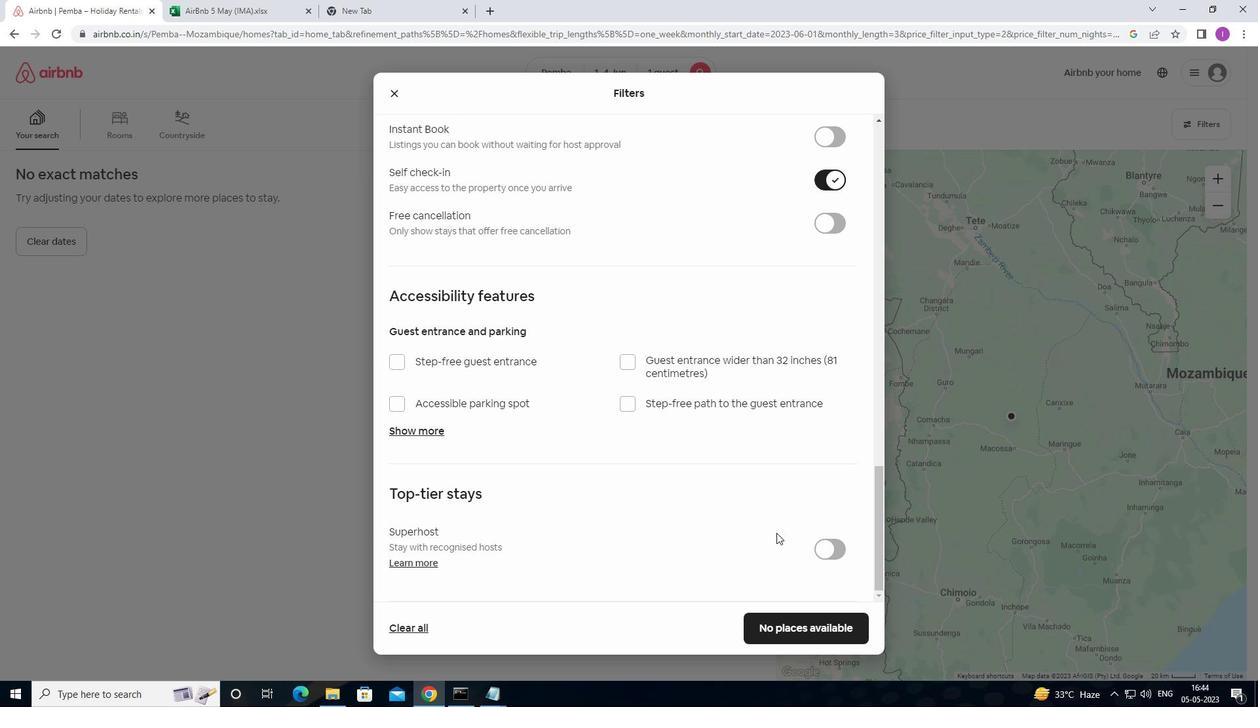 
Action: Mouse scrolled (779, 534) with delta (0, 0)
Screenshot: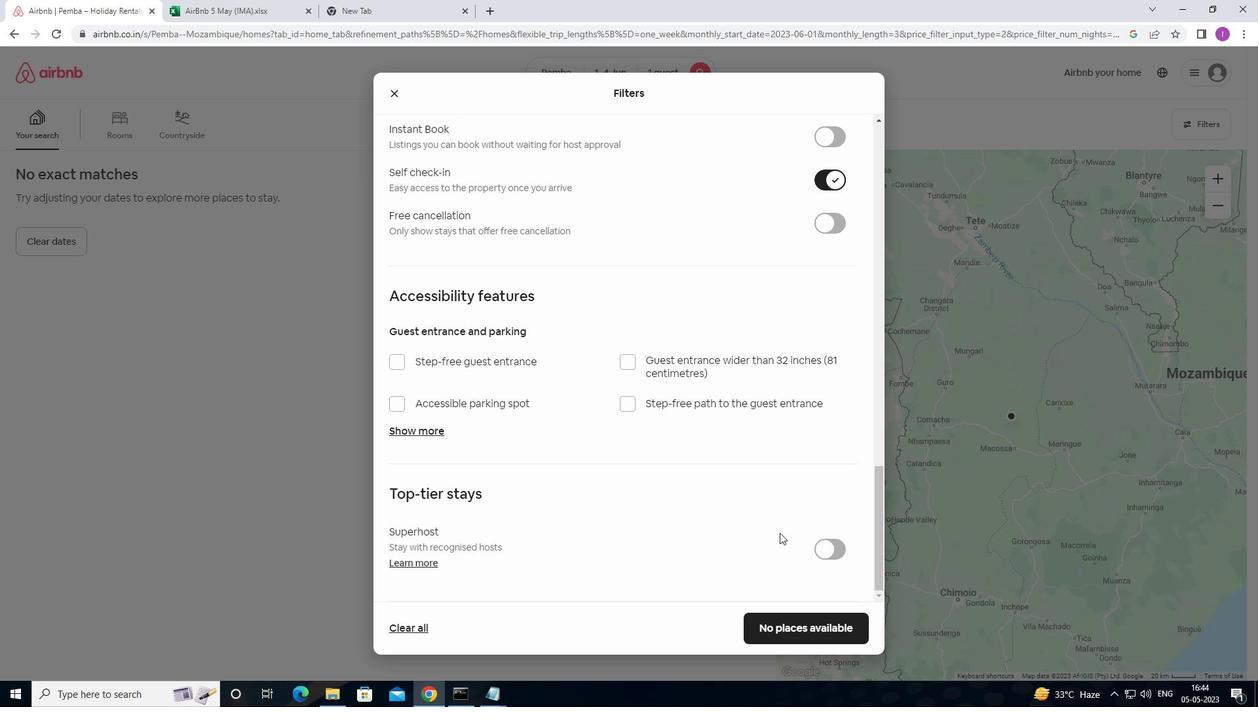 
Action: Mouse scrolled (779, 534) with delta (0, 0)
Screenshot: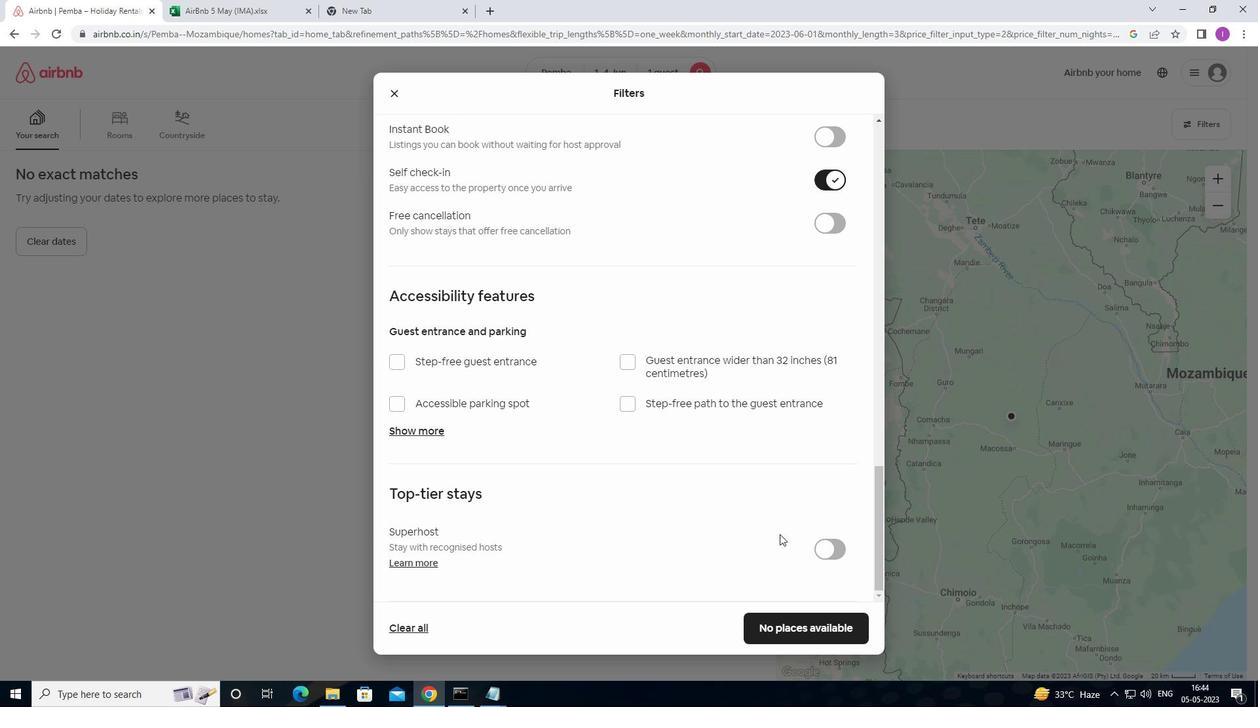 
Action: Mouse scrolled (779, 534) with delta (0, 0)
Screenshot: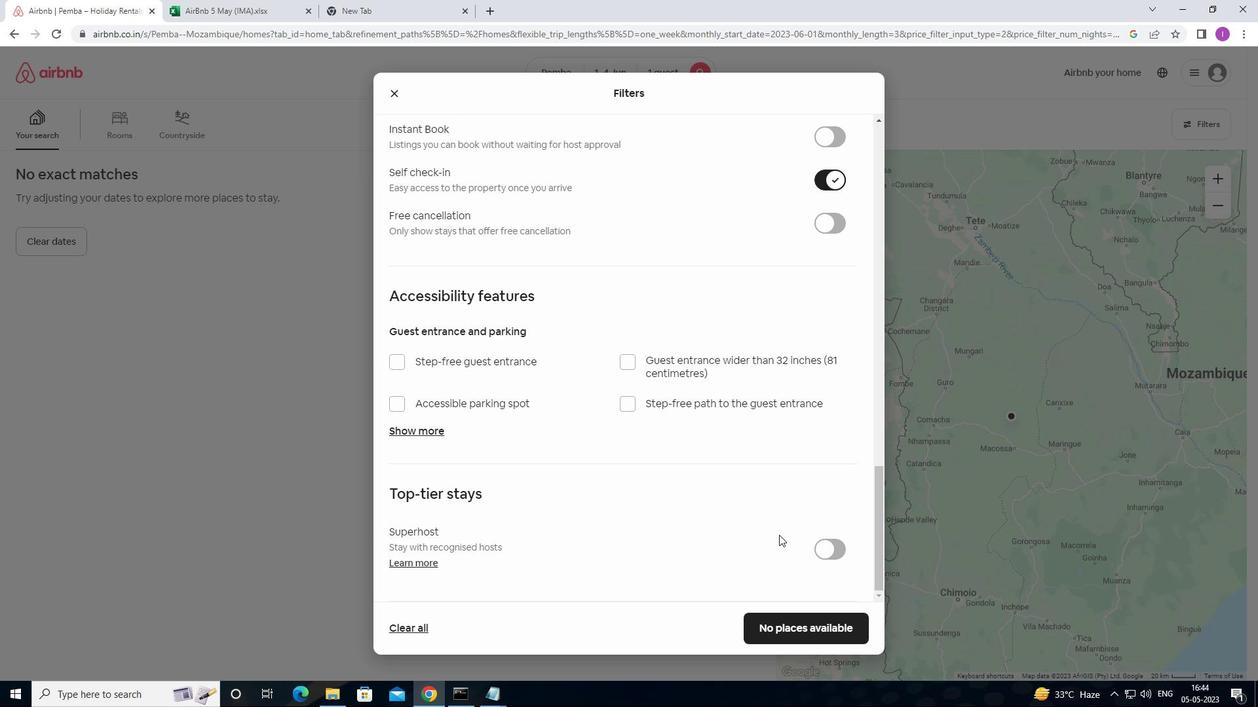 
Action: Mouse scrolled (779, 534) with delta (0, 0)
Screenshot: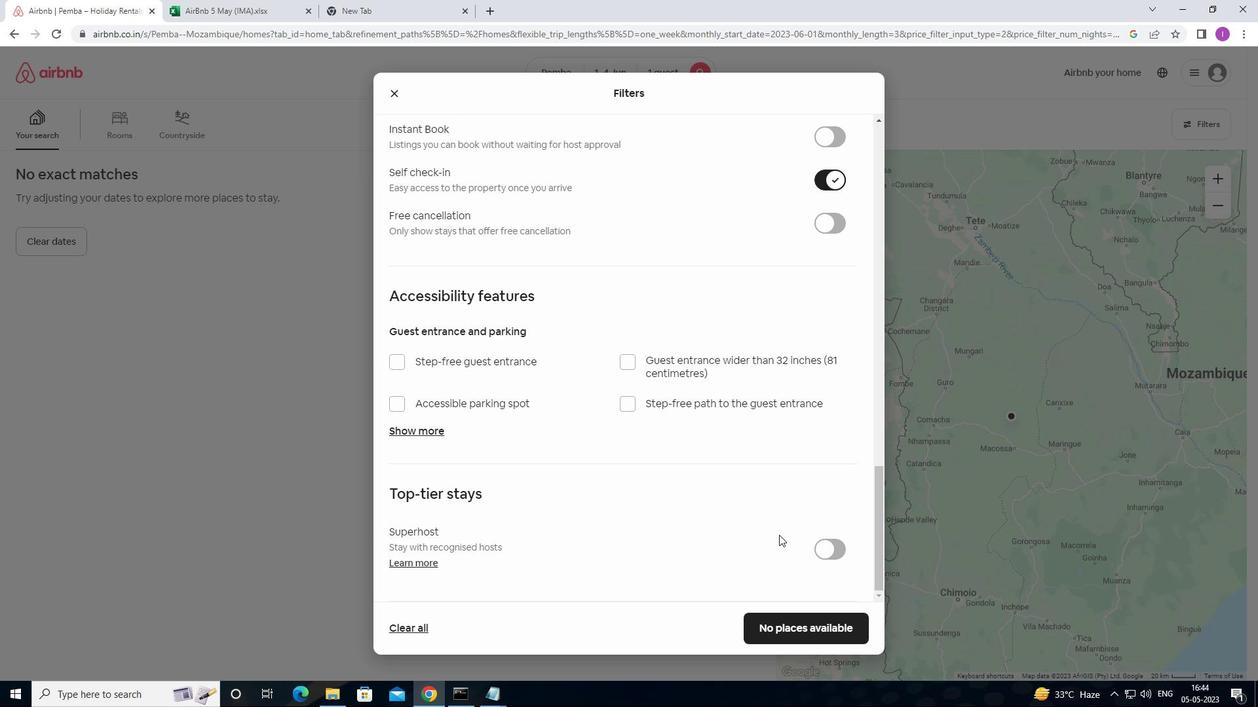 
Action: Mouse moved to (791, 629)
Screenshot: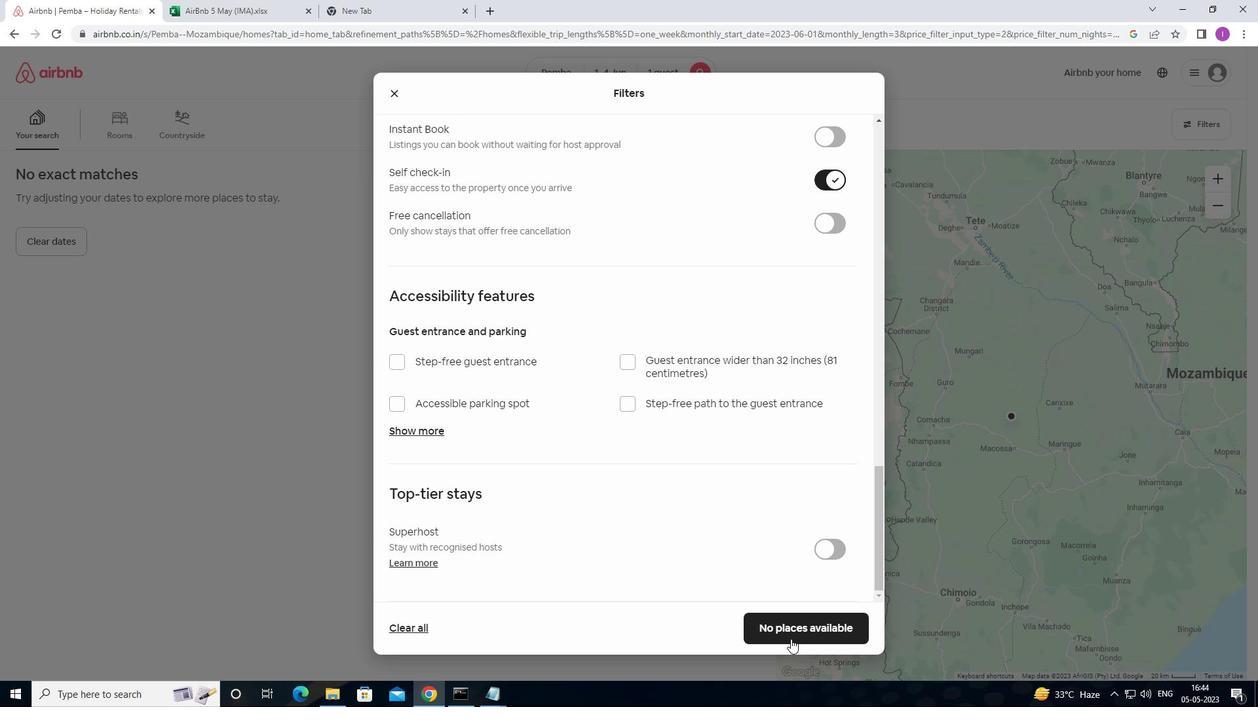 
Action: Mouse pressed left at (791, 629)
Screenshot: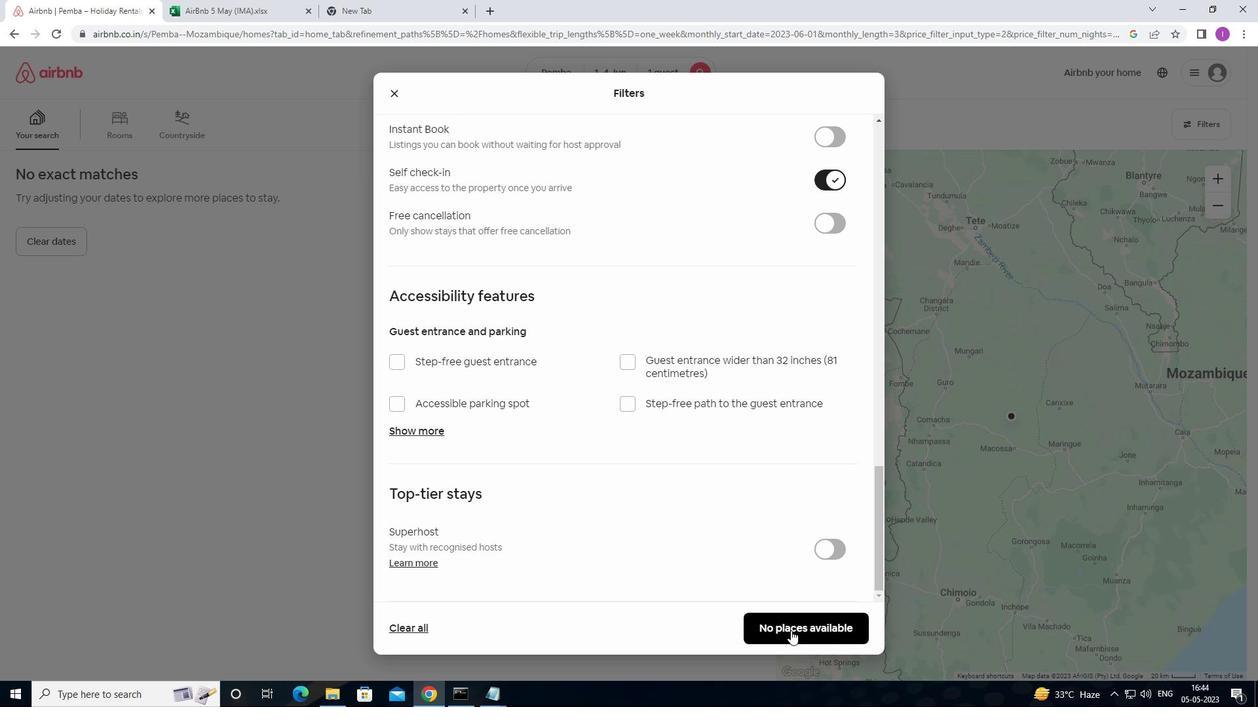 
Action: Mouse moved to (816, 620)
Screenshot: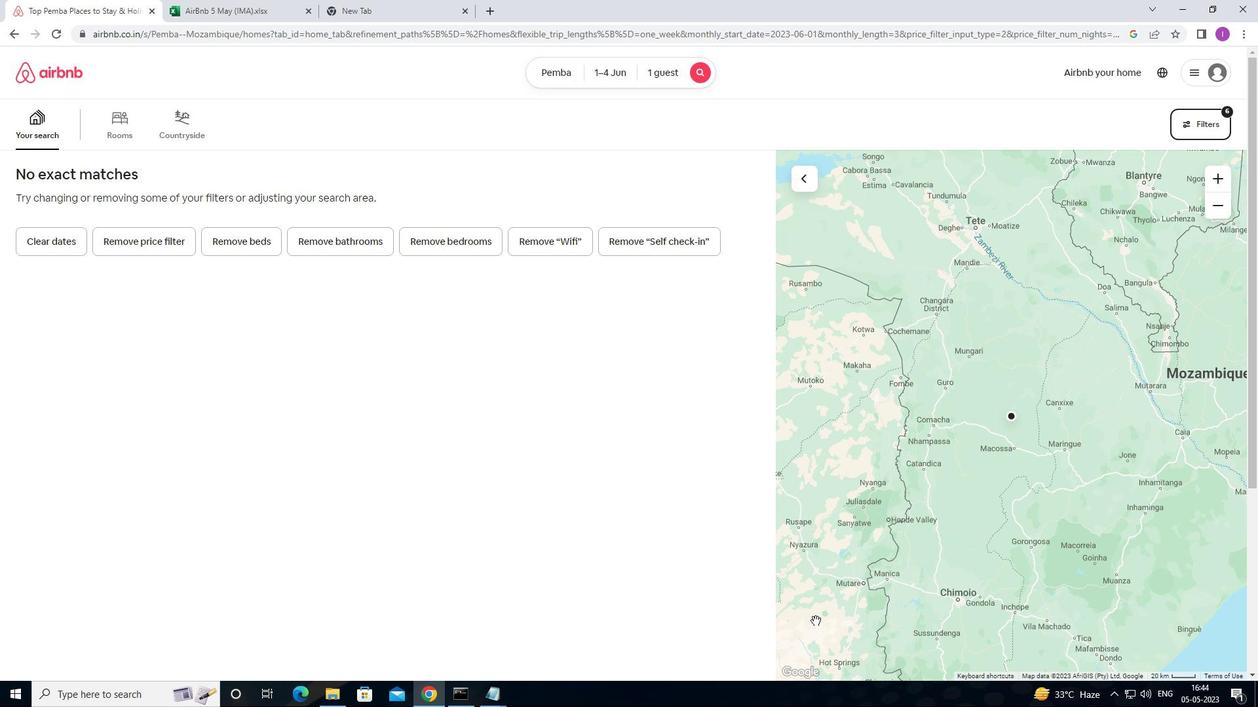 
